 Task: In the  document Cyberbullyingfile.rtf Change font size of watermark '112' and place the watermark  'Horizontally'. Insert footer and write www.quantum.com
Action: Mouse moved to (290, 394)
Screenshot: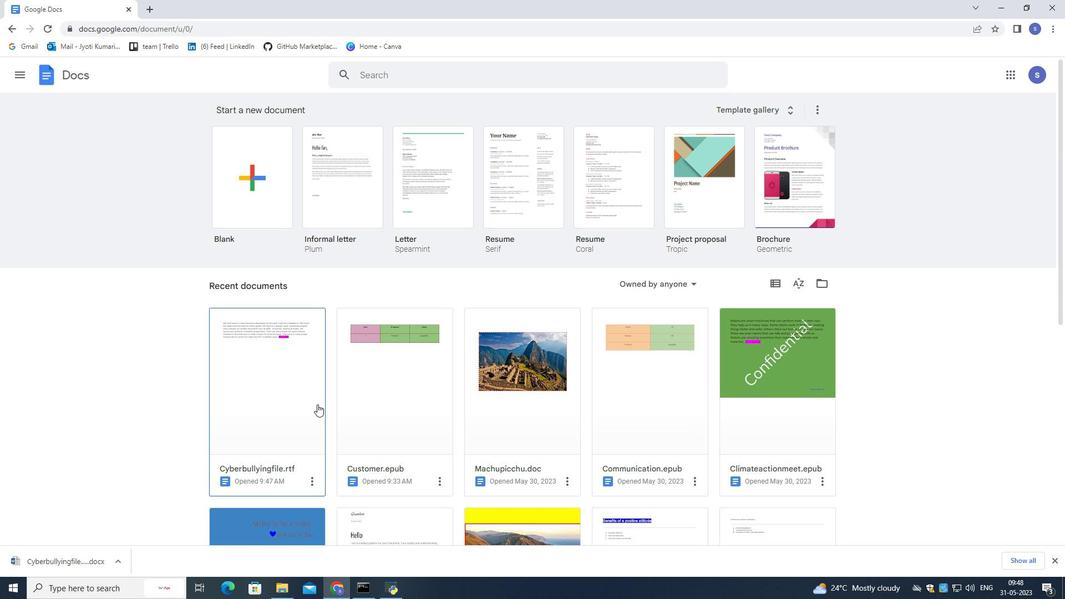 
Action: Mouse pressed left at (290, 394)
Screenshot: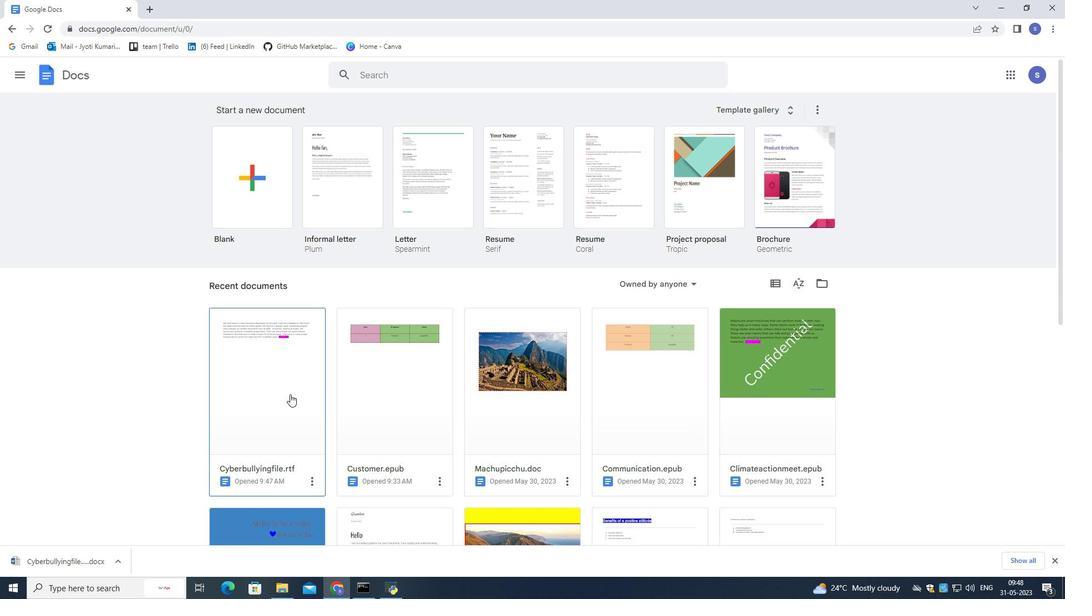 
Action: Mouse moved to (415, 362)
Screenshot: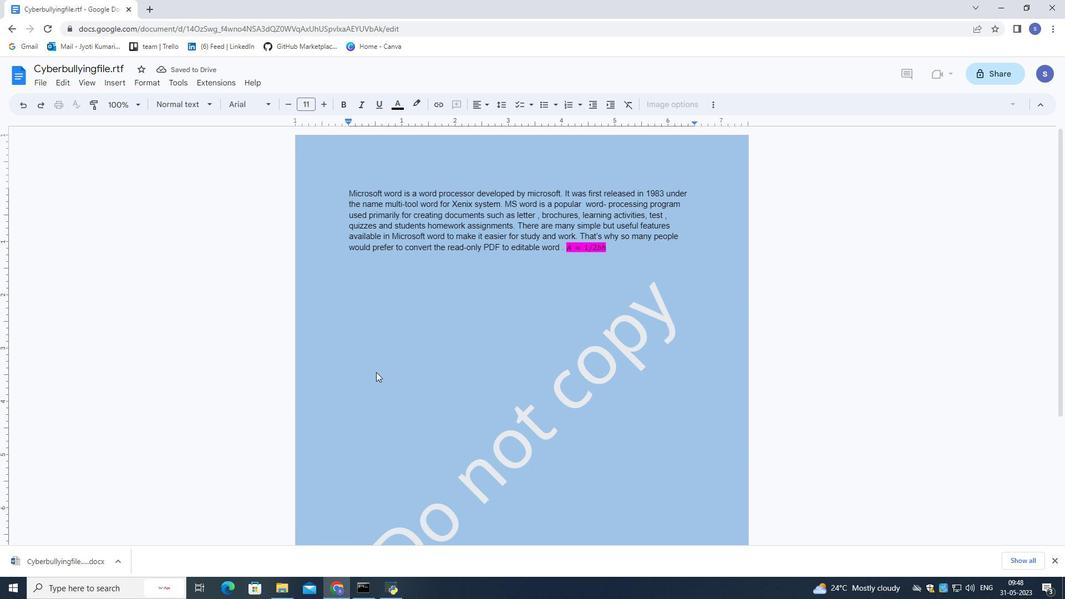 
Action: Mouse scrolled (415, 362) with delta (0, 0)
Screenshot: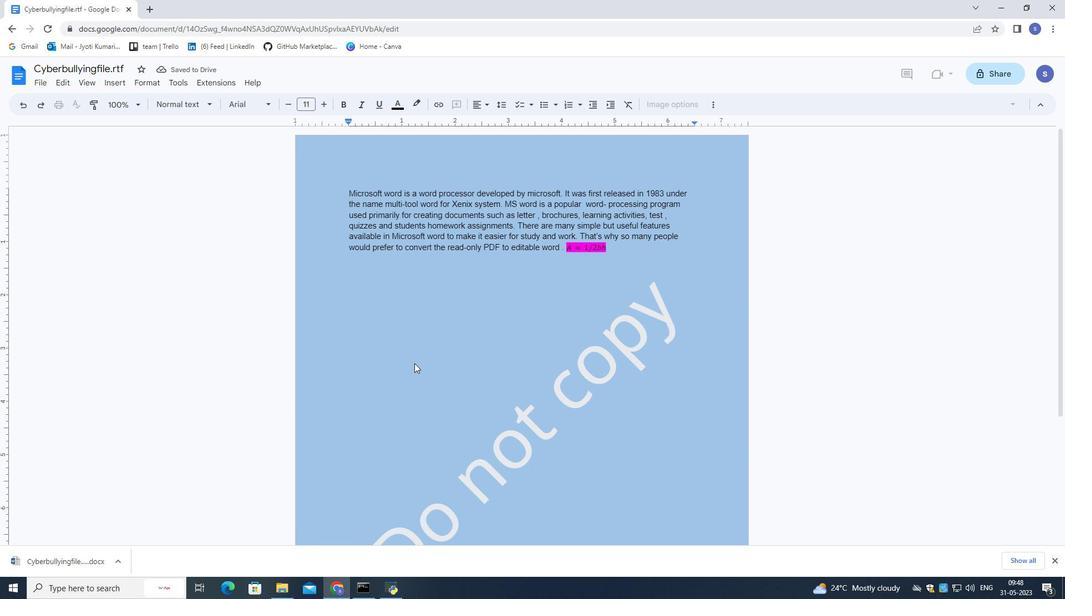 
Action: Mouse scrolled (415, 362) with delta (0, 0)
Screenshot: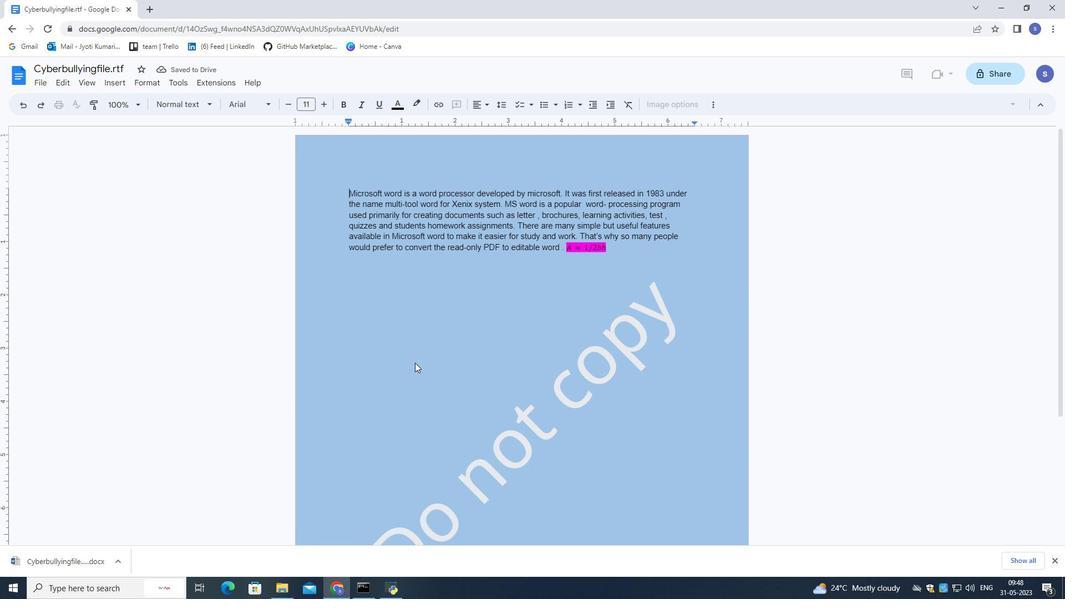 
Action: Mouse moved to (495, 371)
Screenshot: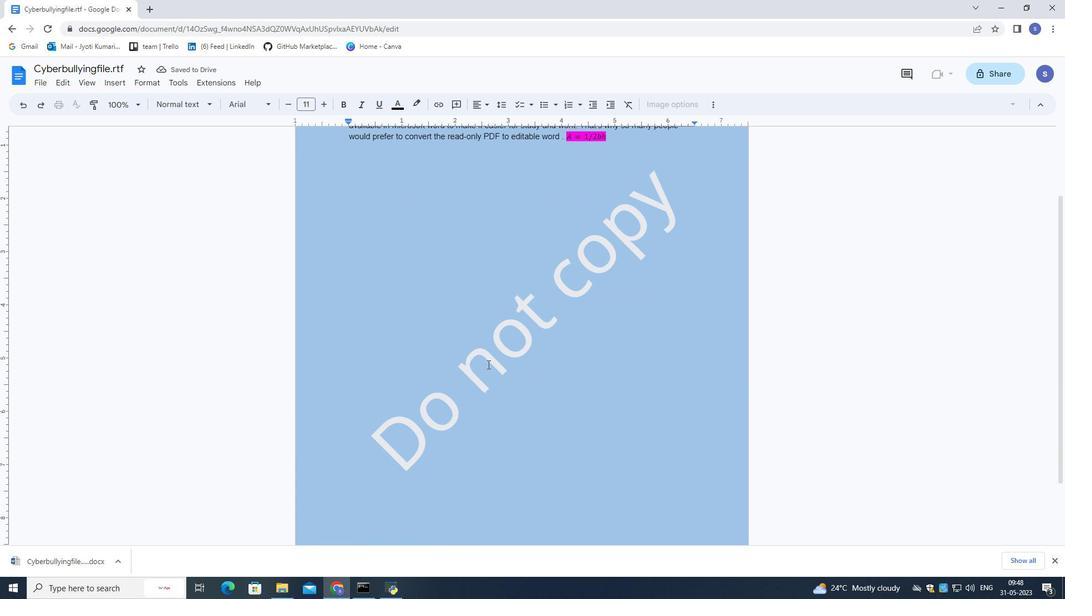 
Action: Mouse pressed left at (495, 371)
Screenshot: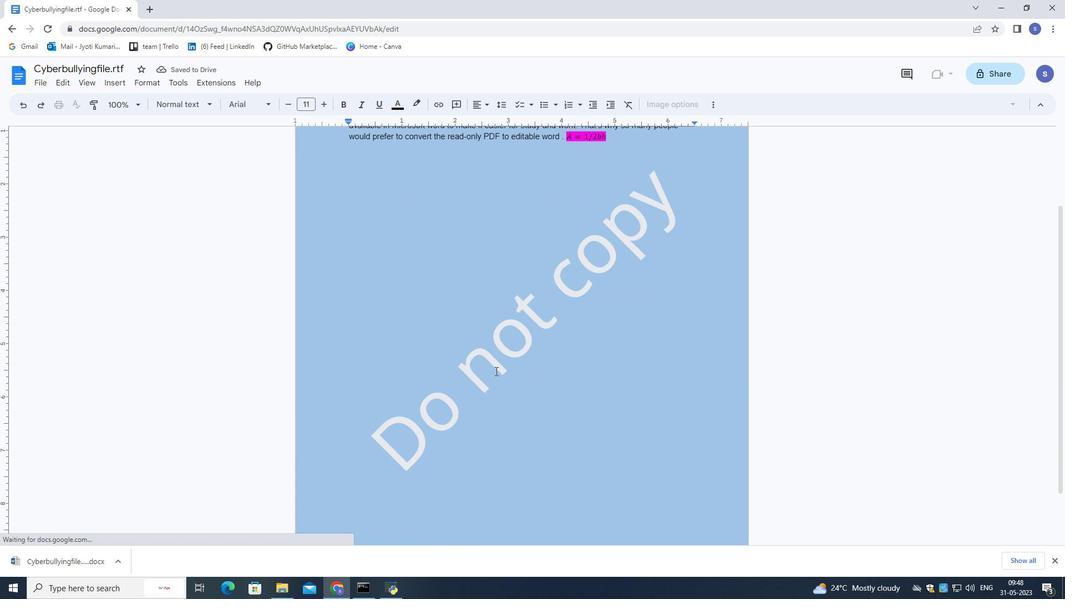 
Action: Mouse pressed left at (495, 371)
Screenshot: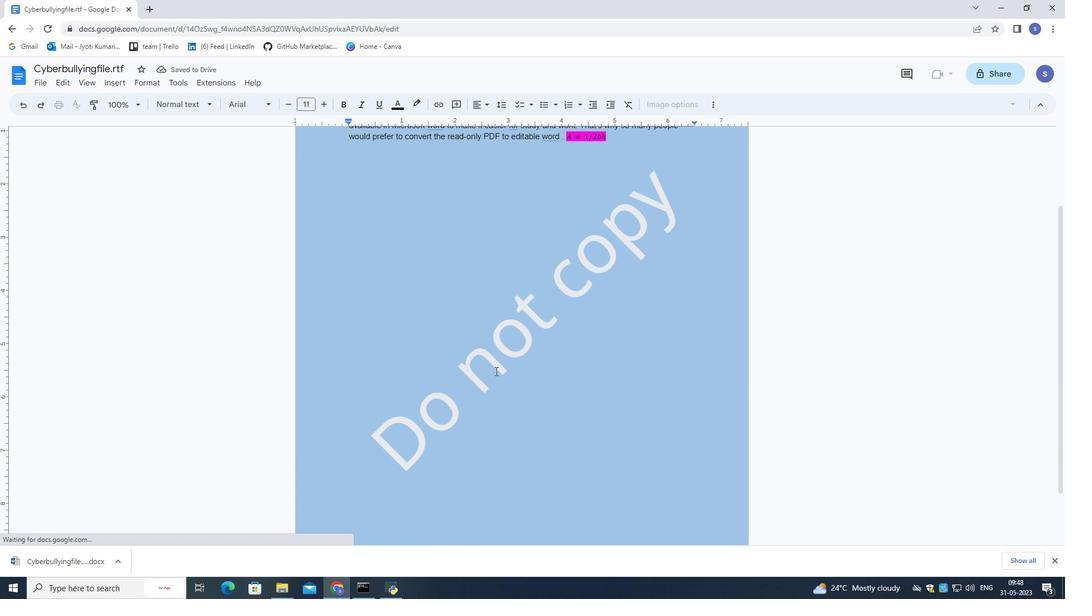 
Action: Mouse moved to (496, 371)
Screenshot: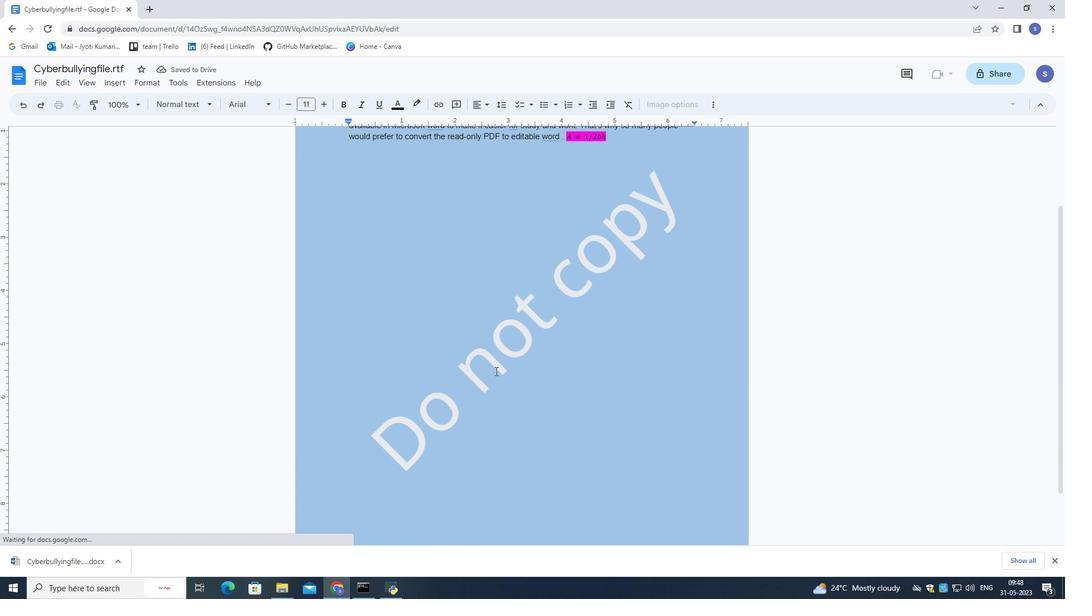 
Action: Mouse pressed left at (496, 371)
Screenshot: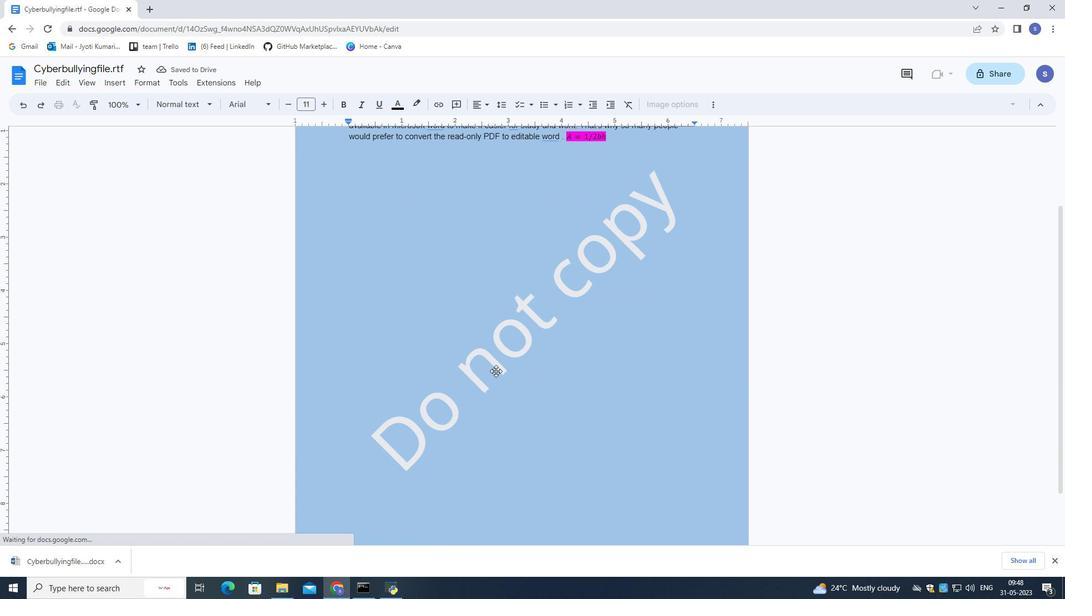
Action: Mouse moved to (387, 503)
Screenshot: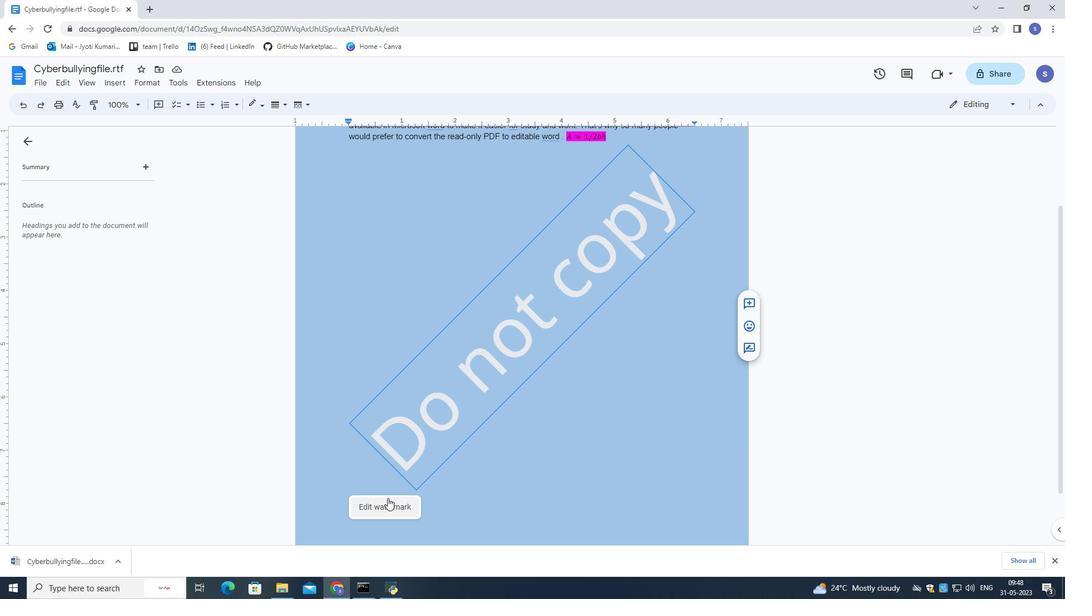 
Action: Mouse pressed left at (387, 503)
Screenshot: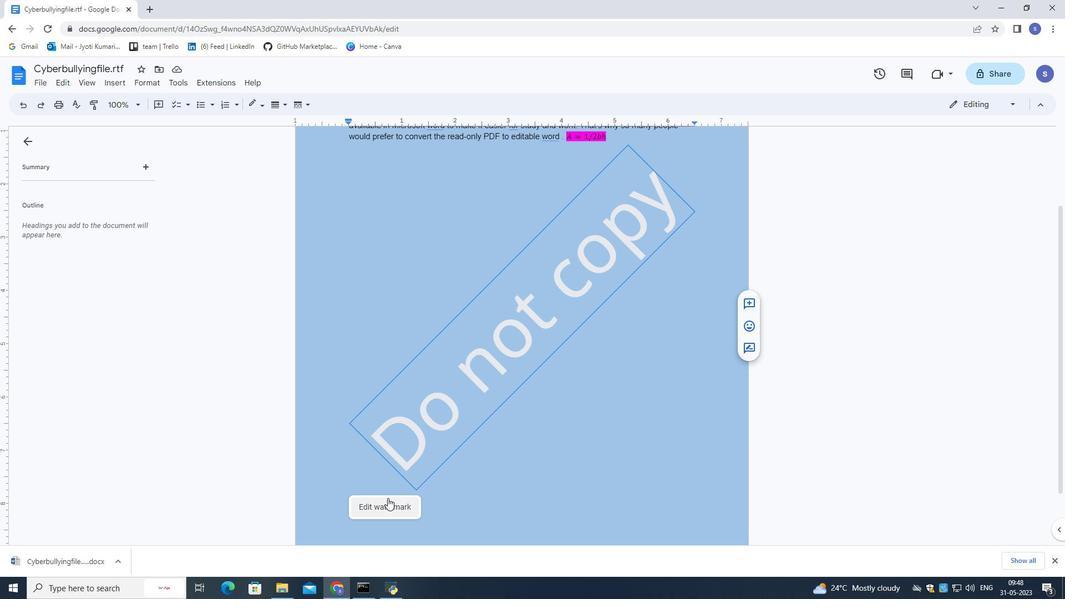 
Action: Mouse moved to (962, 244)
Screenshot: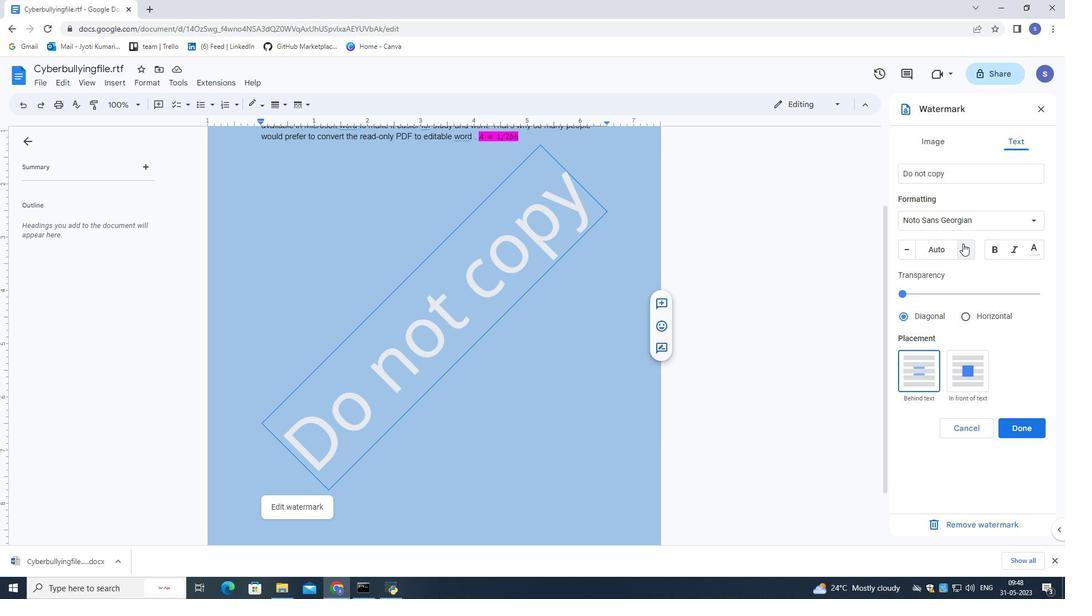 
Action: Mouse pressed left at (962, 244)
Screenshot: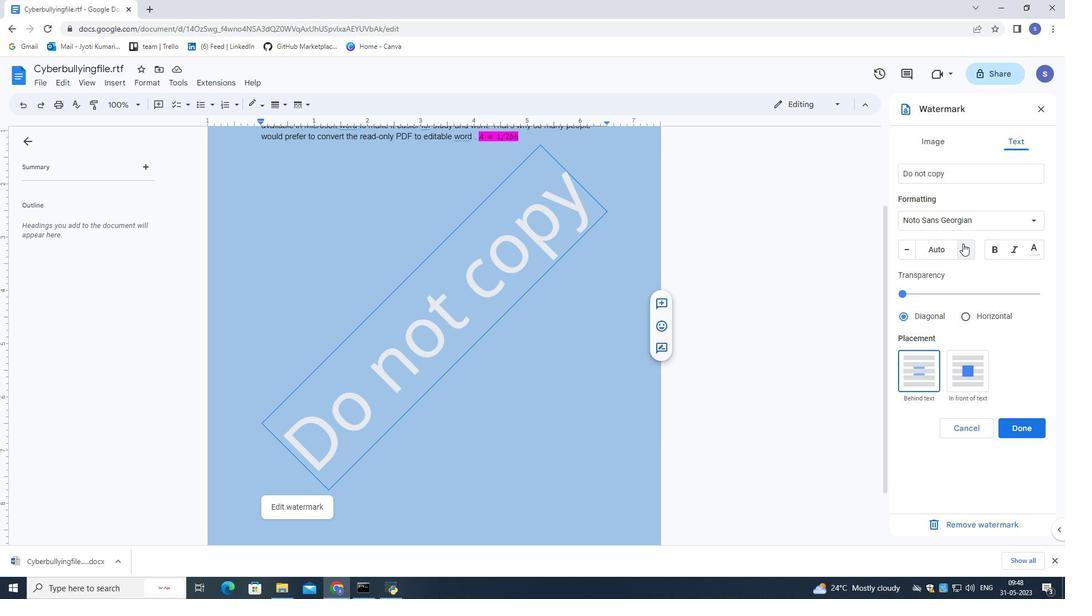 
Action: Mouse pressed left at (962, 244)
Screenshot: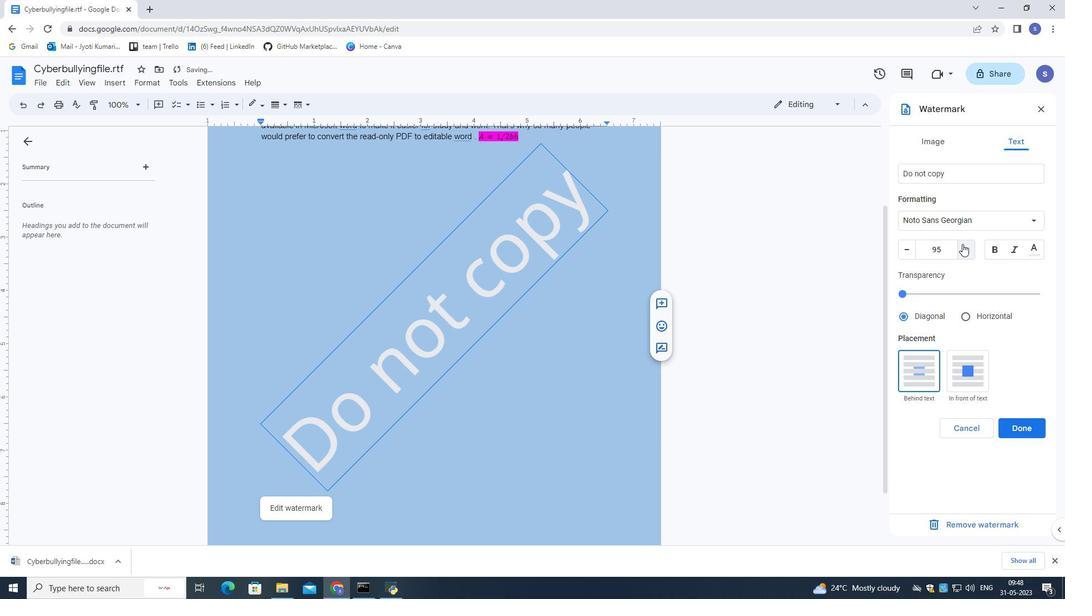 
Action: Mouse moved to (962, 238)
Screenshot: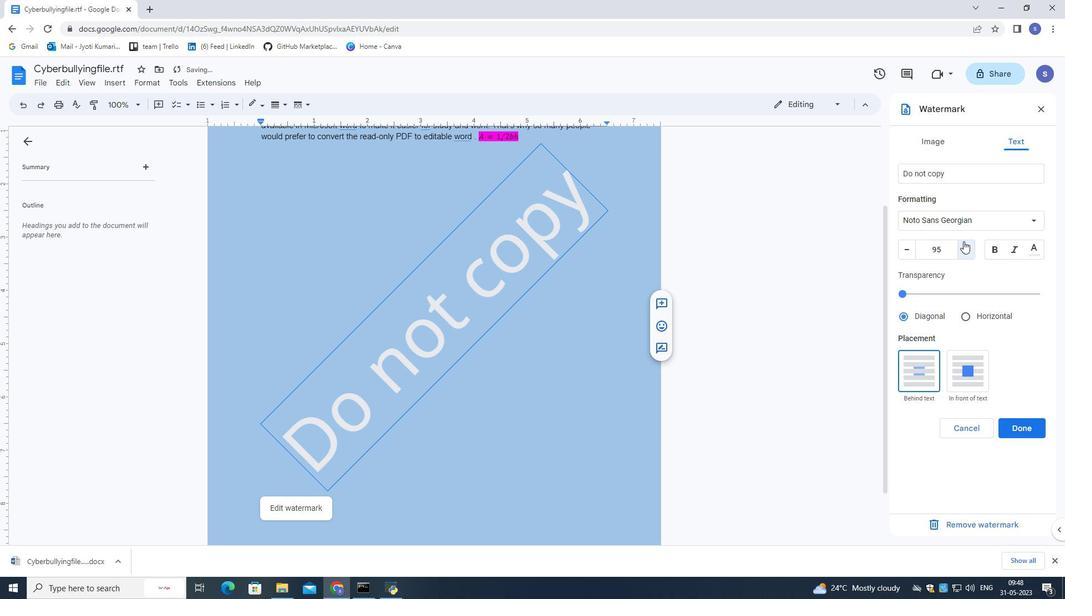 
Action: Mouse pressed left at (962, 238)
Screenshot: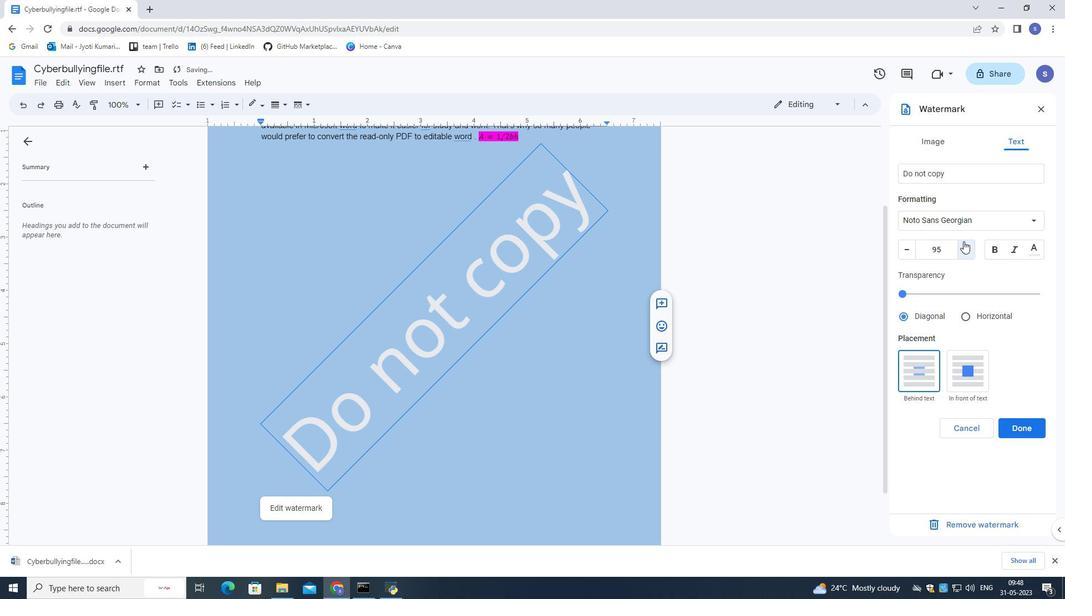 
Action: Mouse moved to (964, 248)
Screenshot: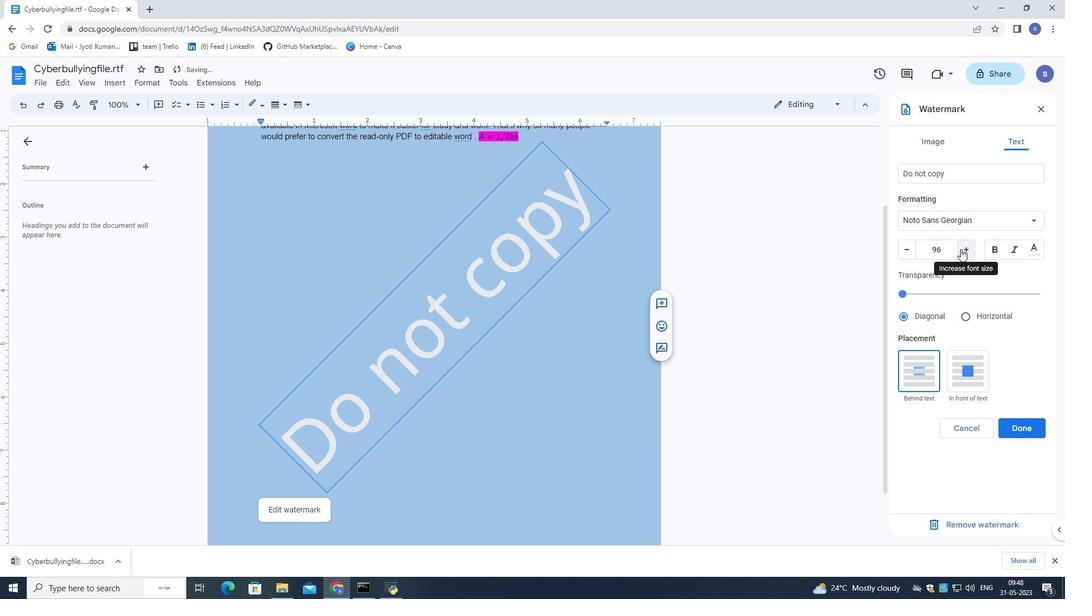 
Action: Mouse pressed left at (964, 248)
Screenshot: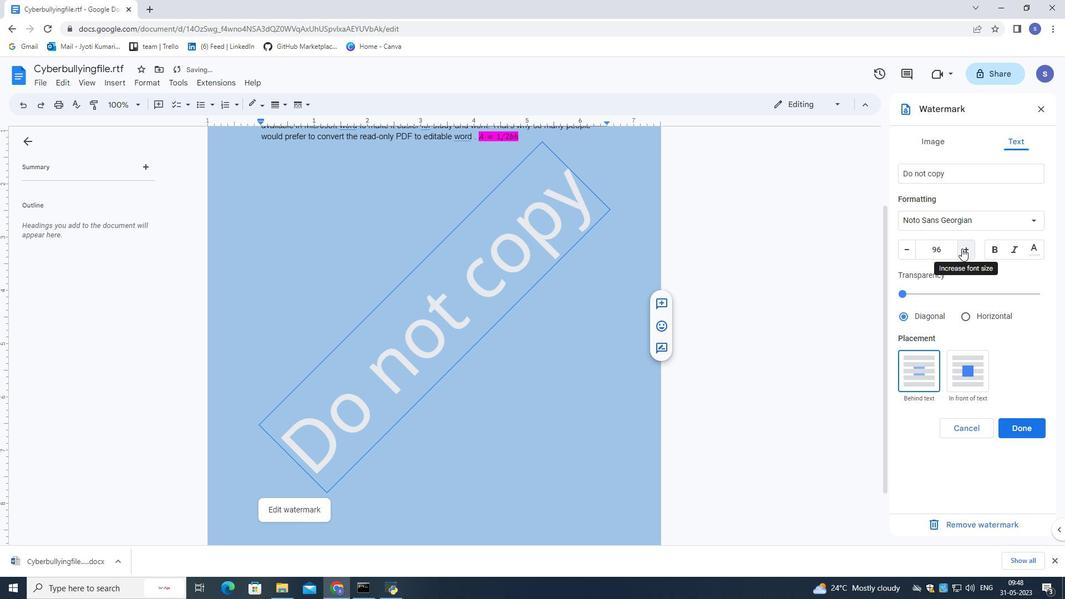 
Action: Mouse moved to (965, 248)
Screenshot: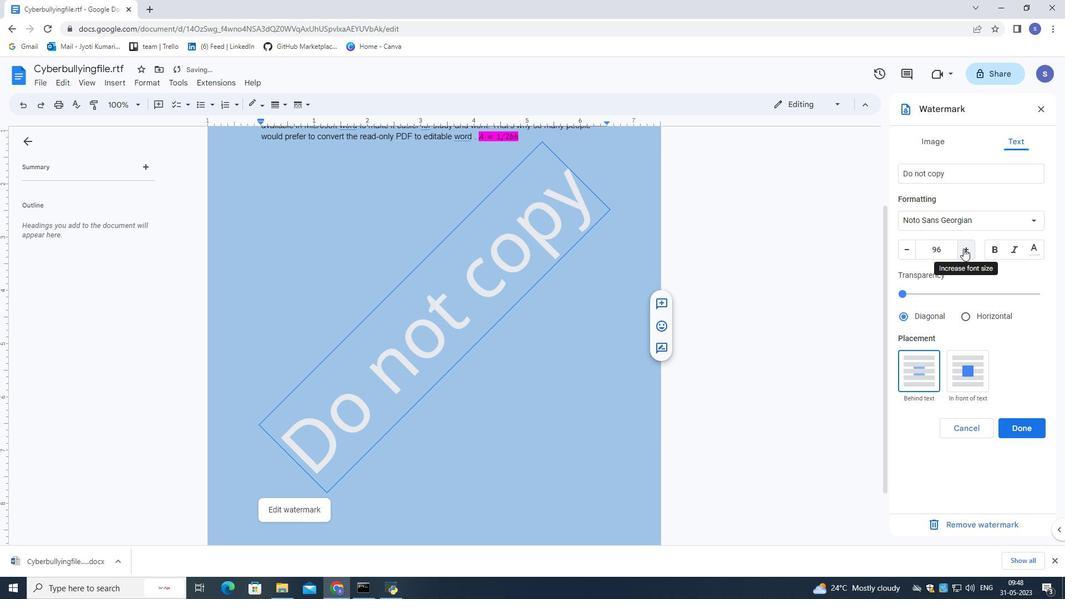 
Action: Mouse pressed left at (965, 248)
Screenshot: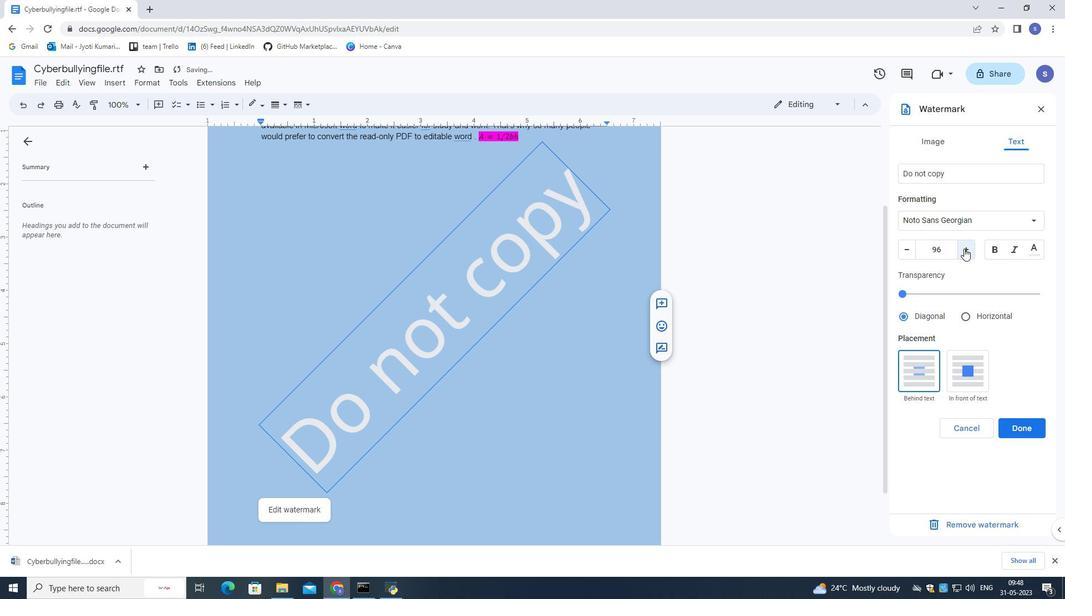 
Action: Mouse moved to (966, 250)
Screenshot: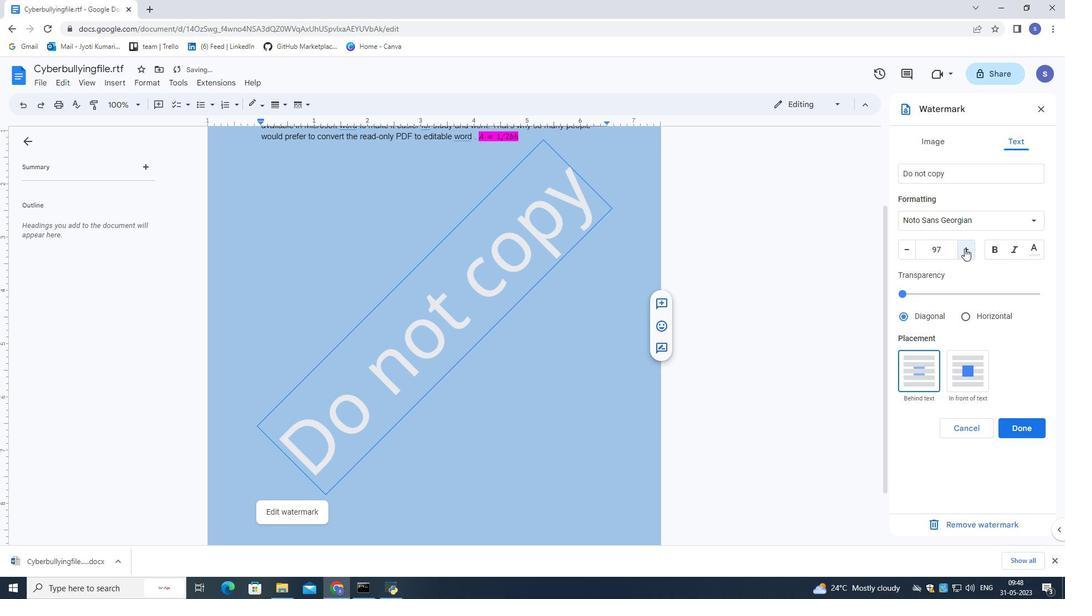 
Action: Mouse pressed left at (966, 250)
Screenshot: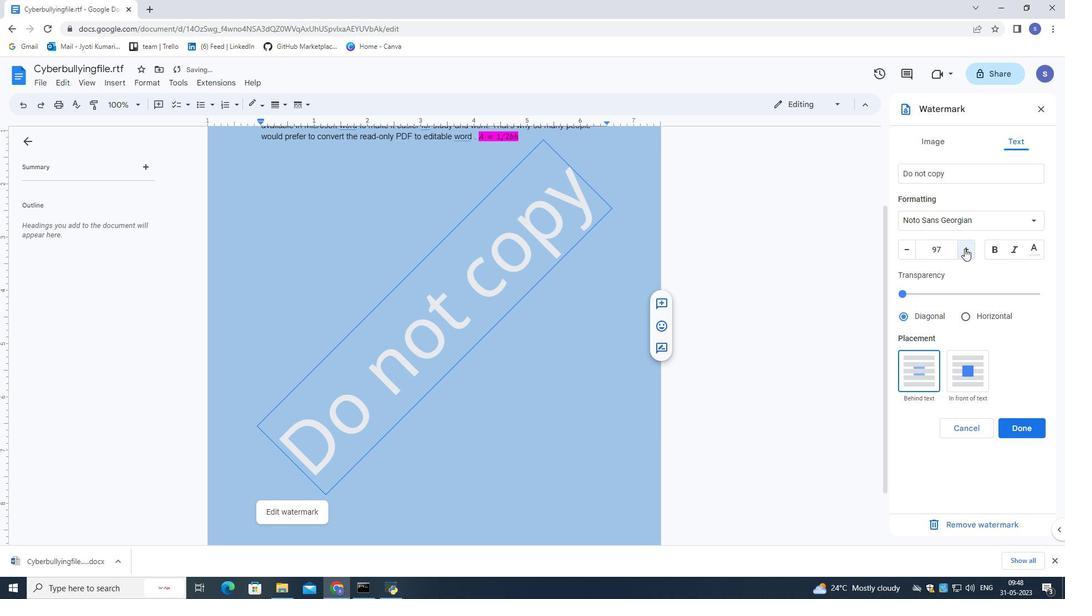 
Action: Mouse pressed left at (966, 250)
Screenshot: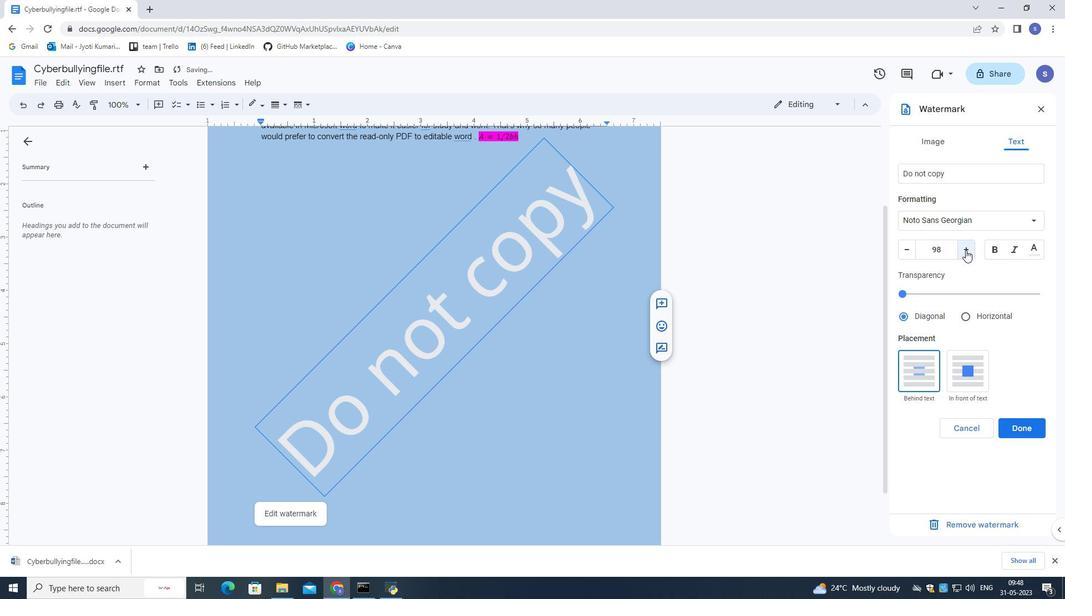 
Action: Mouse moved to (966, 251)
Screenshot: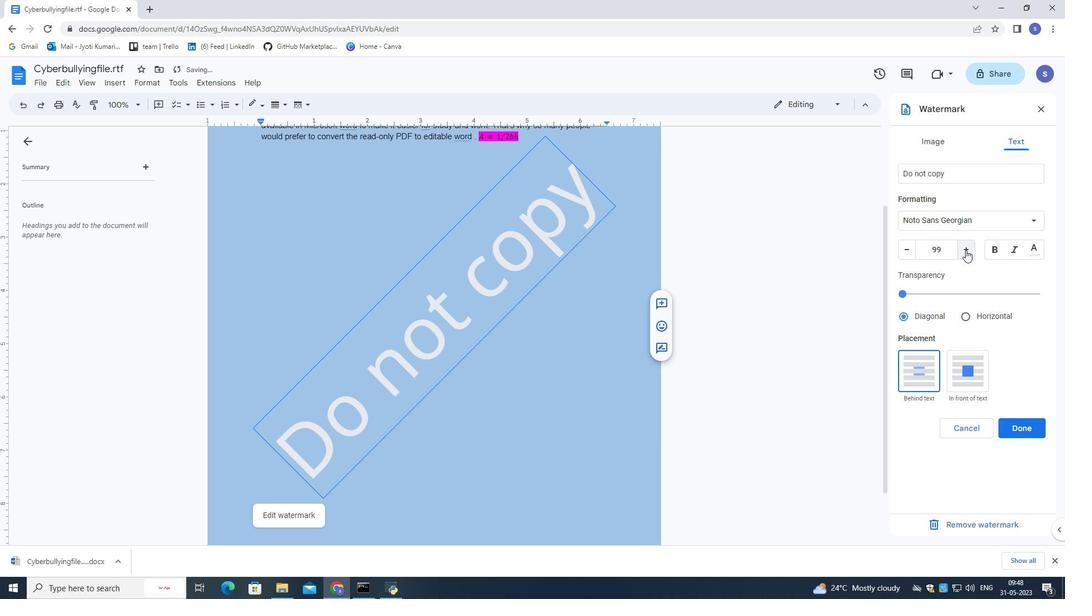 
Action: Mouse pressed left at (966, 251)
Screenshot: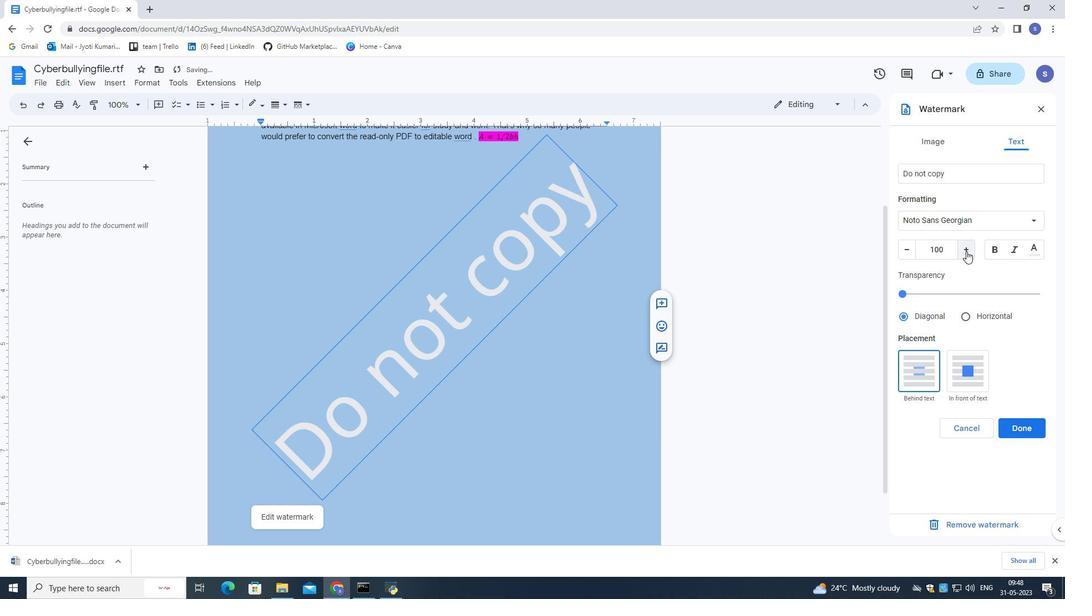
Action: Mouse moved to (966, 253)
Screenshot: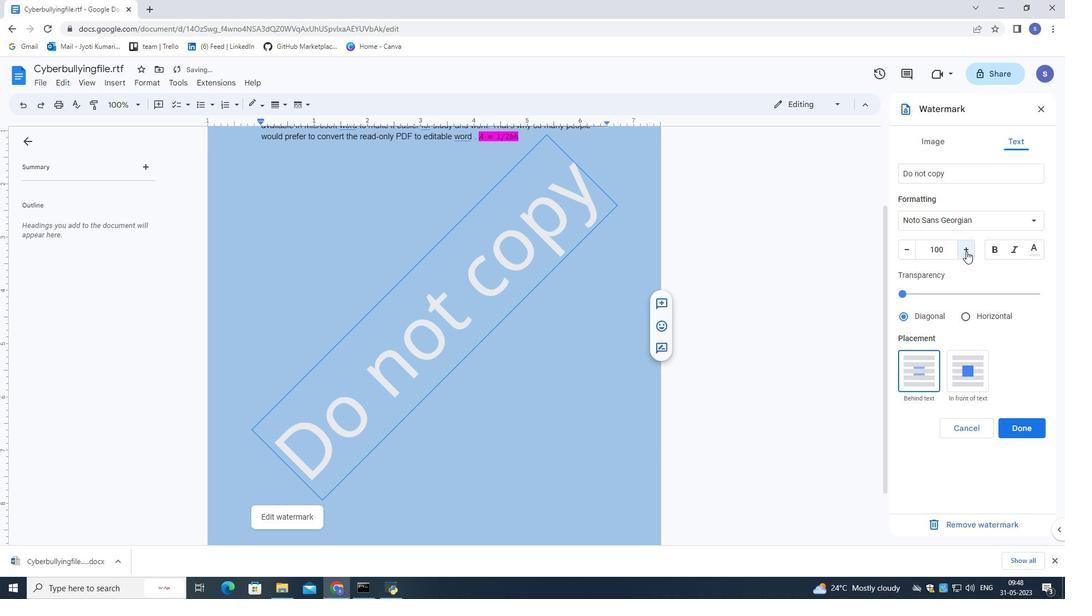 
Action: Mouse pressed left at (966, 253)
Screenshot: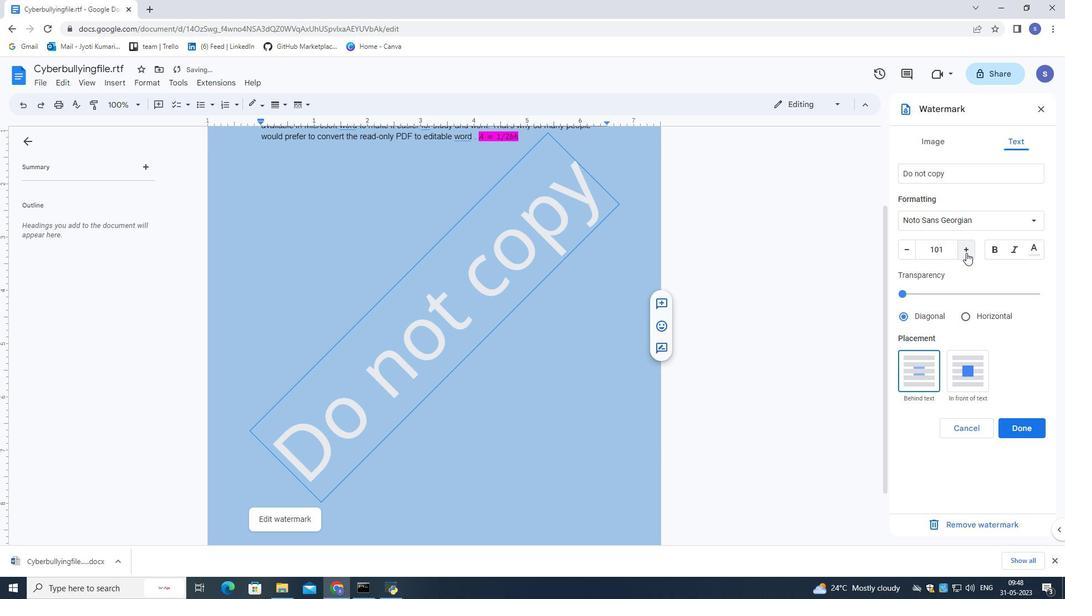 
Action: Mouse moved to (964, 245)
Screenshot: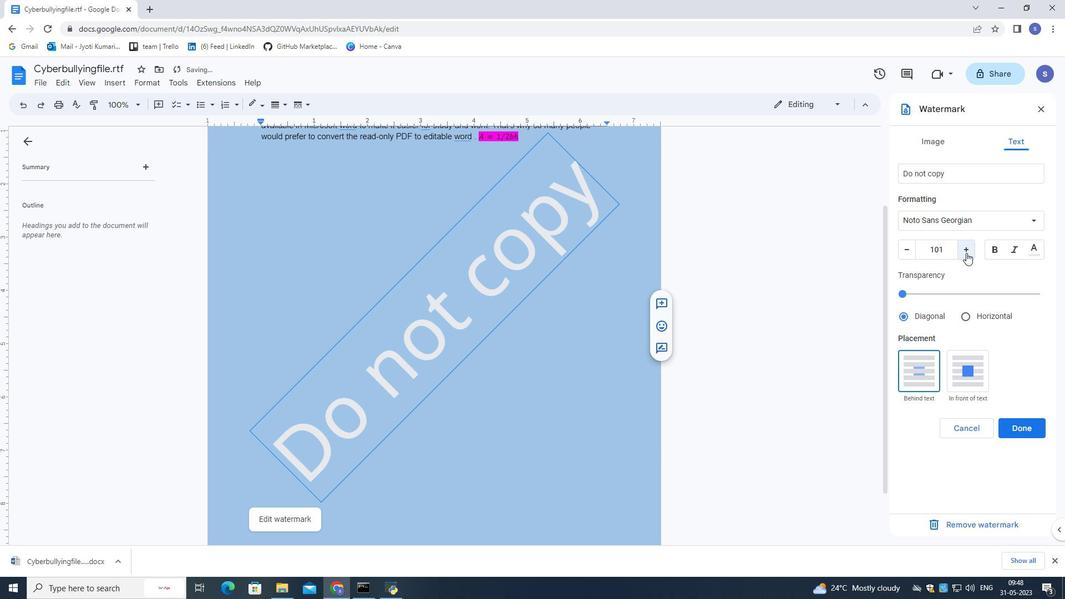 
Action: Mouse pressed left at (964, 245)
Screenshot: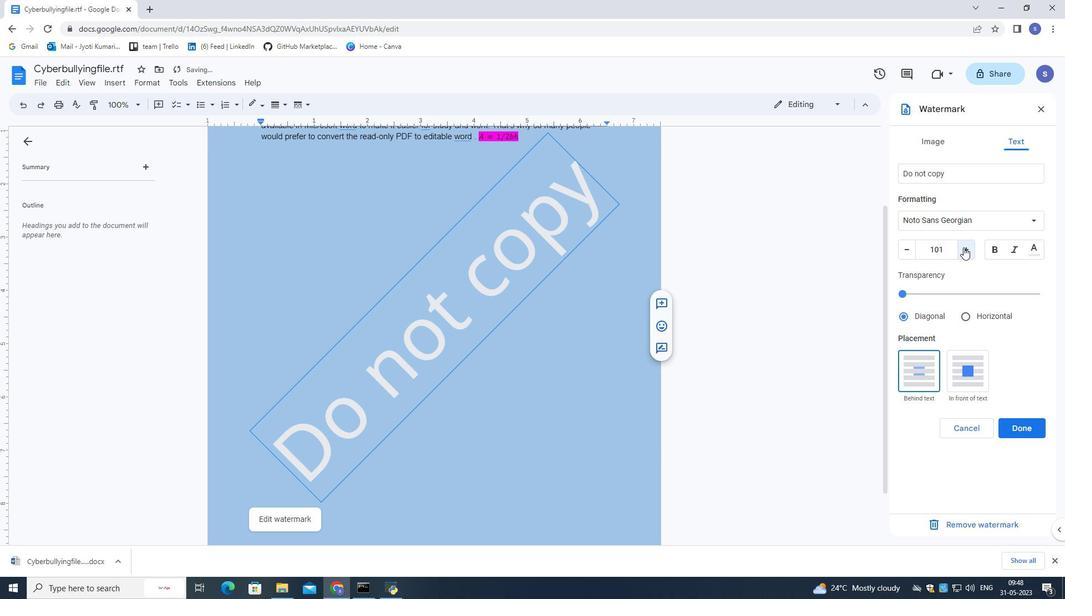 
Action: Mouse moved to (964, 244)
Screenshot: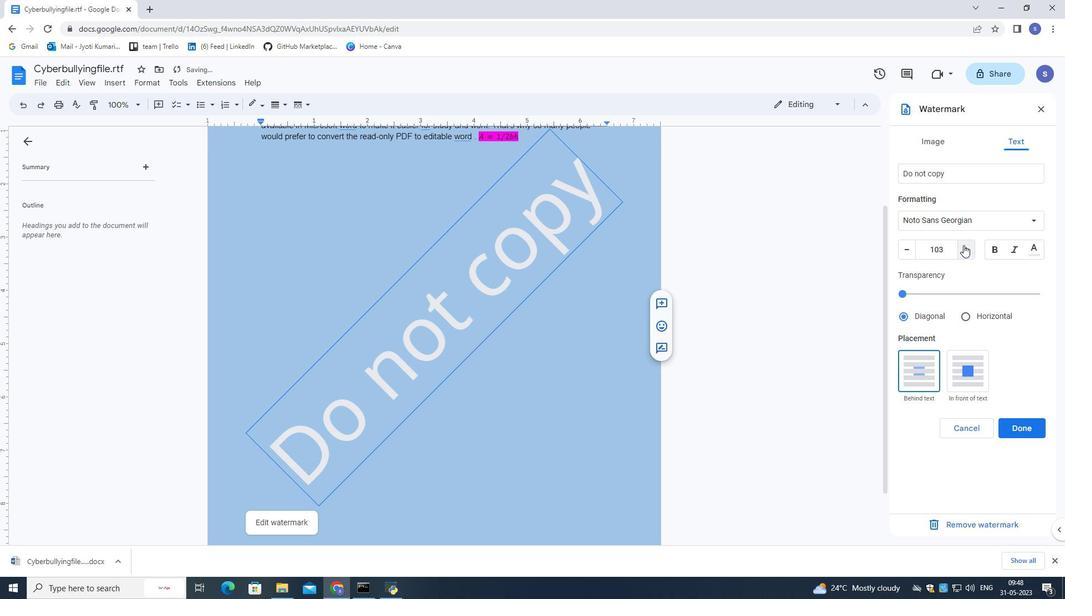 
Action: Mouse pressed left at (964, 244)
Screenshot: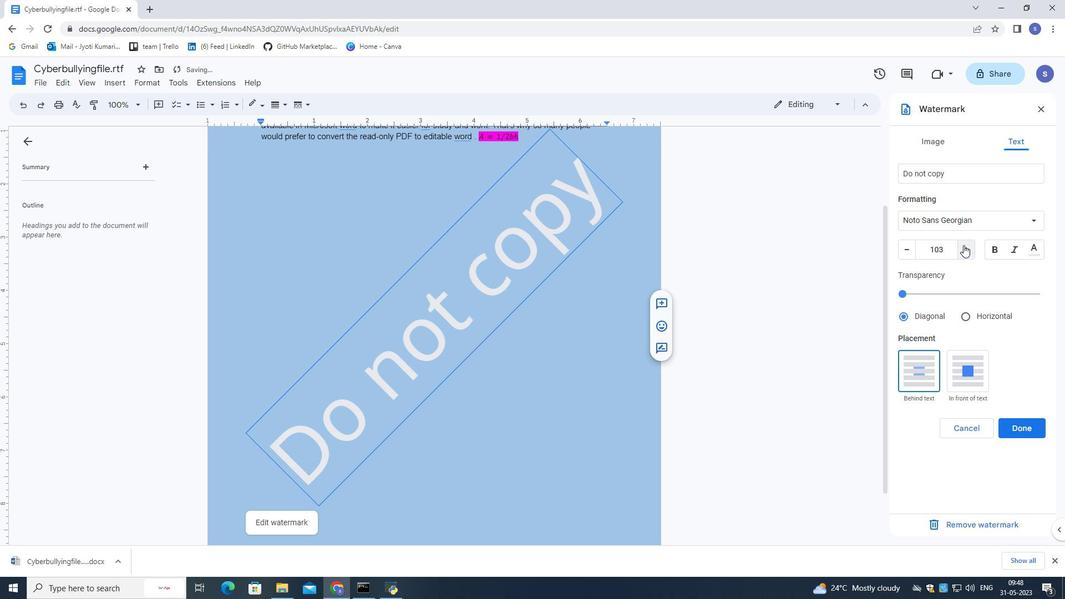
Action: Mouse moved to (966, 248)
Screenshot: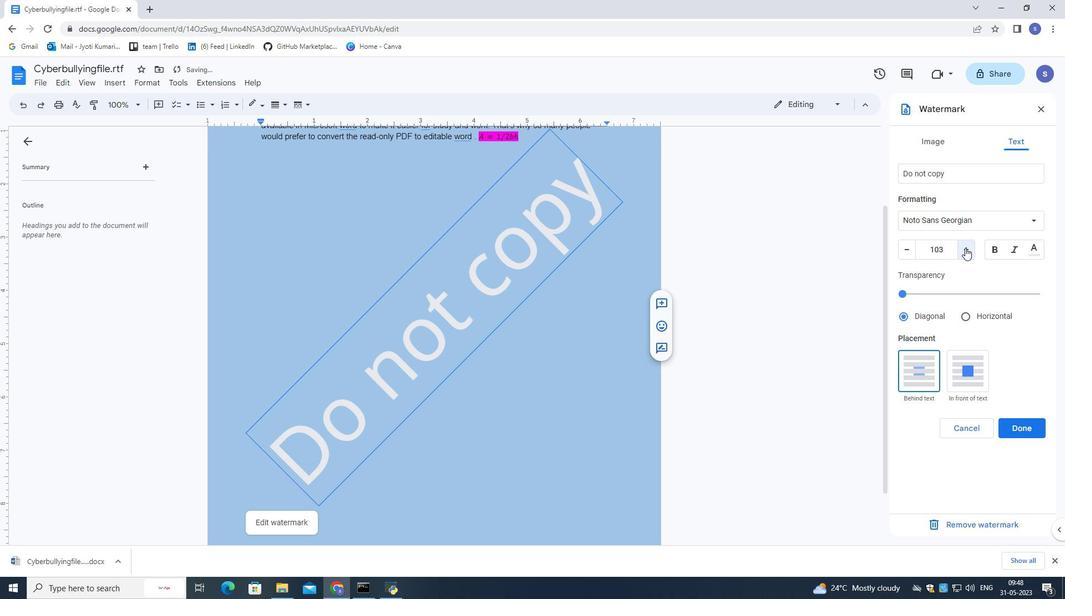 
Action: Mouse pressed left at (966, 248)
Screenshot: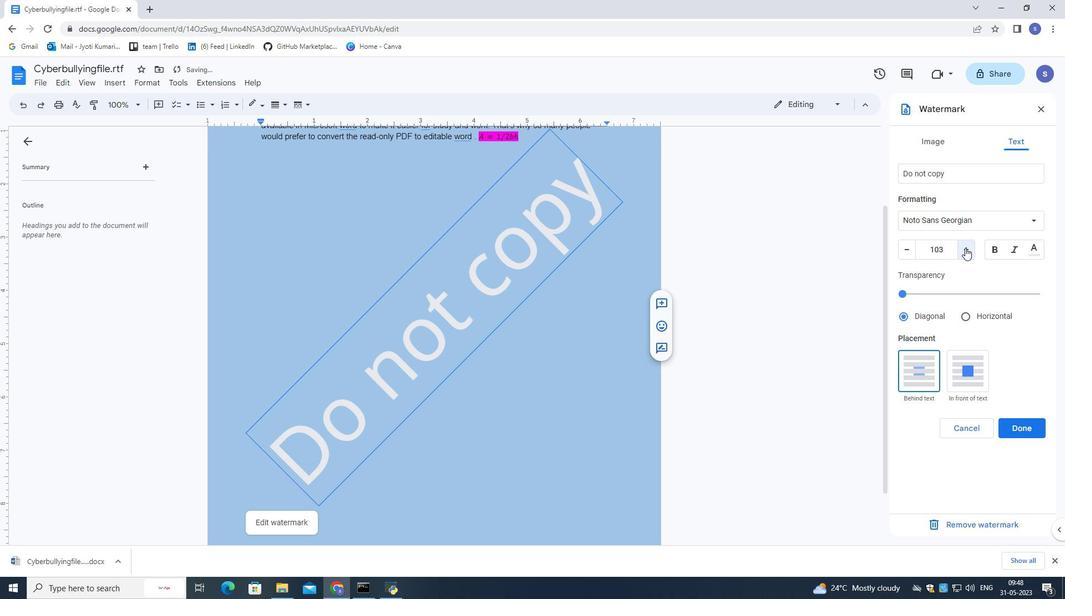 
Action: Mouse moved to (968, 249)
Screenshot: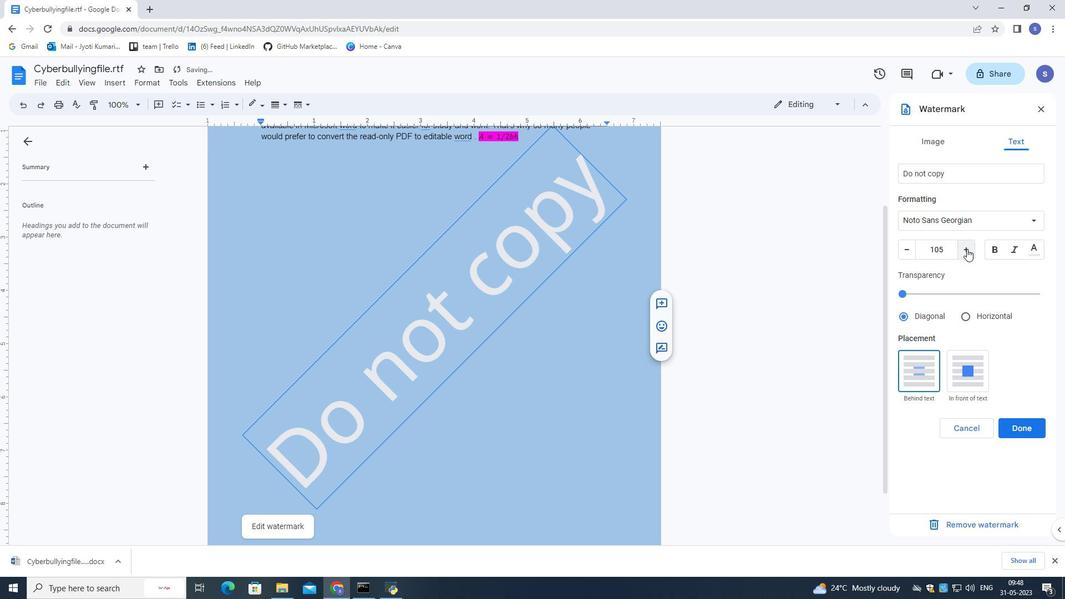 
Action: Mouse pressed left at (968, 249)
Screenshot: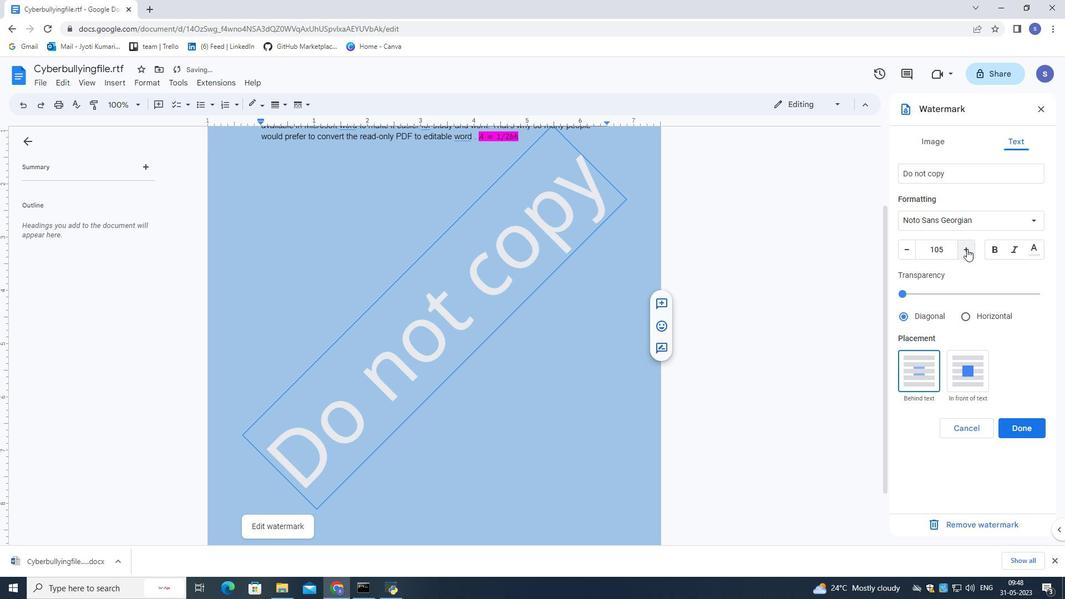 
Action: Mouse moved to (969, 249)
Screenshot: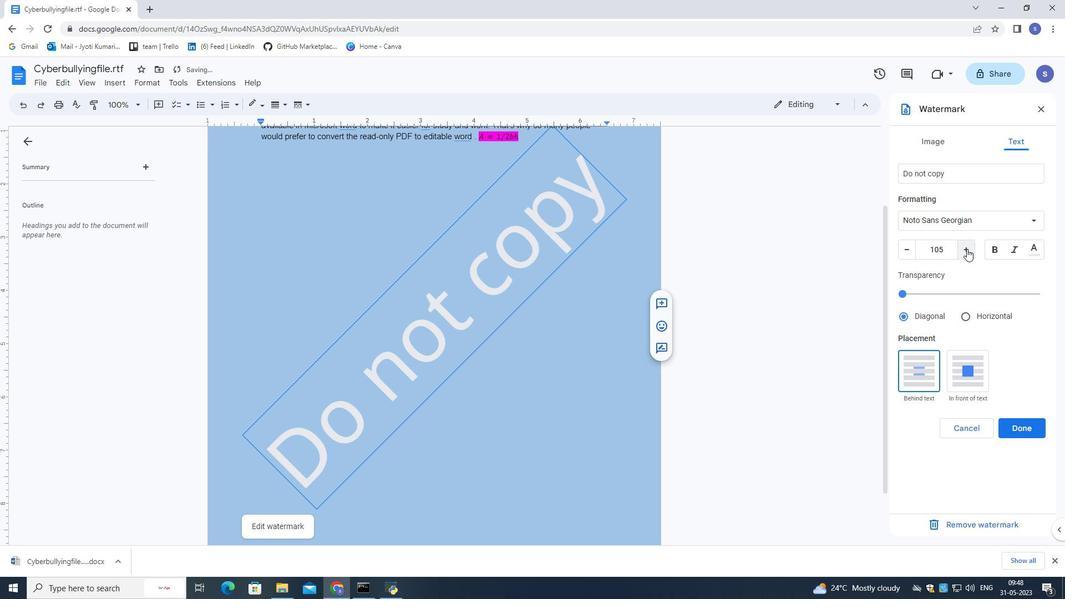 
Action: Mouse pressed left at (969, 249)
Screenshot: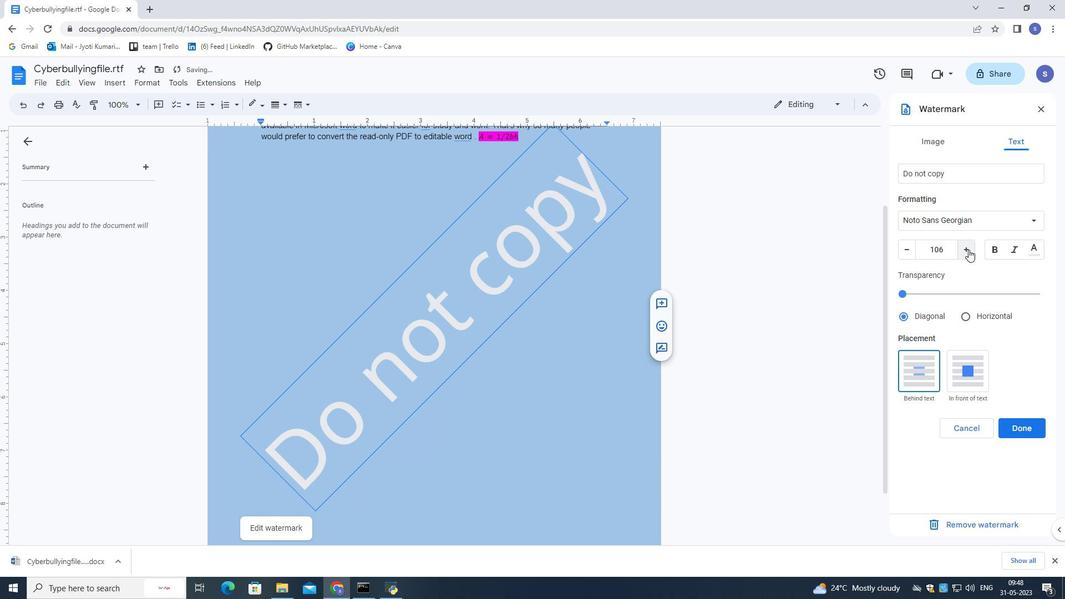 
Action: Mouse moved to (969, 249)
Screenshot: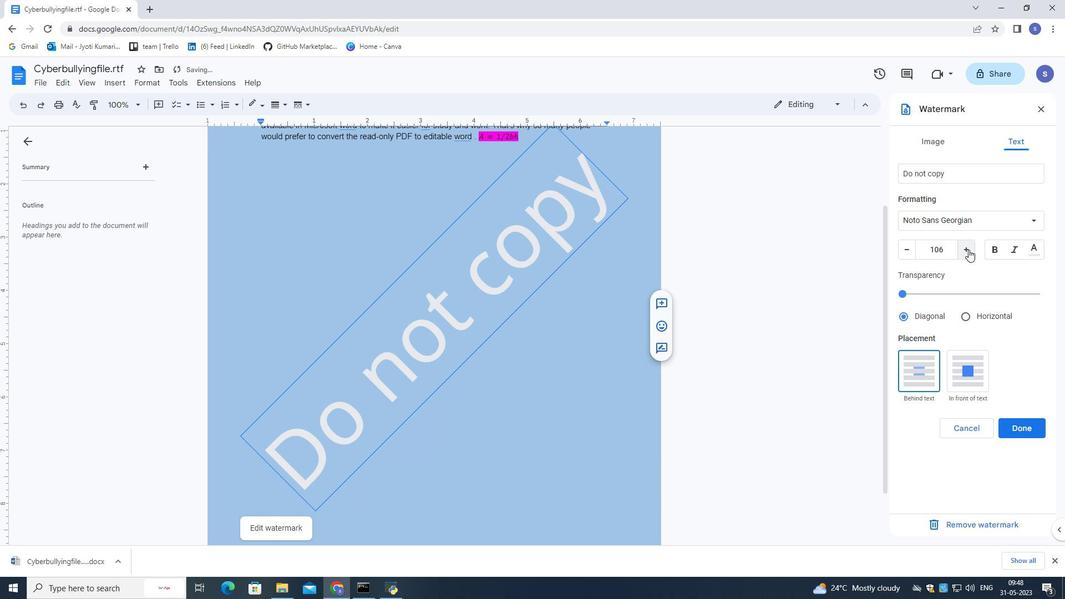 
Action: Mouse pressed left at (969, 249)
Screenshot: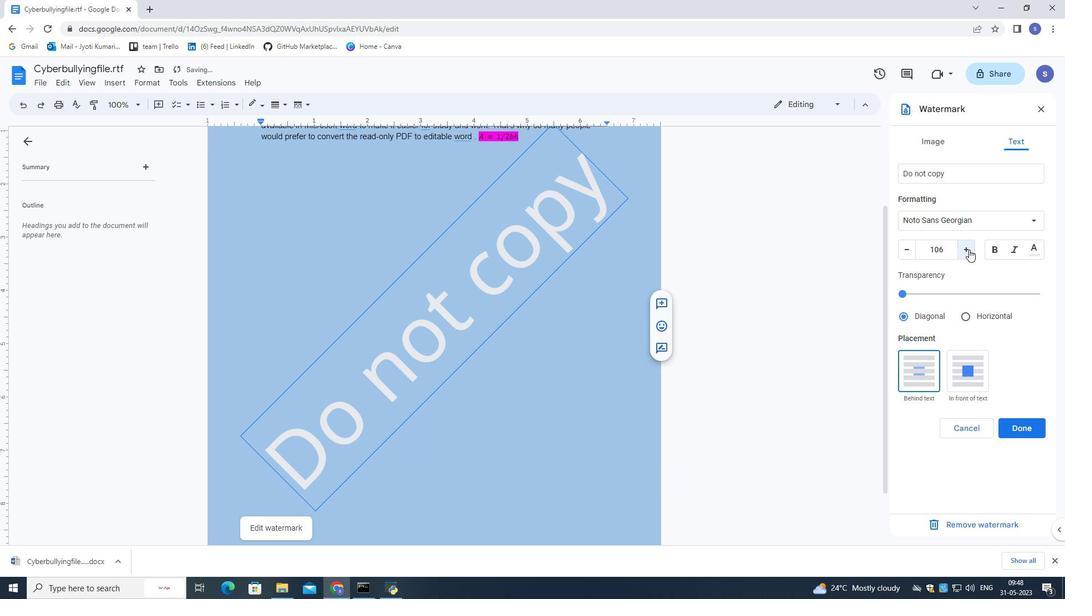 
Action: Mouse moved to (970, 249)
Screenshot: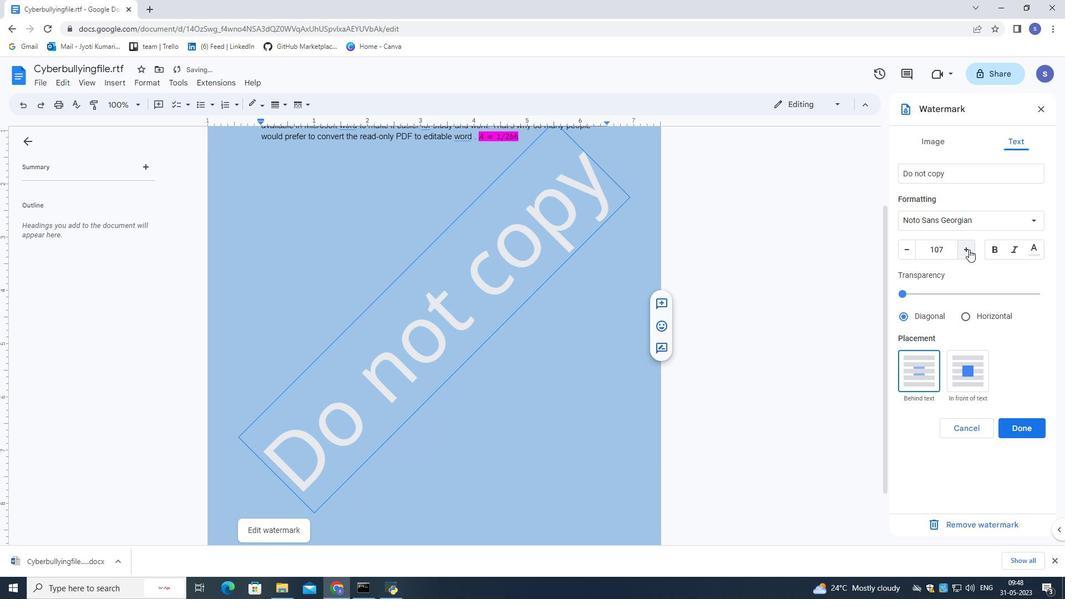 
Action: Mouse pressed left at (970, 249)
Screenshot: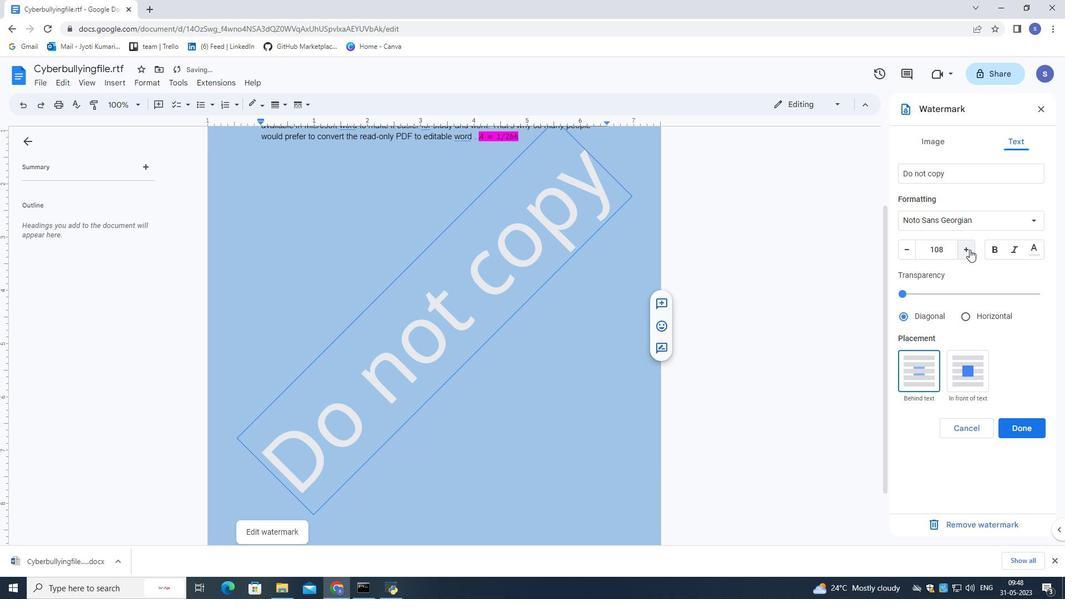 
Action: Mouse pressed left at (970, 249)
Screenshot: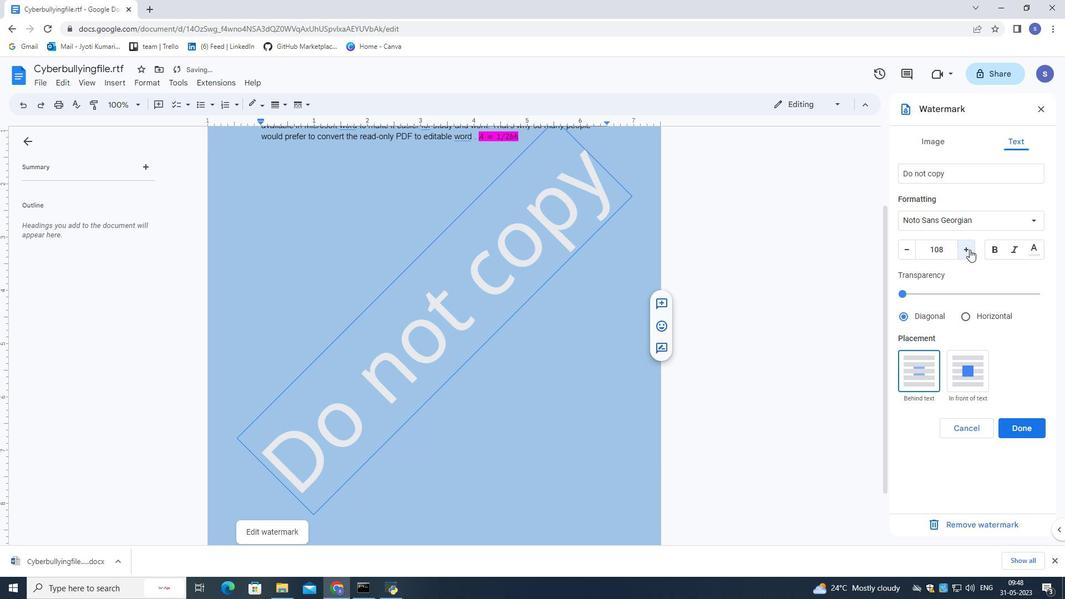 
Action: Mouse pressed left at (970, 249)
Screenshot: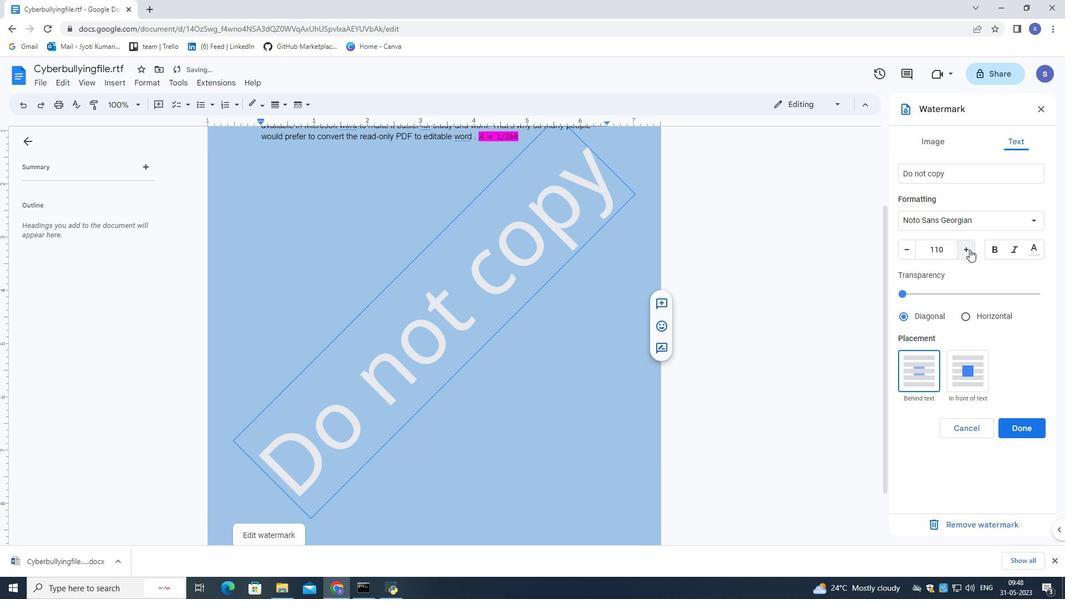 
Action: Mouse pressed left at (970, 249)
Screenshot: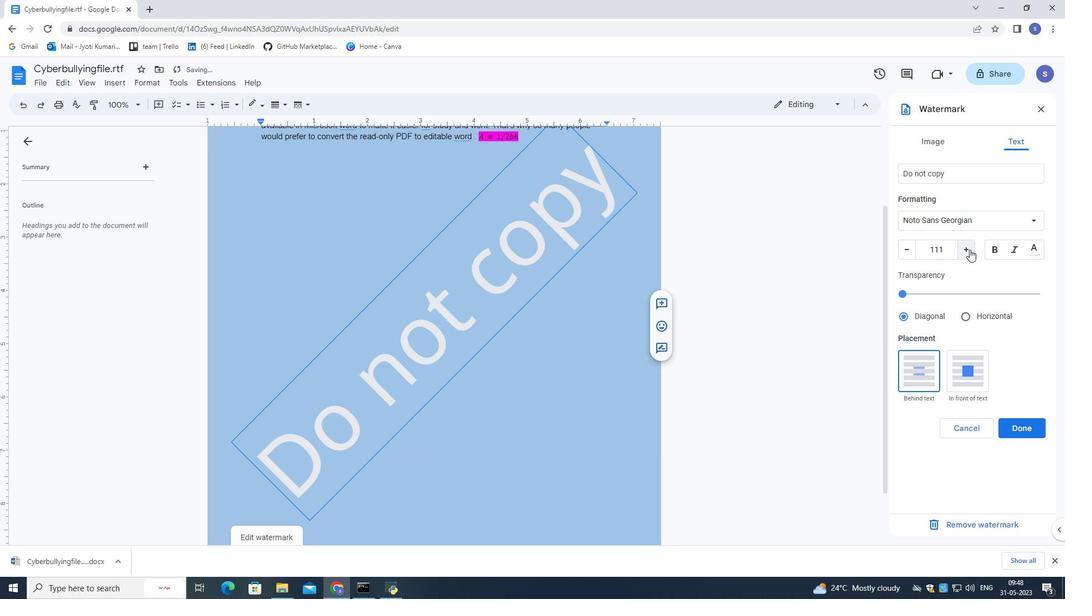 
Action: Mouse moved to (966, 314)
Screenshot: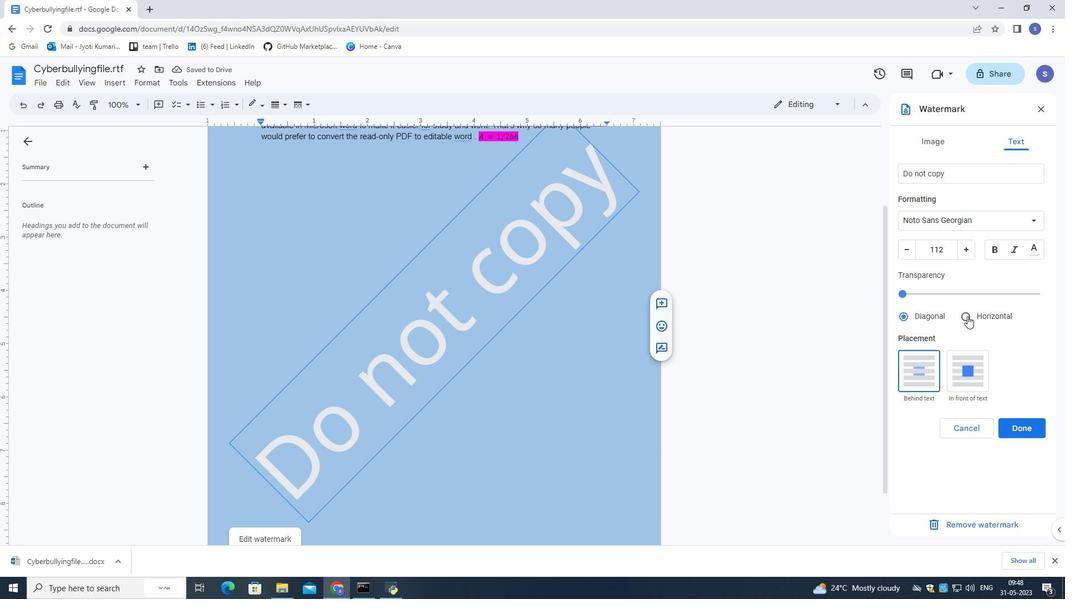 
Action: Mouse pressed left at (966, 314)
Screenshot: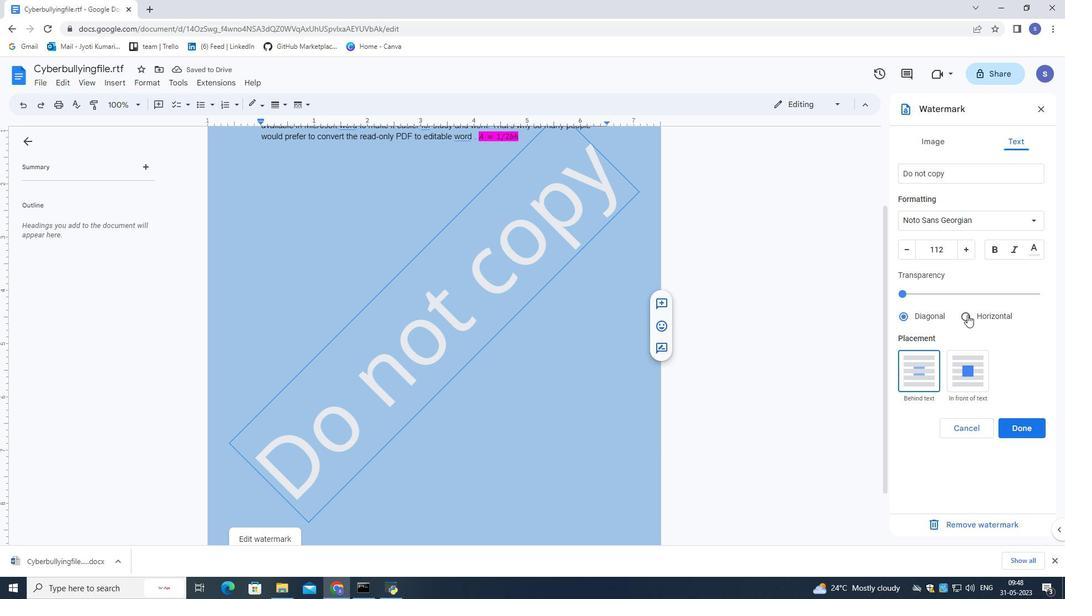 
Action: Mouse moved to (1017, 435)
Screenshot: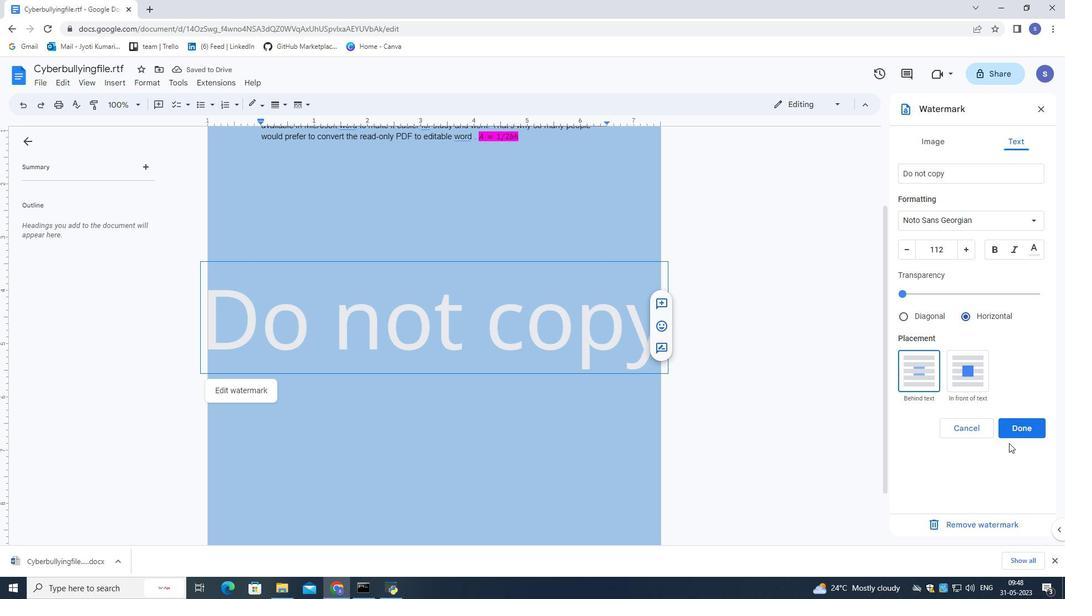 
Action: Mouse pressed left at (1017, 435)
Screenshot: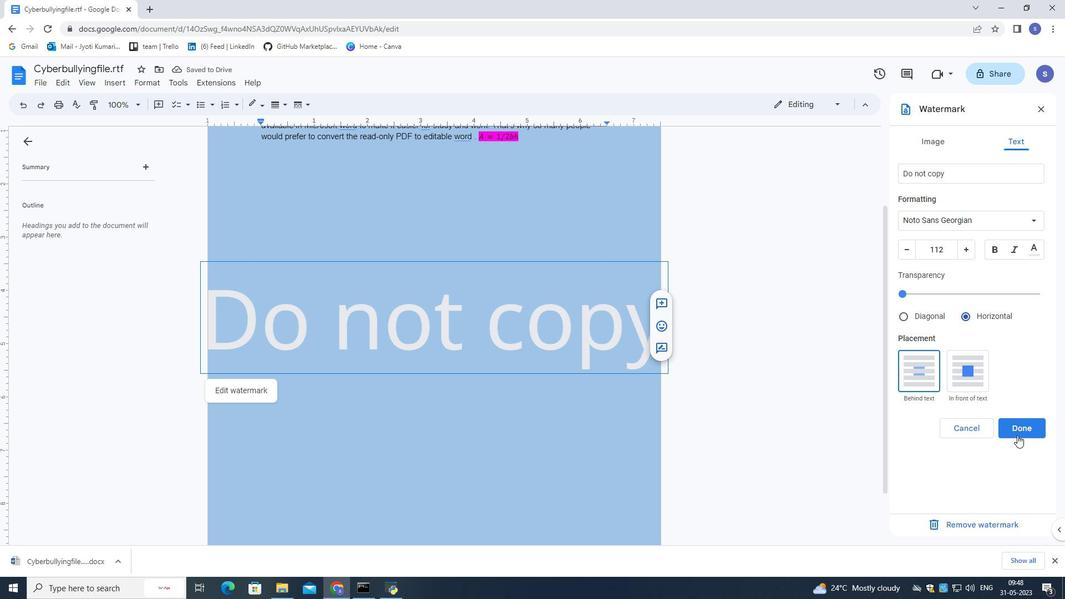 
Action: Mouse moved to (557, 433)
Screenshot: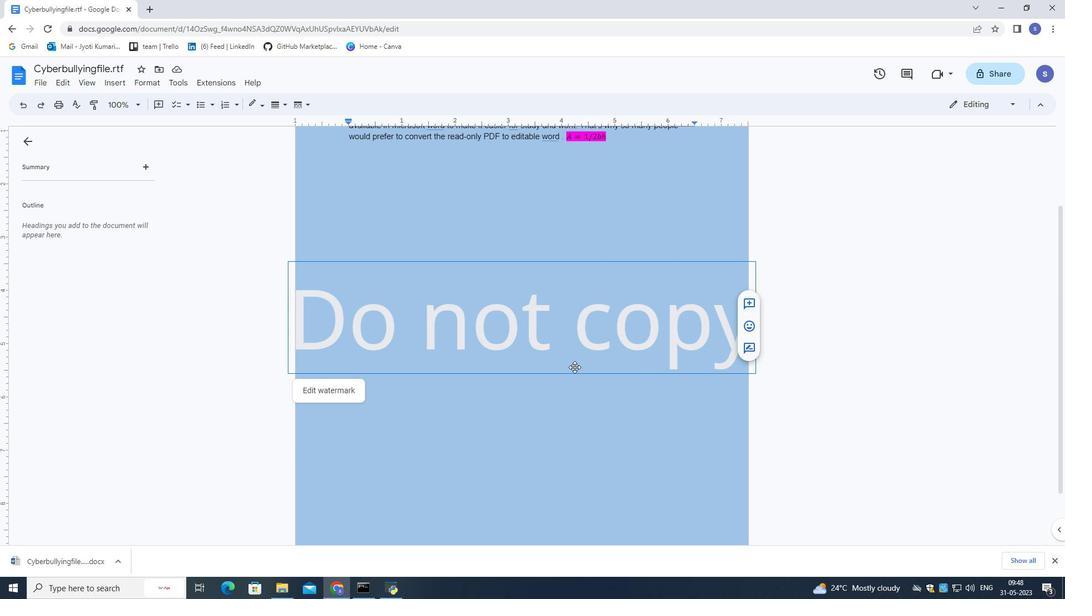 
Action: Mouse pressed left at (557, 433)
Screenshot: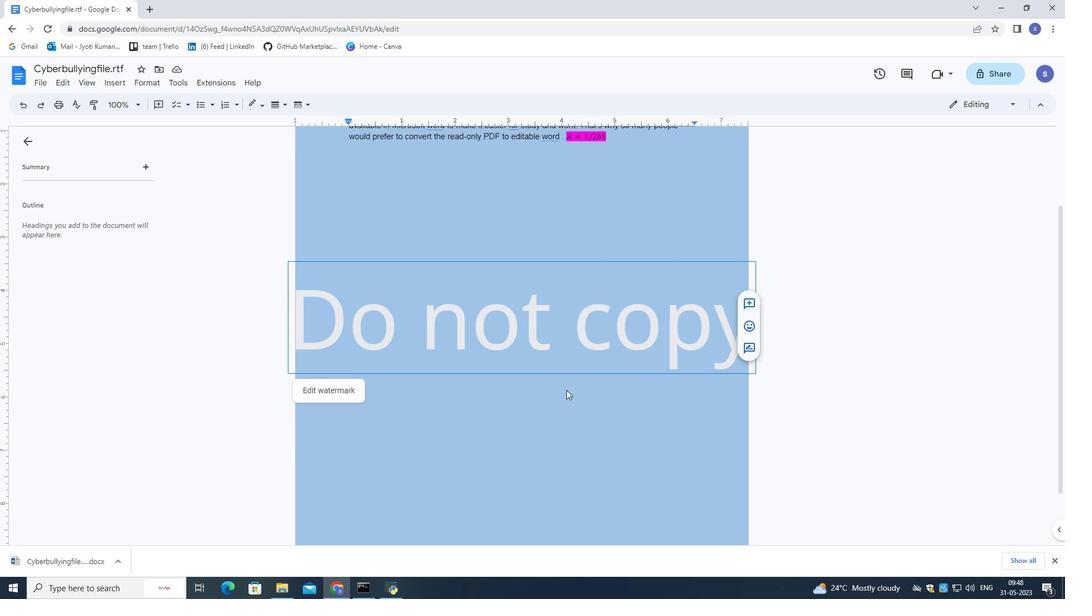 
Action: Mouse moved to (557, 419)
Screenshot: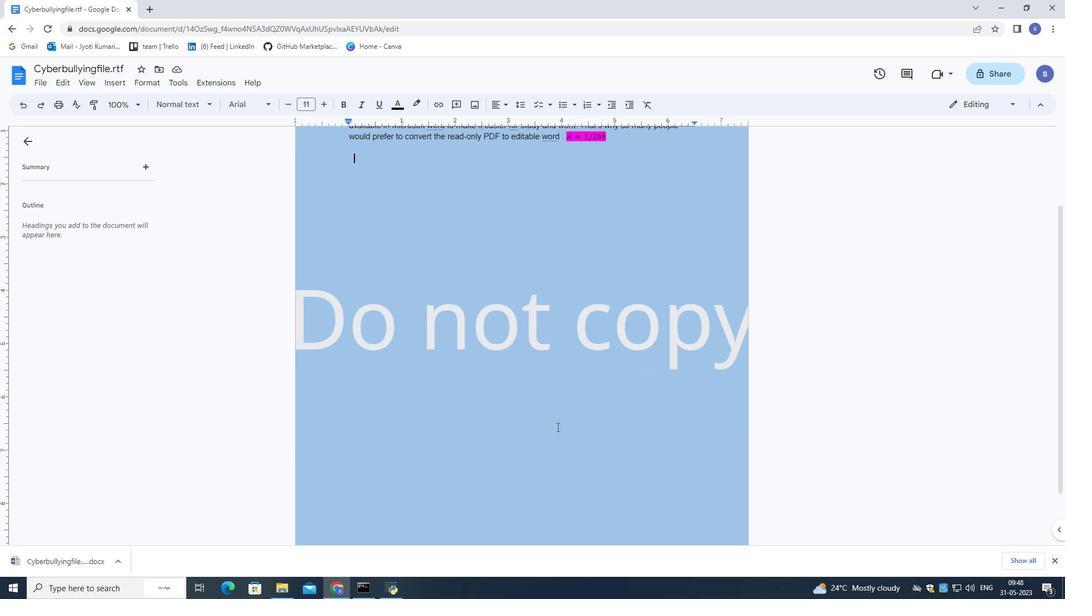 
Action: Mouse scrolled (557, 419) with delta (0, 0)
Screenshot: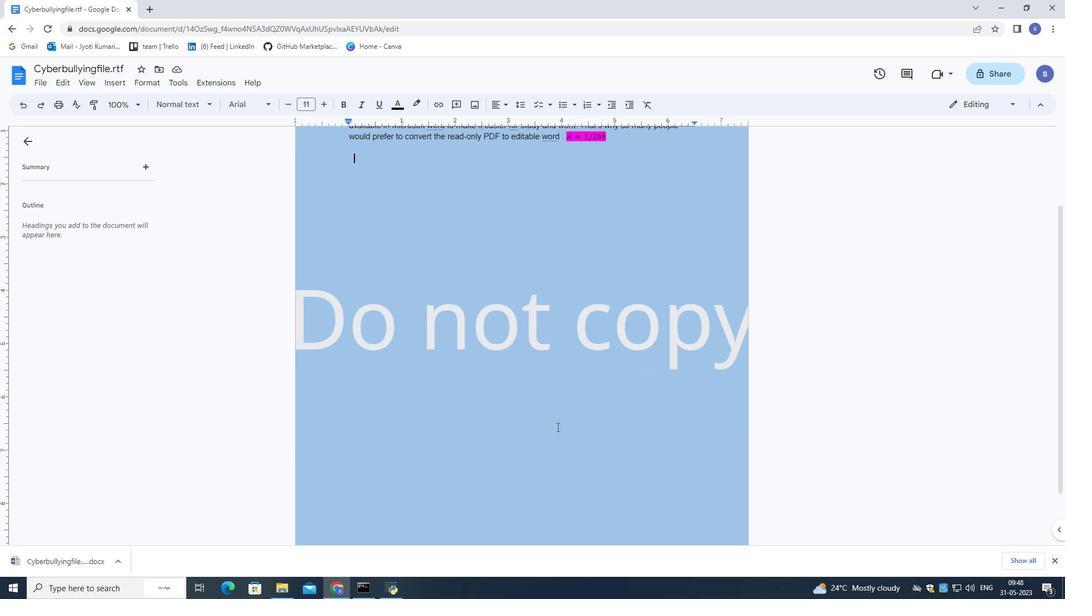 
Action: Mouse scrolled (557, 419) with delta (0, 0)
Screenshot: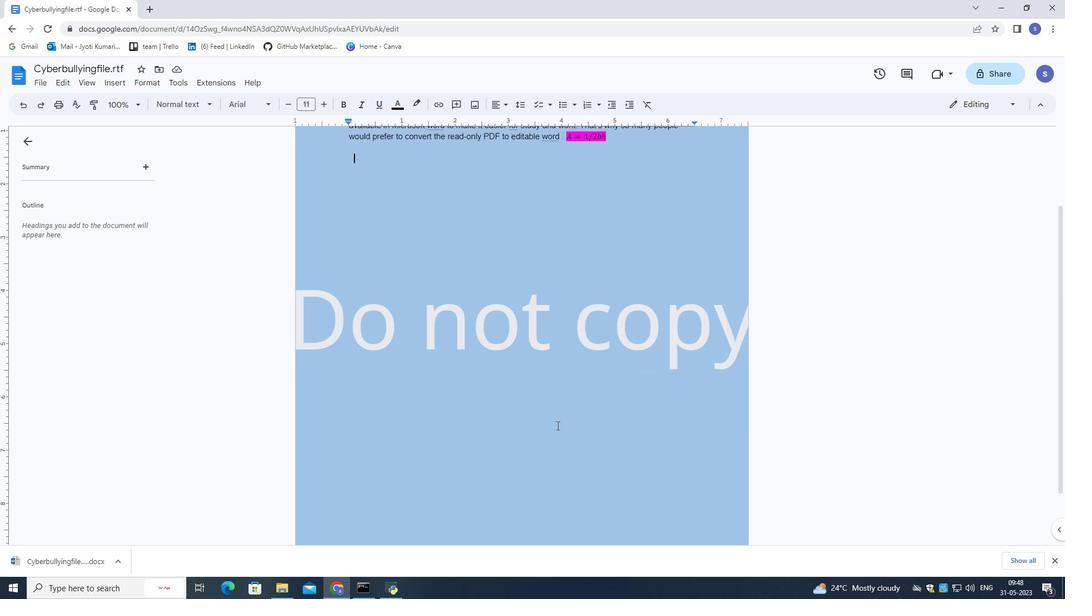 
Action: Mouse scrolled (557, 419) with delta (0, 0)
Screenshot: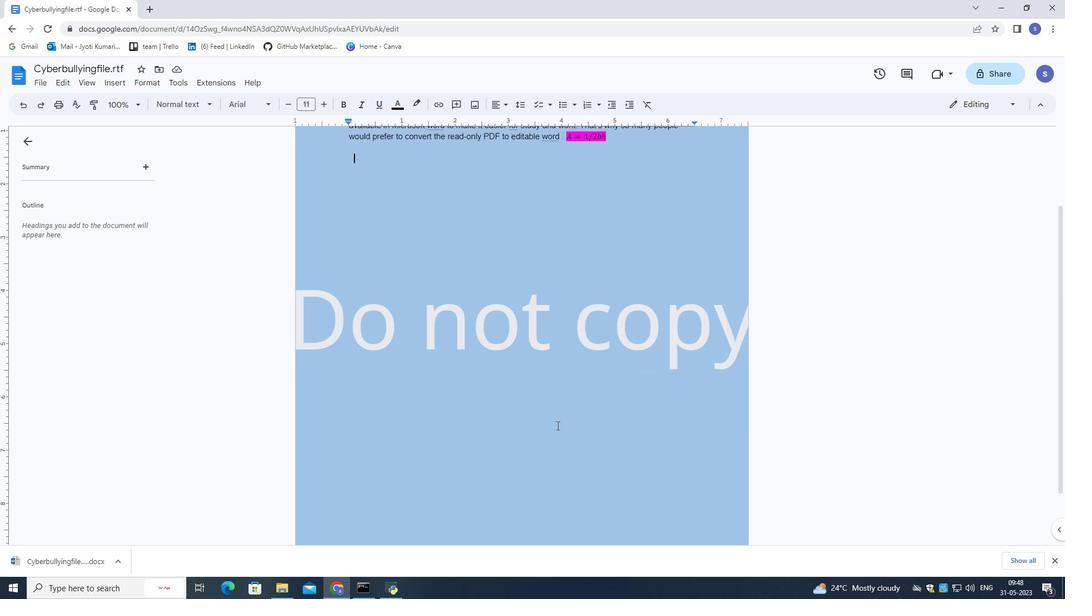 
Action: Mouse scrolled (557, 419) with delta (0, 0)
Screenshot: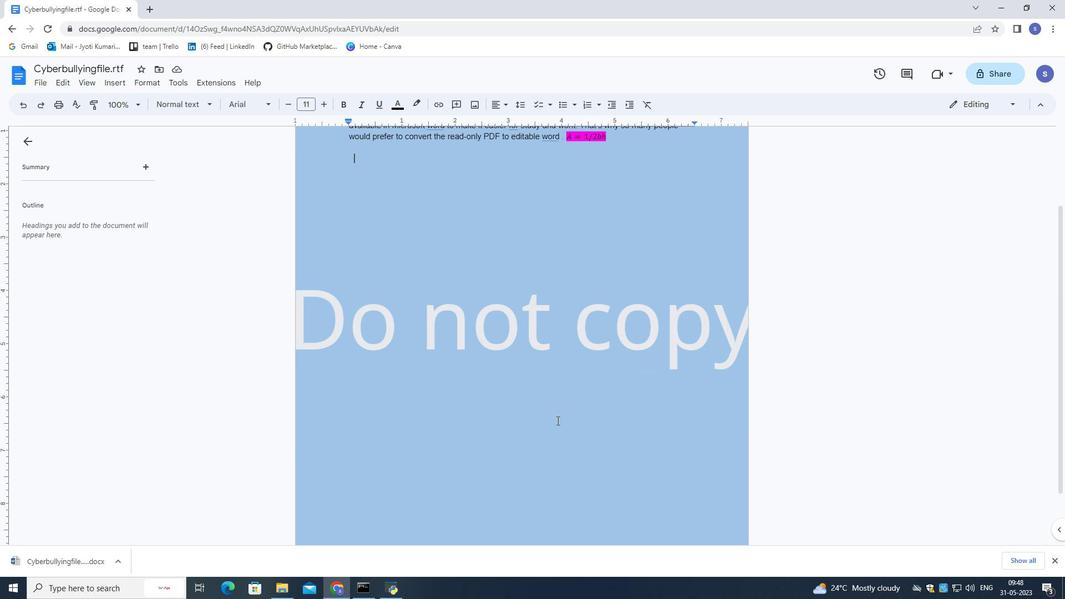 
Action: Mouse moved to (125, 78)
Screenshot: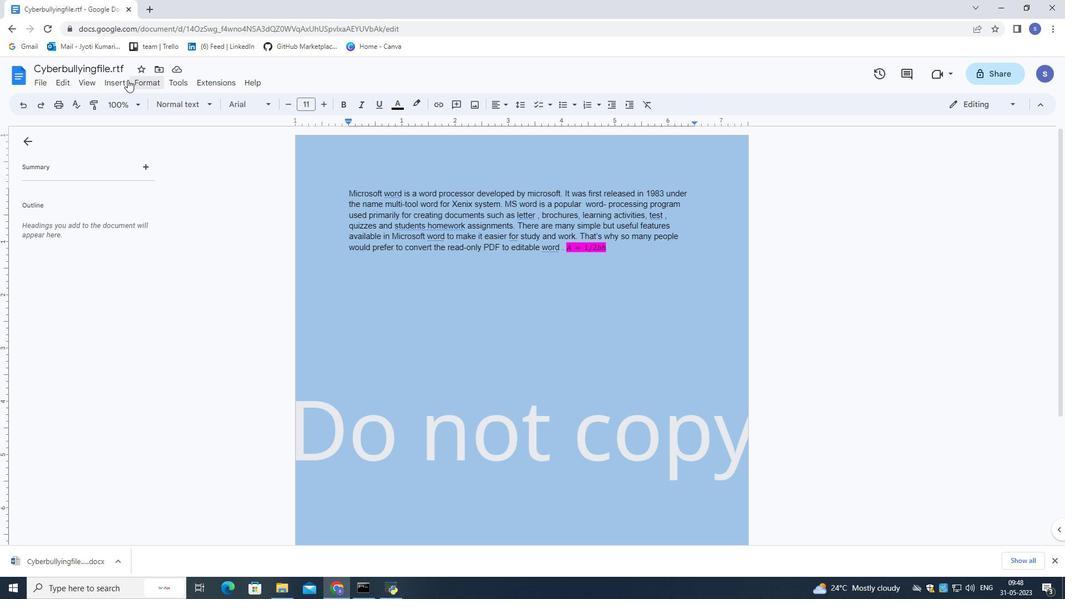 
Action: Mouse pressed left at (125, 78)
Screenshot: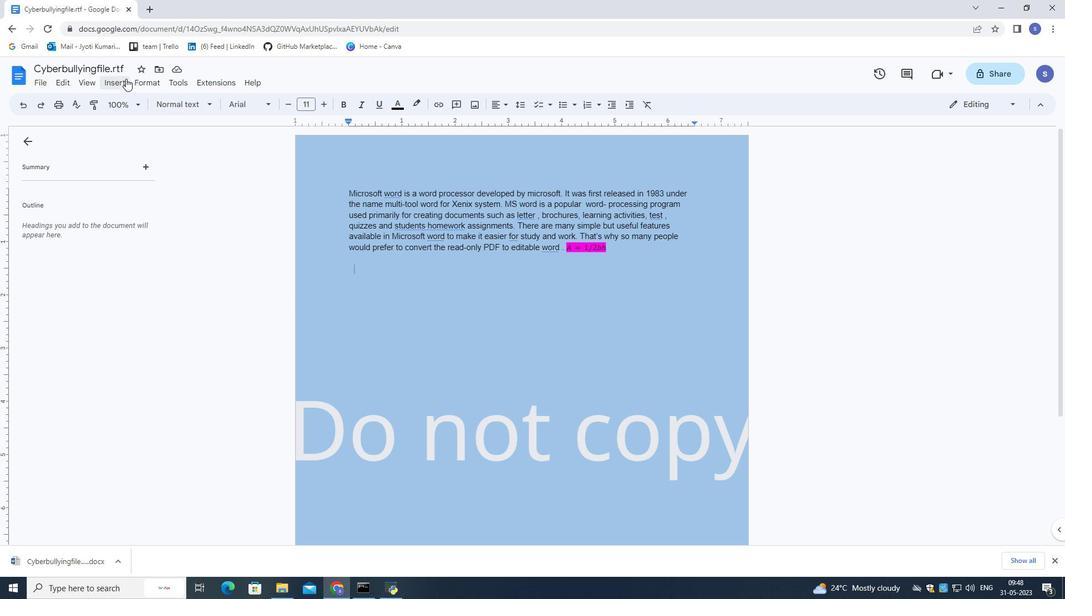 
Action: Mouse moved to (293, 383)
Screenshot: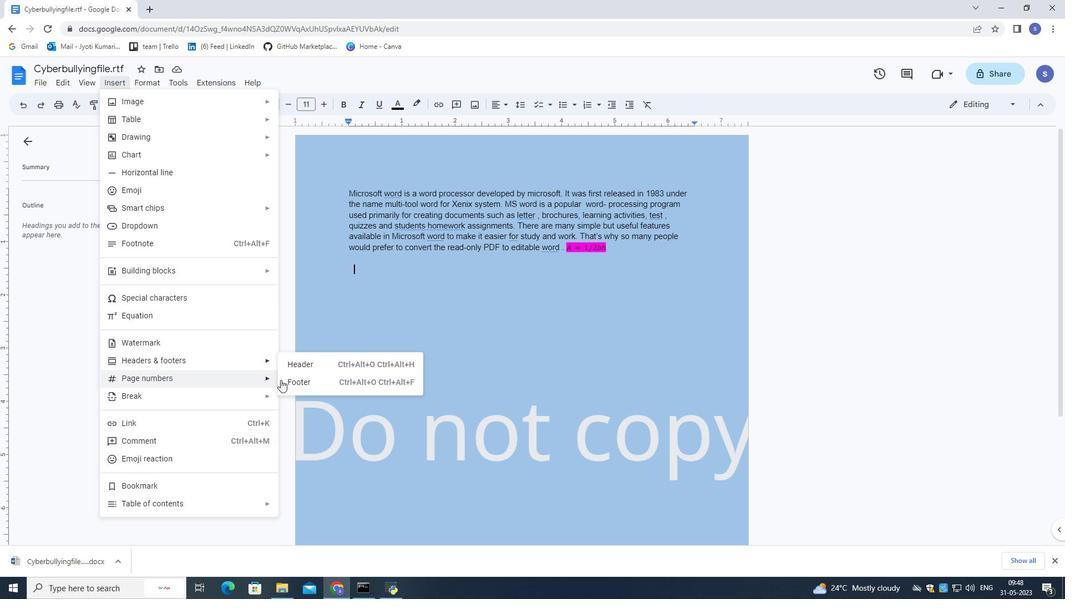 
Action: Mouse pressed left at (293, 383)
Screenshot: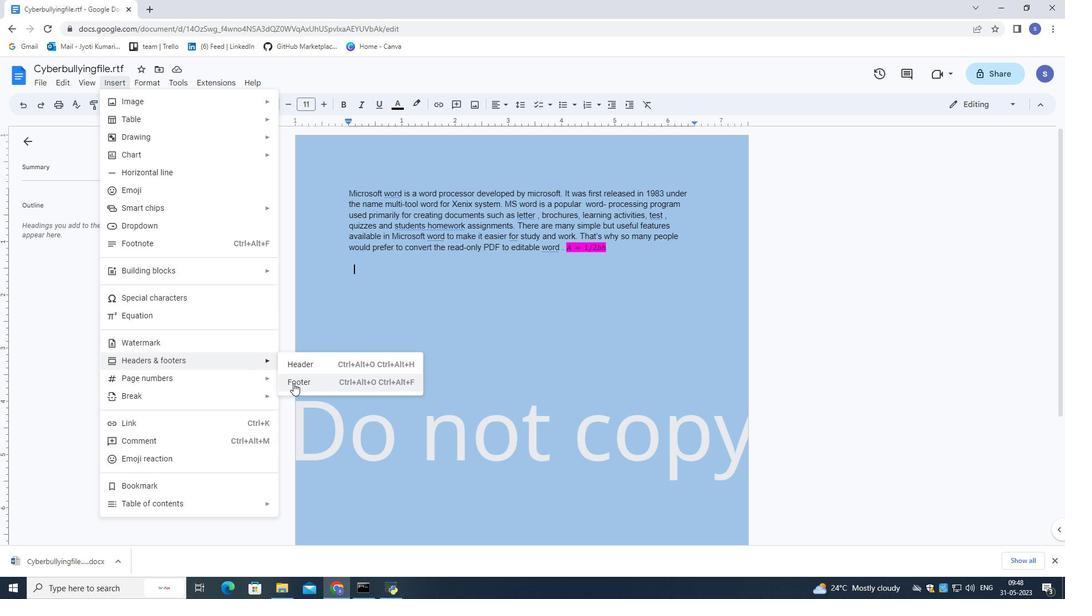 
Action: Mouse pressed left at (293, 383)
Screenshot: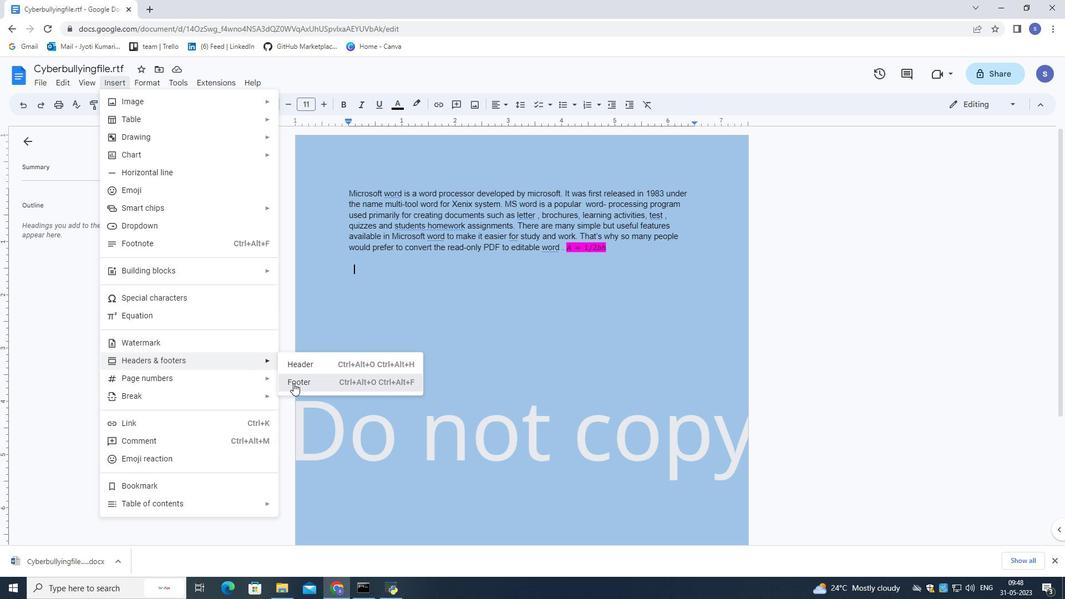 
Action: Mouse moved to (397, 380)
Screenshot: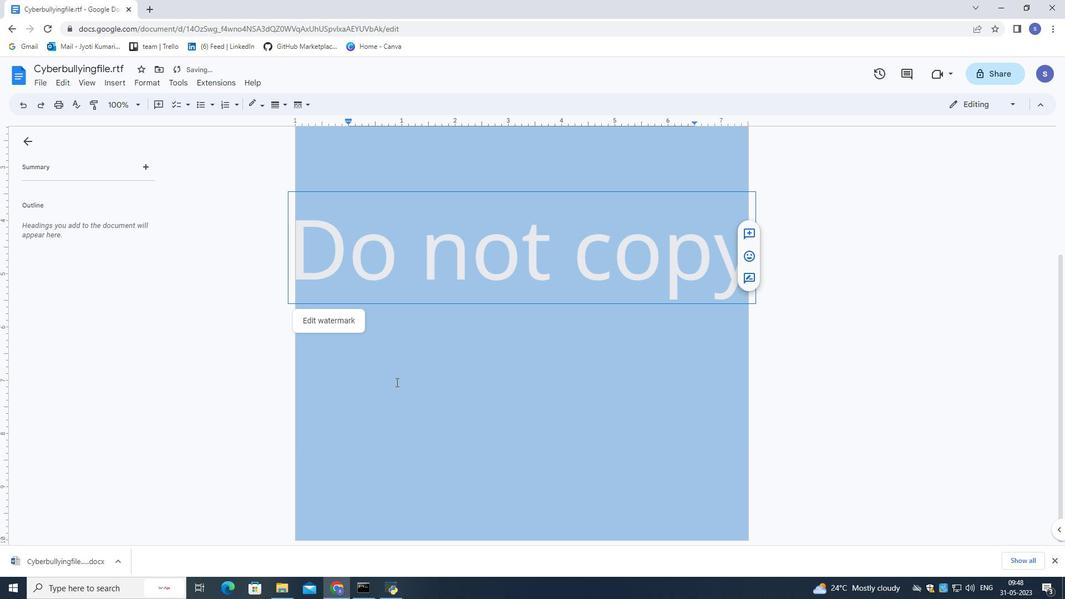 
Action: Mouse scrolled (397, 380) with delta (0, 0)
Screenshot: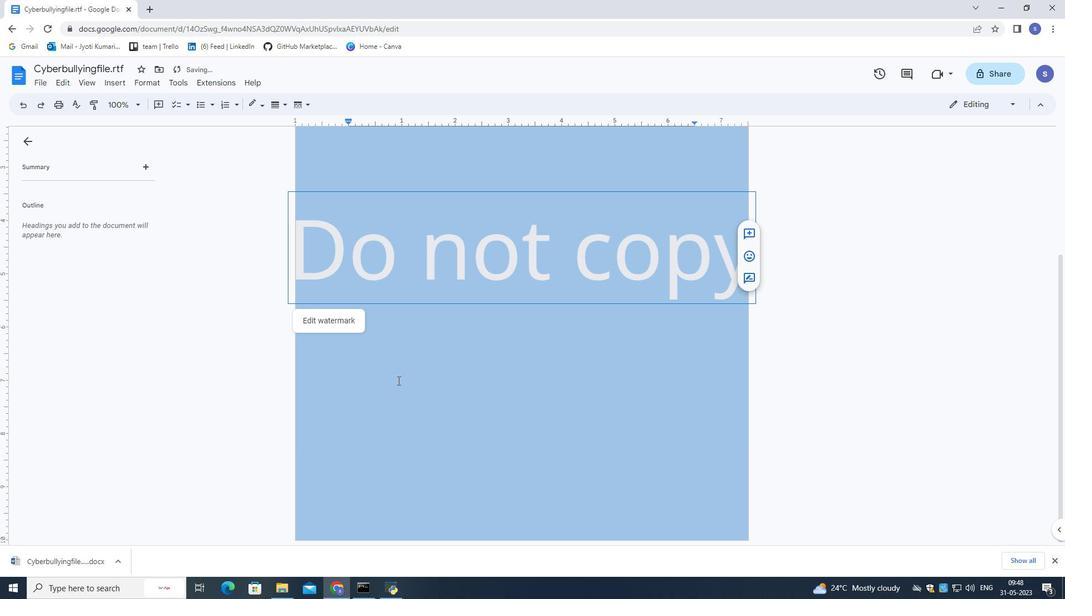 
Action: Mouse scrolled (397, 380) with delta (0, 0)
Screenshot: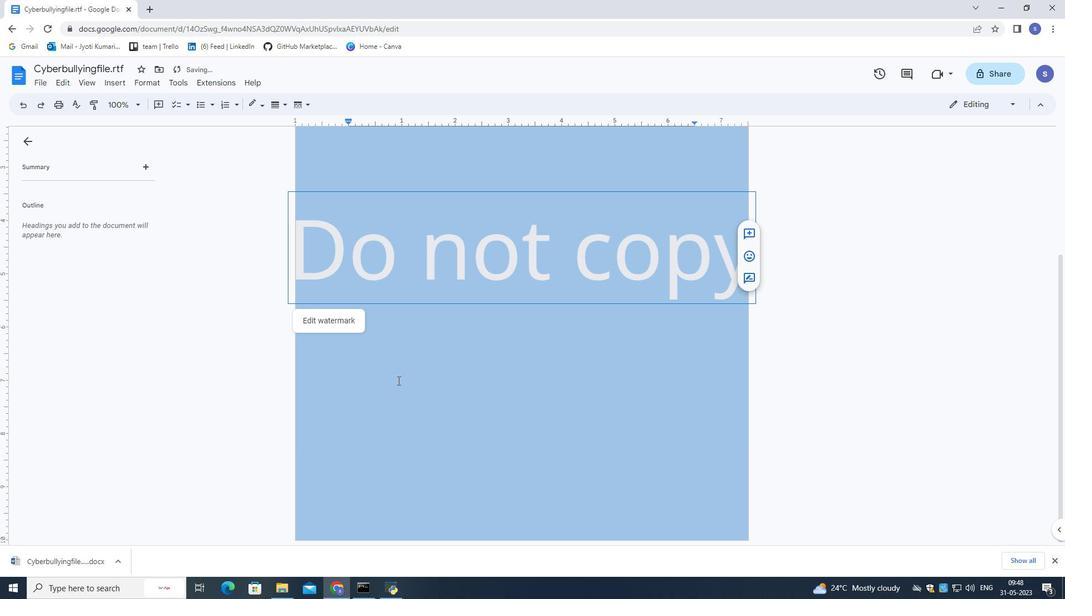 
Action: Mouse scrolled (397, 380) with delta (0, 0)
Screenshot: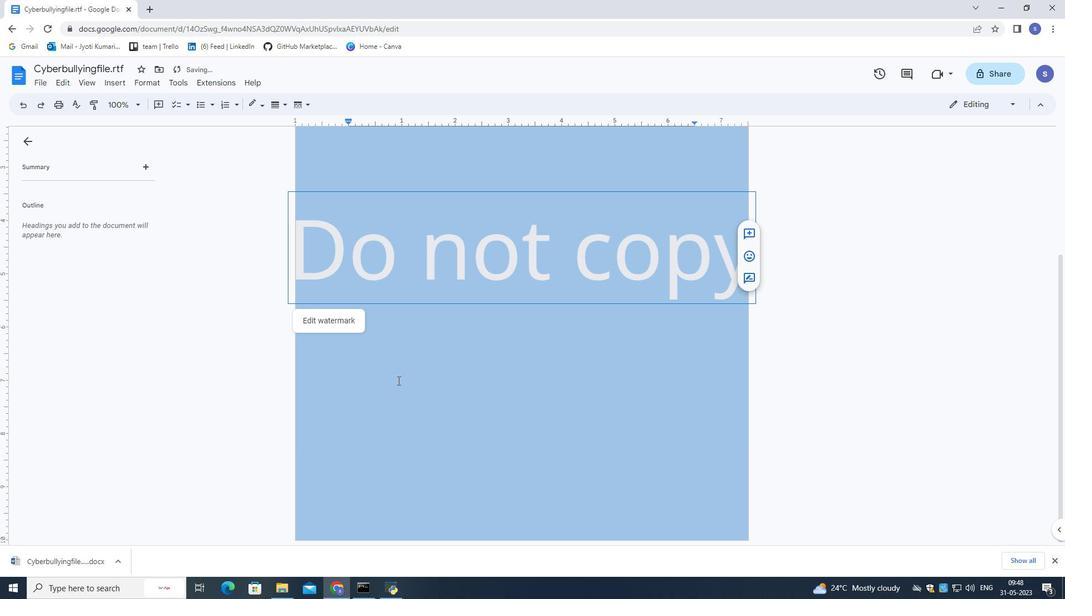 
Action: Mouse scrolled (397, 380) with delta (0, 0)
Screenshot: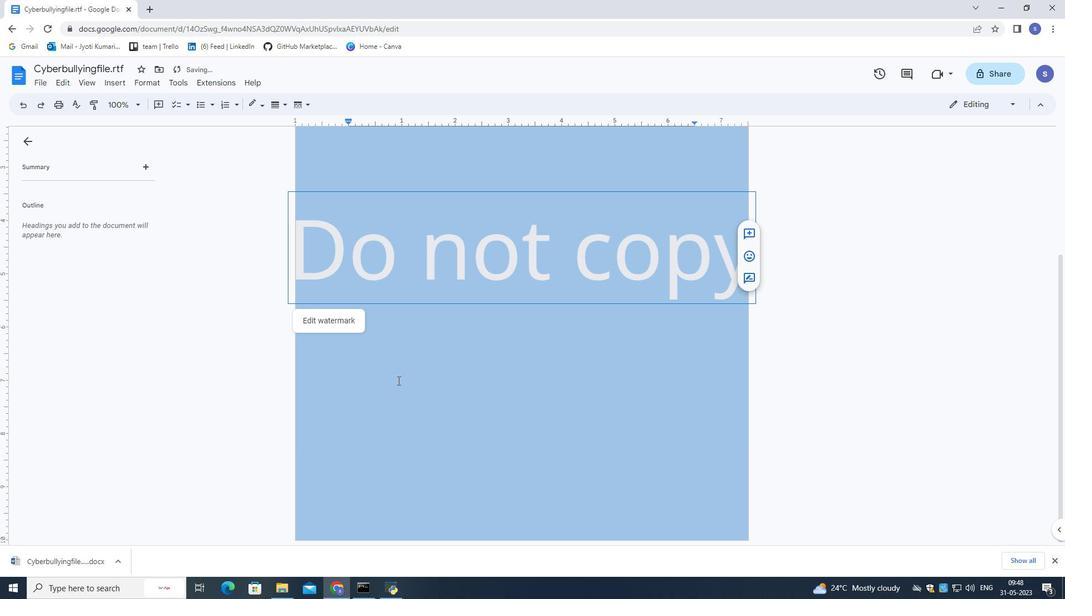 
Action: Mouse scrolled (397, 381) with delta (0, 0)
Screenshot: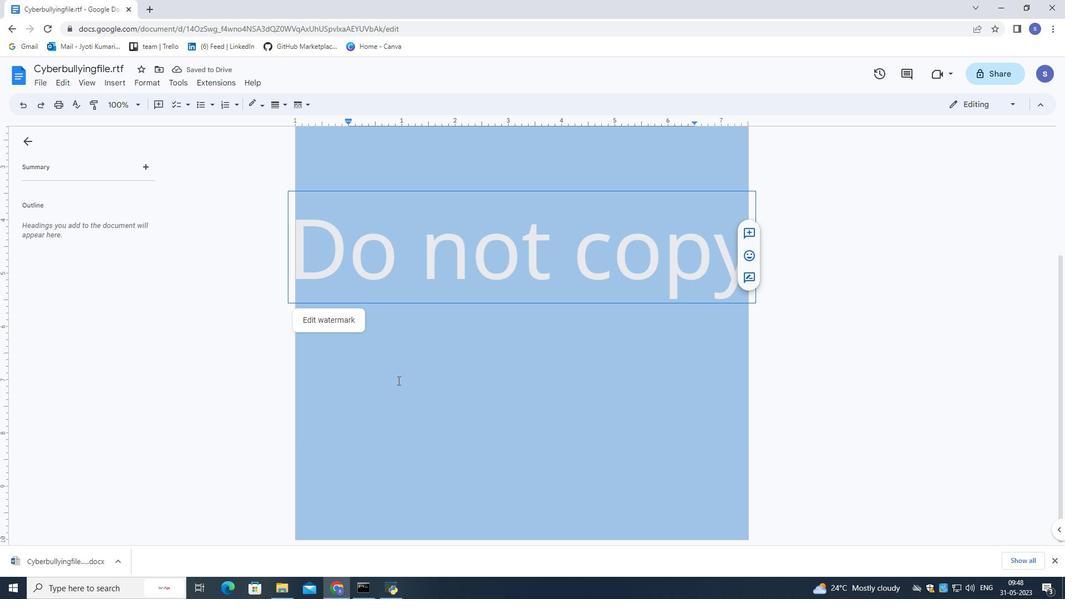 
Action: Mouse scrolled (397, 381) with delta (0, 0)
Screenshot: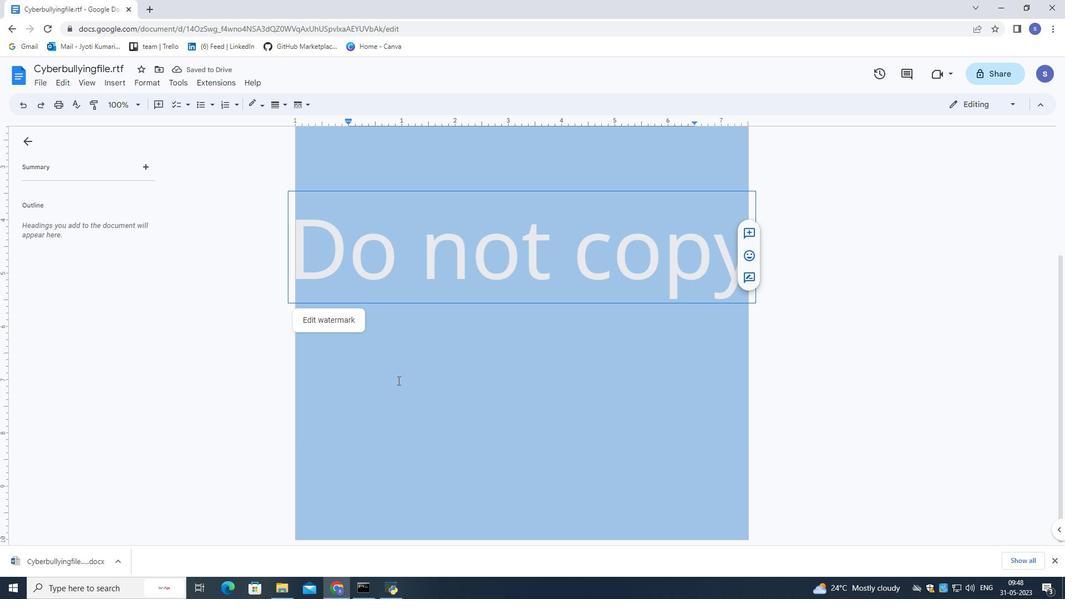 
Action: Mouse moved to (398, 380)
Screenshot: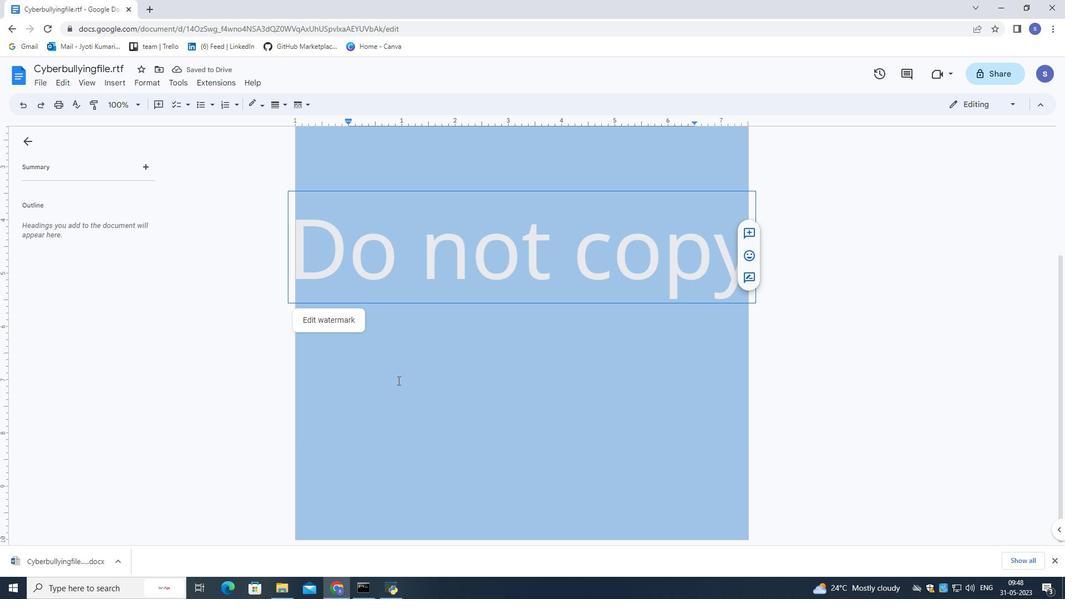 
Action: Mouse scrolled (398, 381) with delta (0, 0)
Screenshot: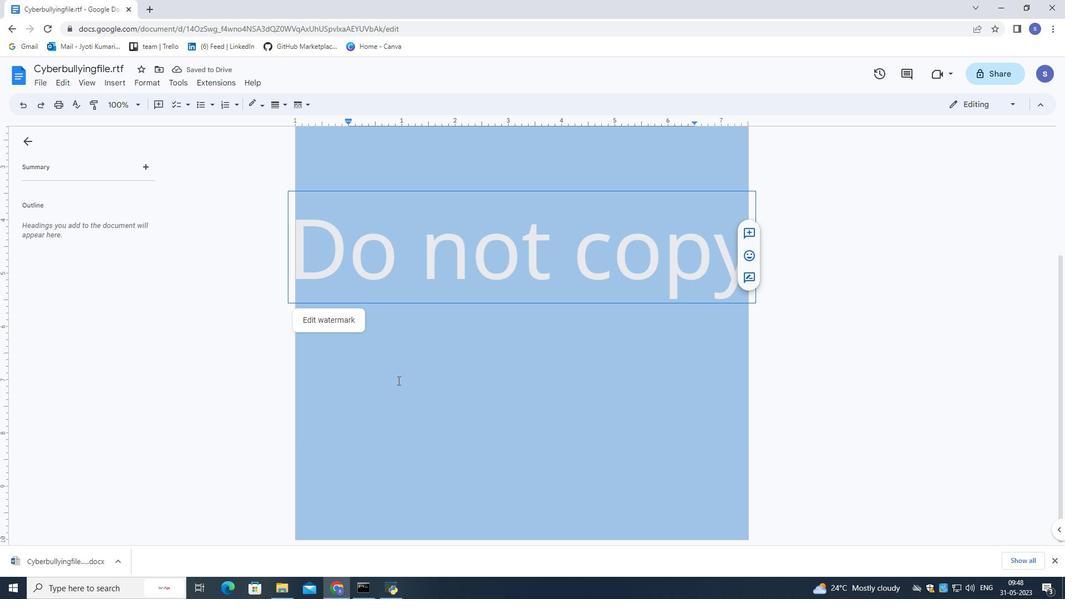 
Action: Mouse scrolled (398, 381) with delta (0, 0)
Screenshot: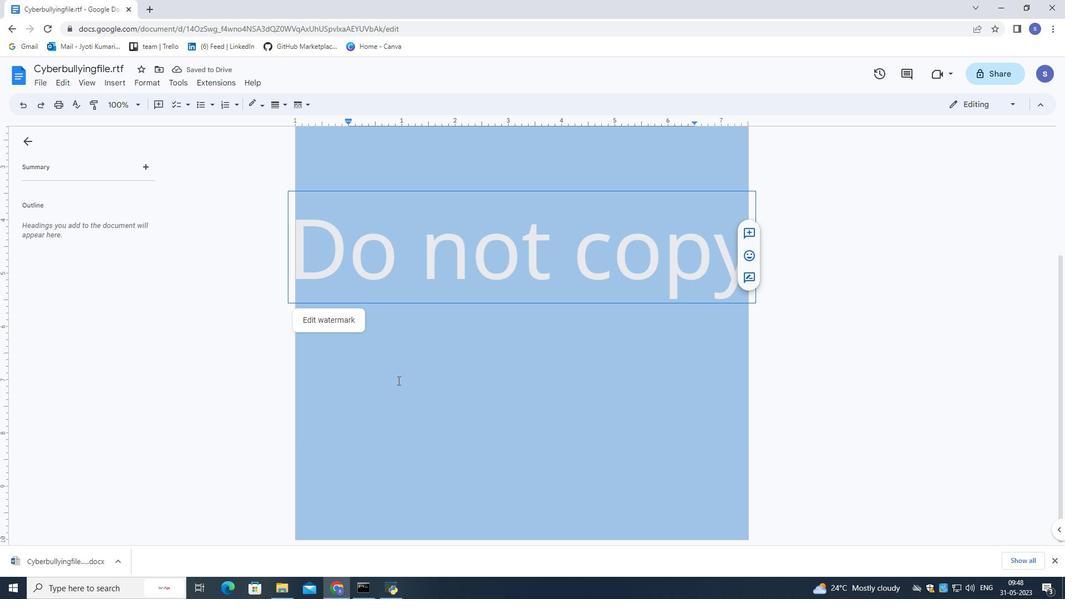 
Action: Mouse scrolled (398, 381) with delta (0, 0)
Screenshot: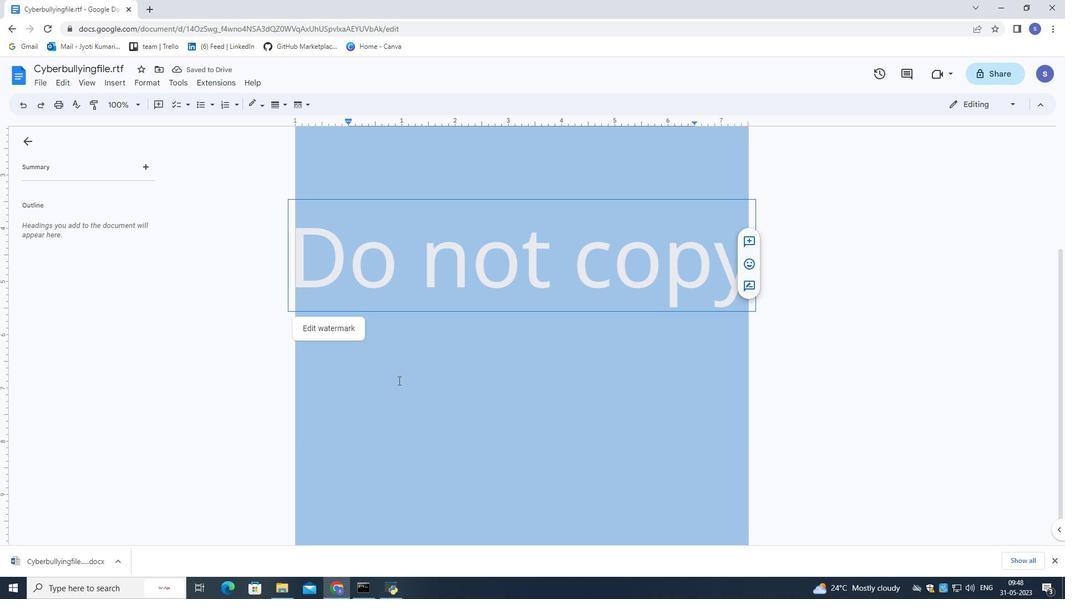 
Action: Mouse moved to (359, 255)
Screenshot: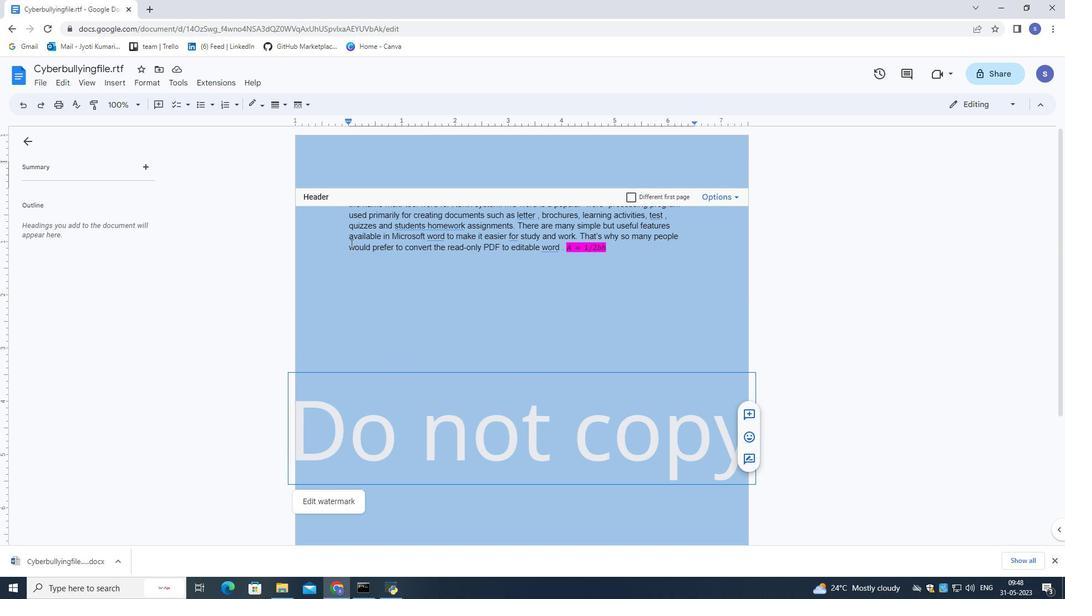 
Action: Mouse pressed left at (359, 255)
Screenshot: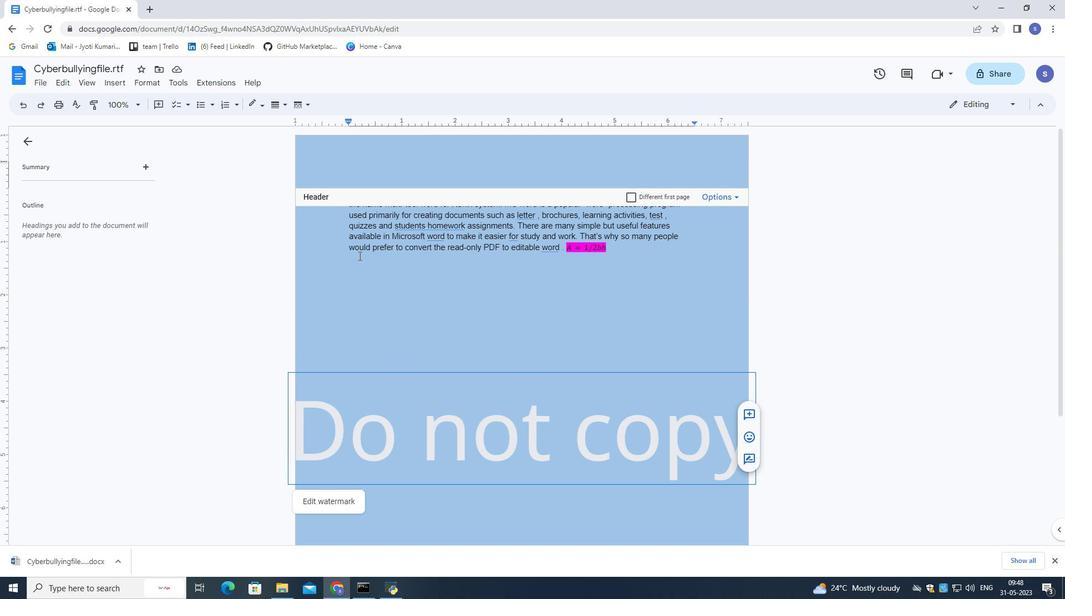
Action: Mouse moved to (120, 83)
Screenshot: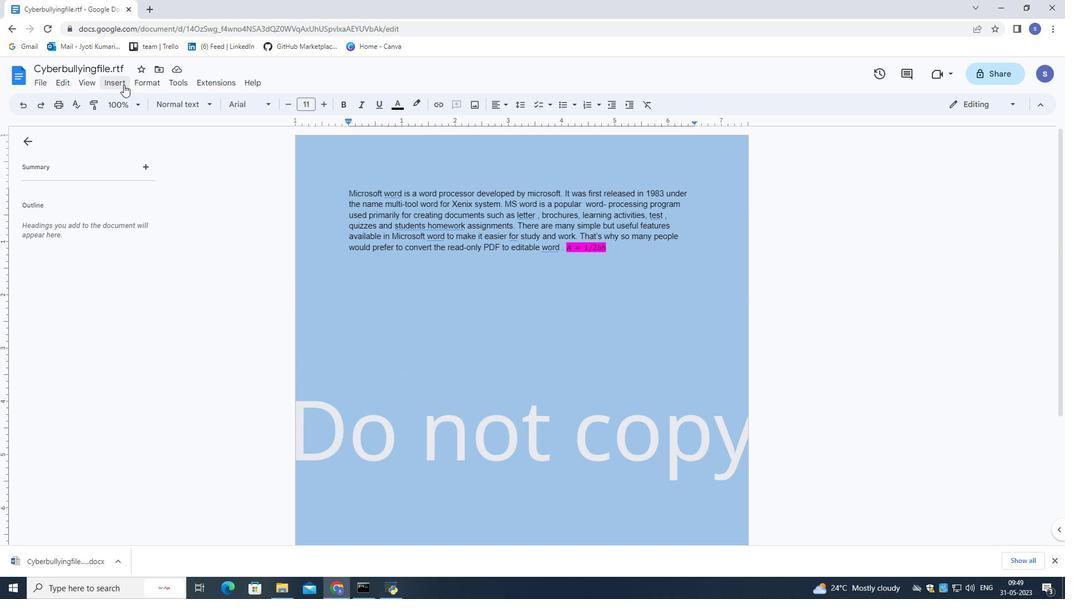 
Action: Mouse pressed left at (120, 83)
Screenshot: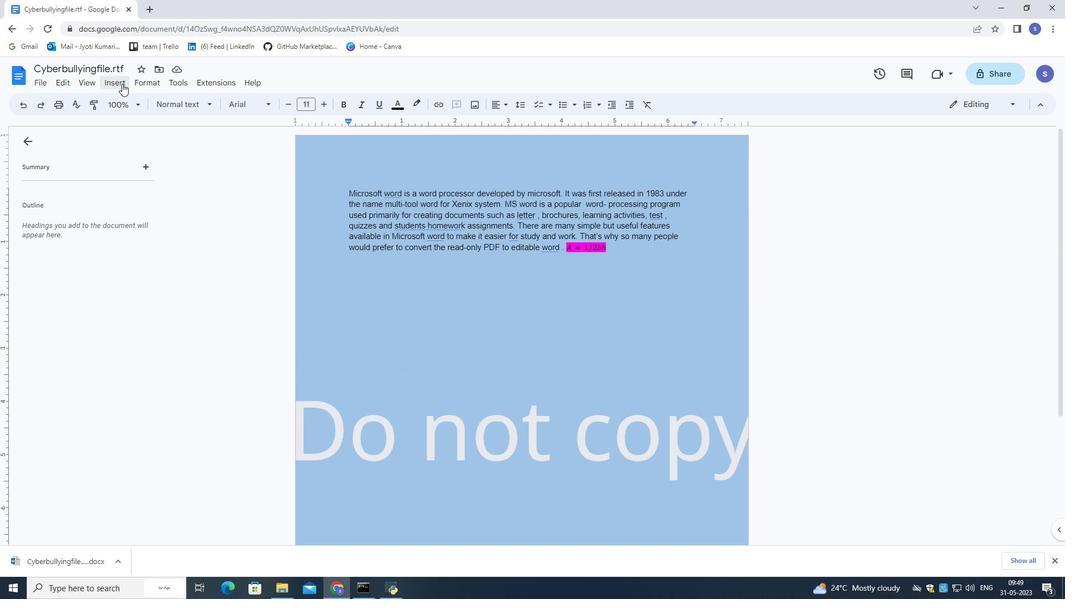 
Action: Mouse moved to (310, 384)
Screenshot: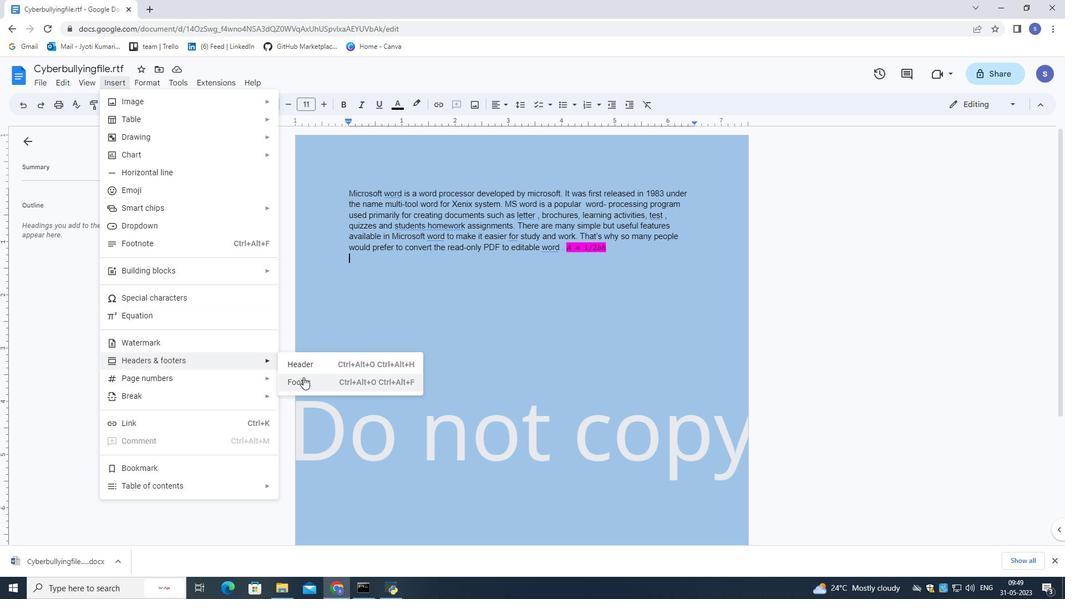 
Action: Mouse pressed left at (310, 384)
Screenshot: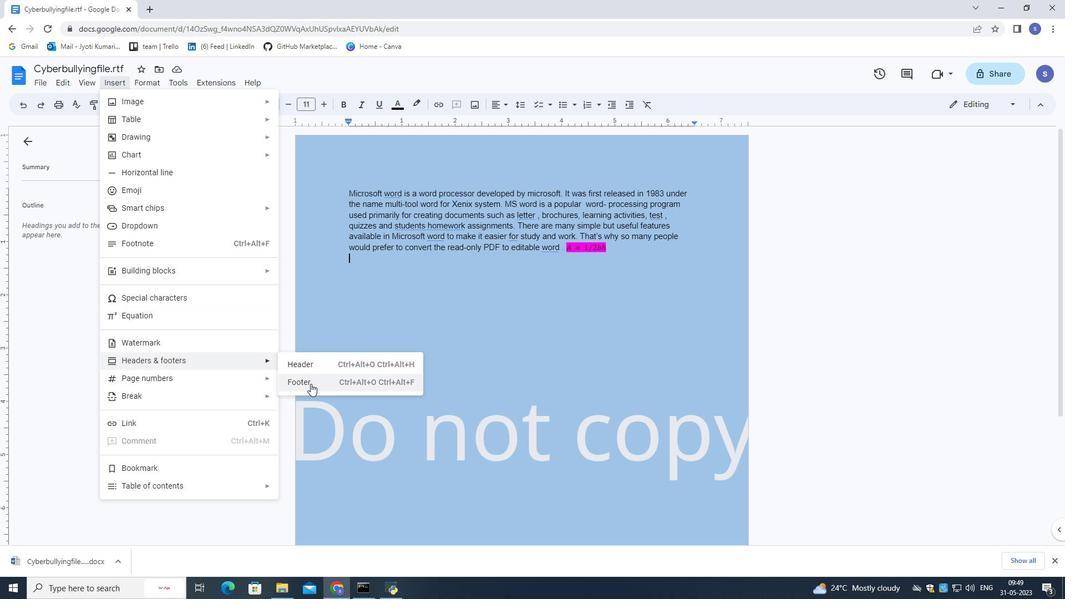 
Action: Mouse moved to (382, 410)
Screenshot: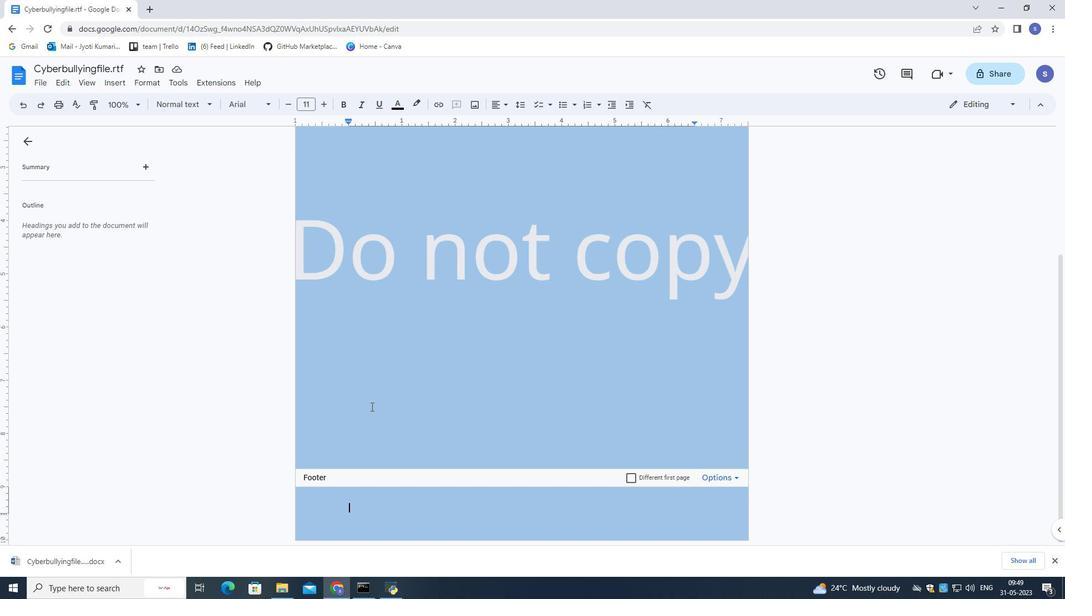 
Action: Key pressed w
Screenshot: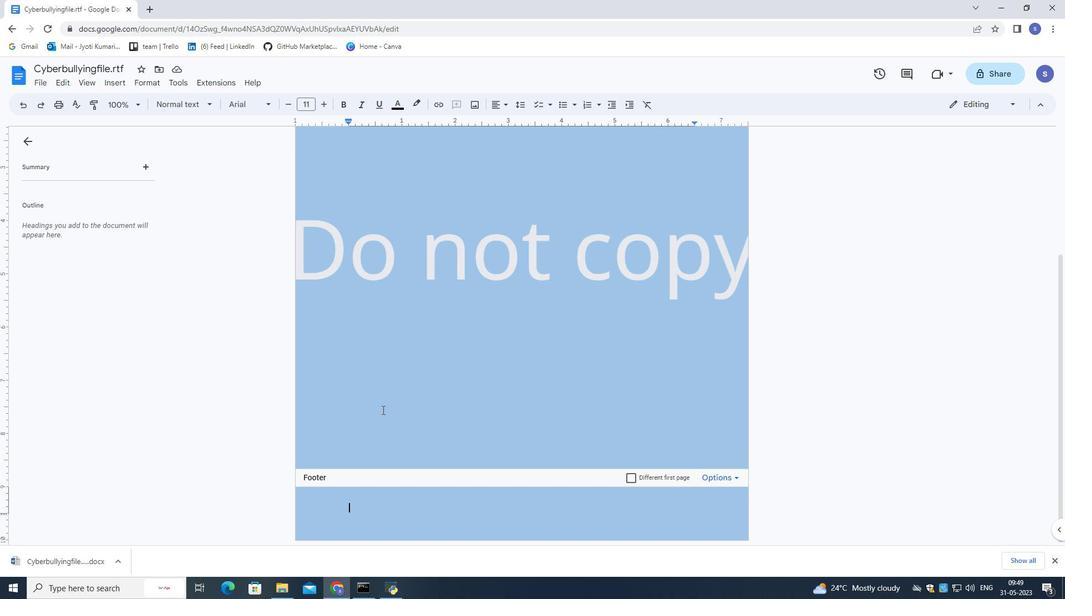 
Action: Mouse moved to (382, 410)
Screenshot: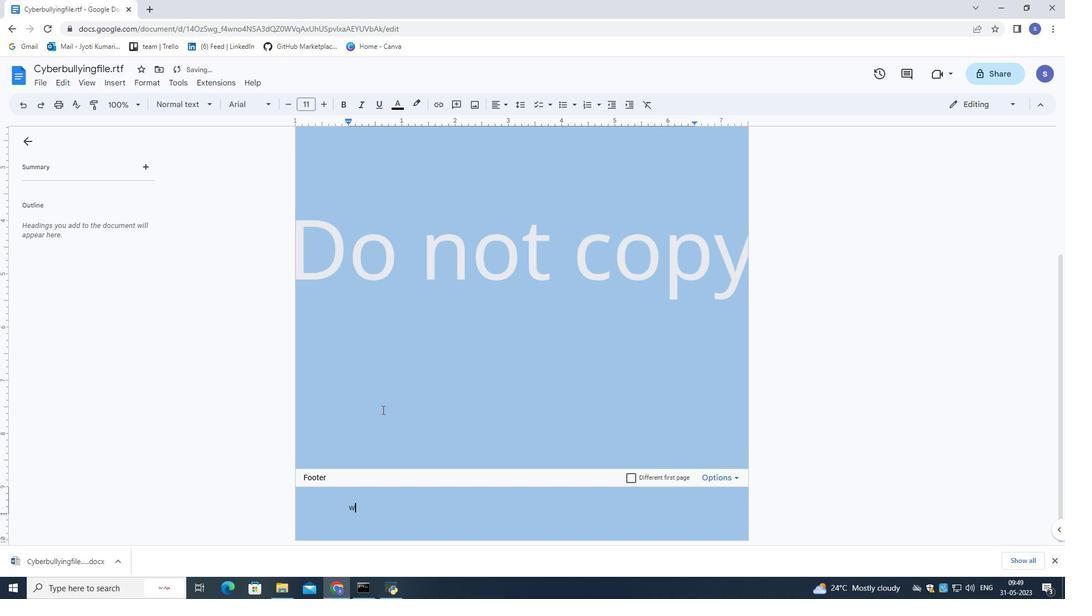 
Action: Key pressed w
Screenshot: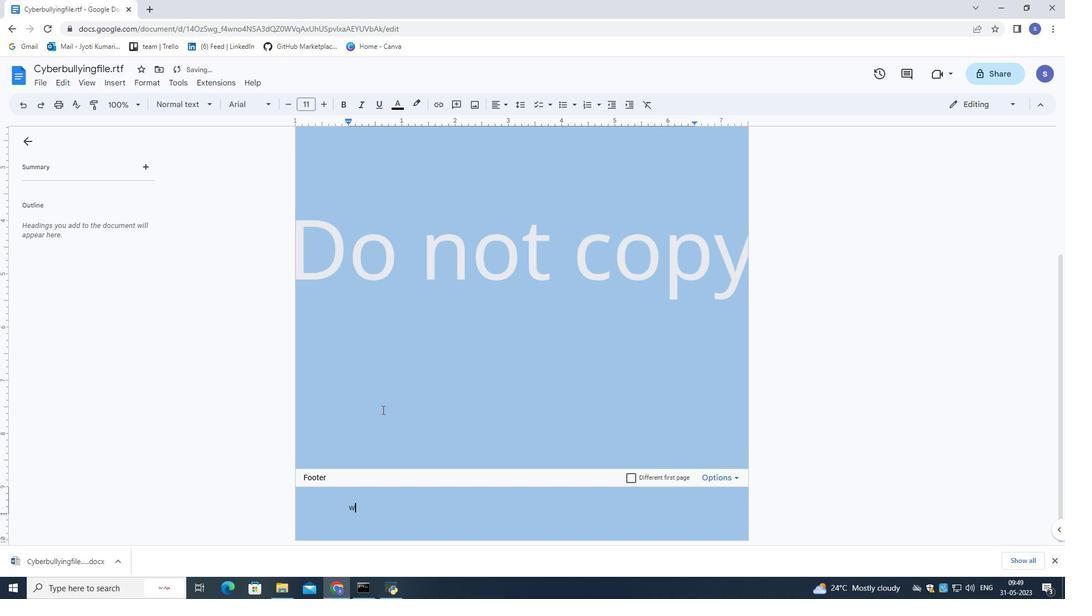 
Action: Mouse moved to (382, 410)
Screenshot: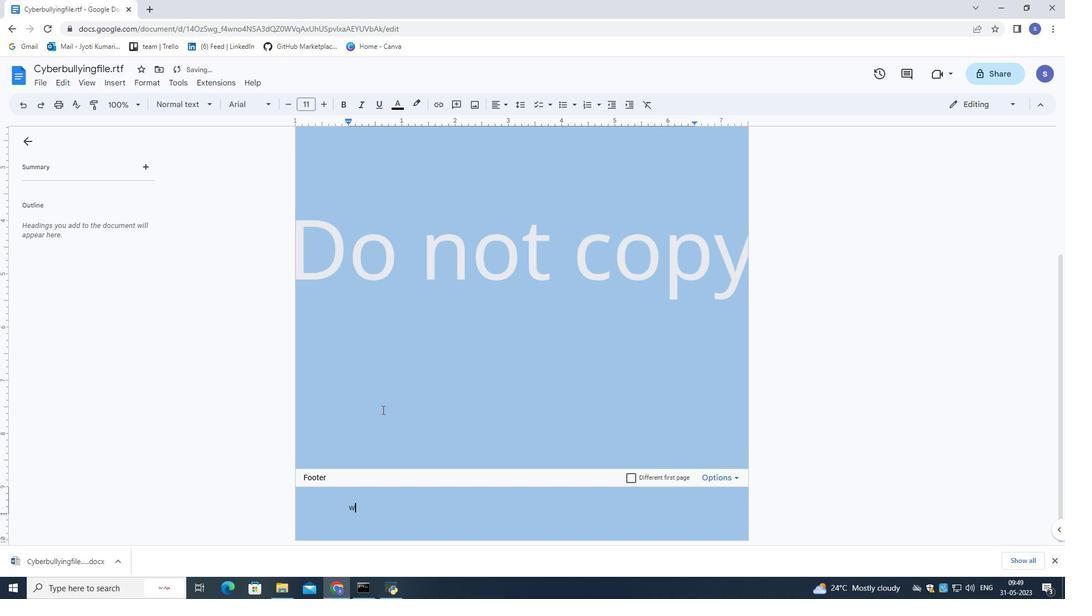 
Action: Key pressed w
Screenshot: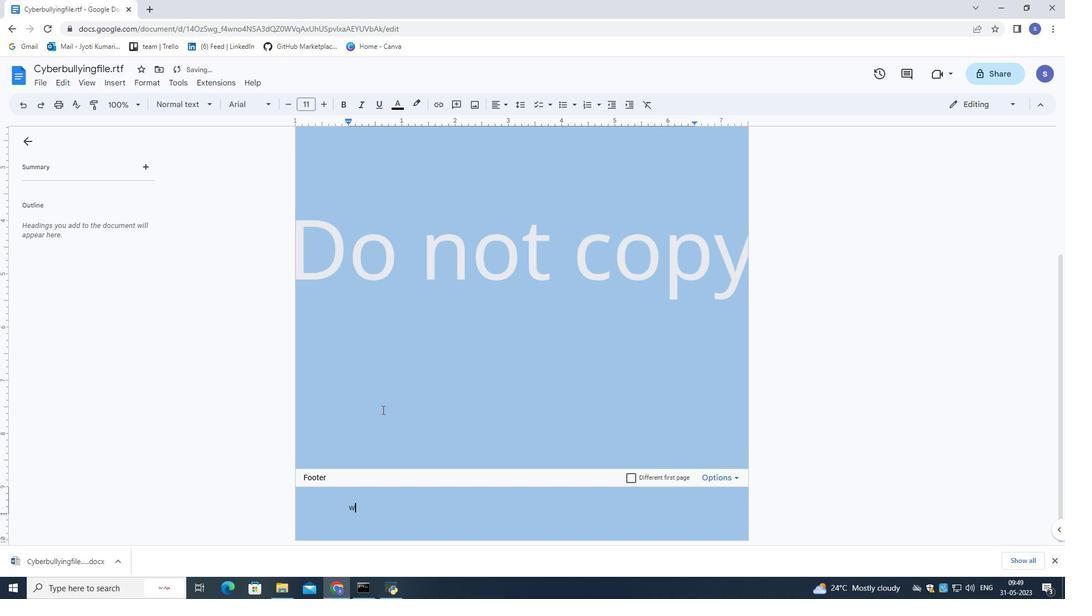 
Action: Mouse moved to (383, 397)
Screenshot: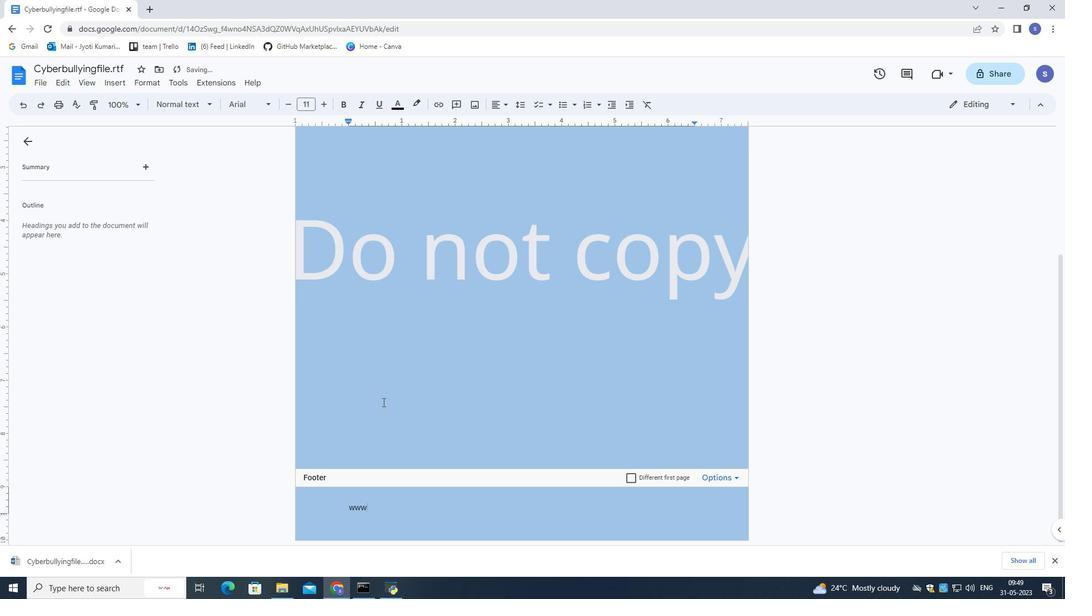 
Action: Key pressed .
Screenshot: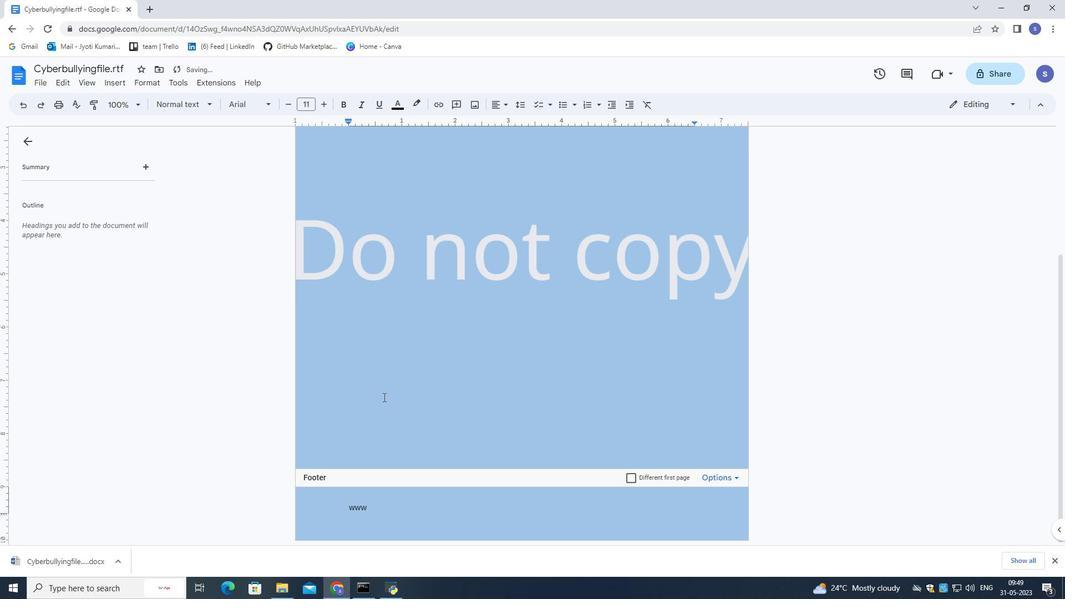 
Action: Mouse moved to (384, 394)
Screenshot: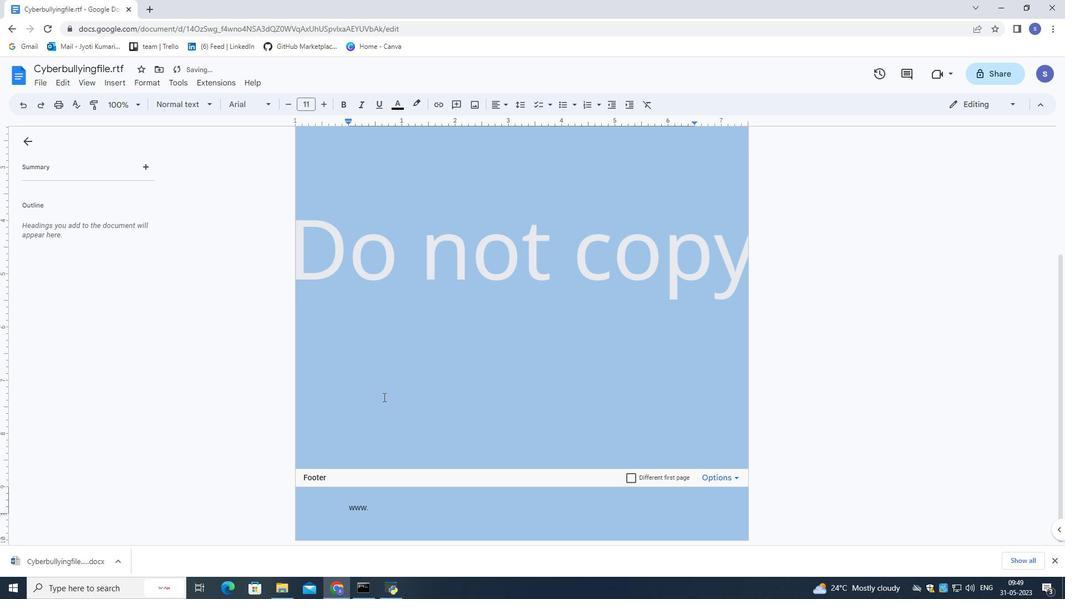 
Action: Key pressed q
Screenshot: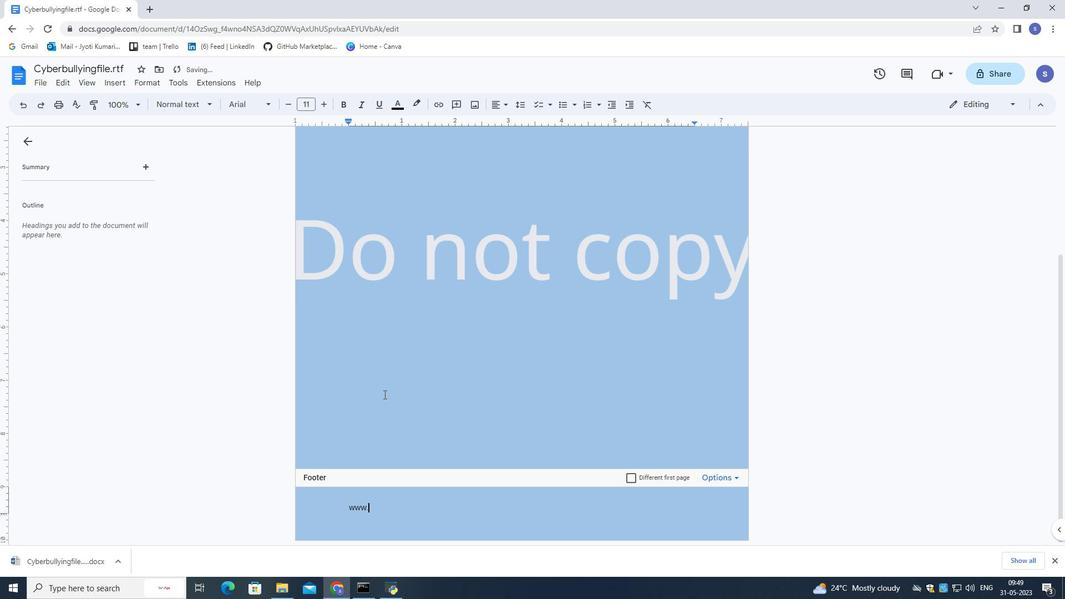 
Action: Mouse moved to (384, 393)
Screenshot: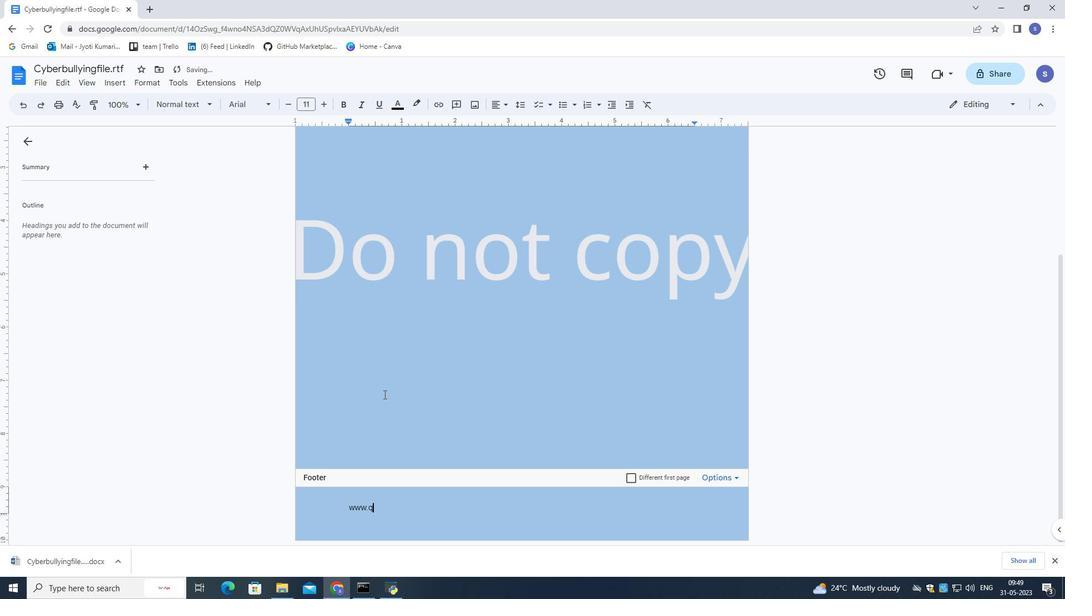 
Action: Key pressed uantu
Screenshot: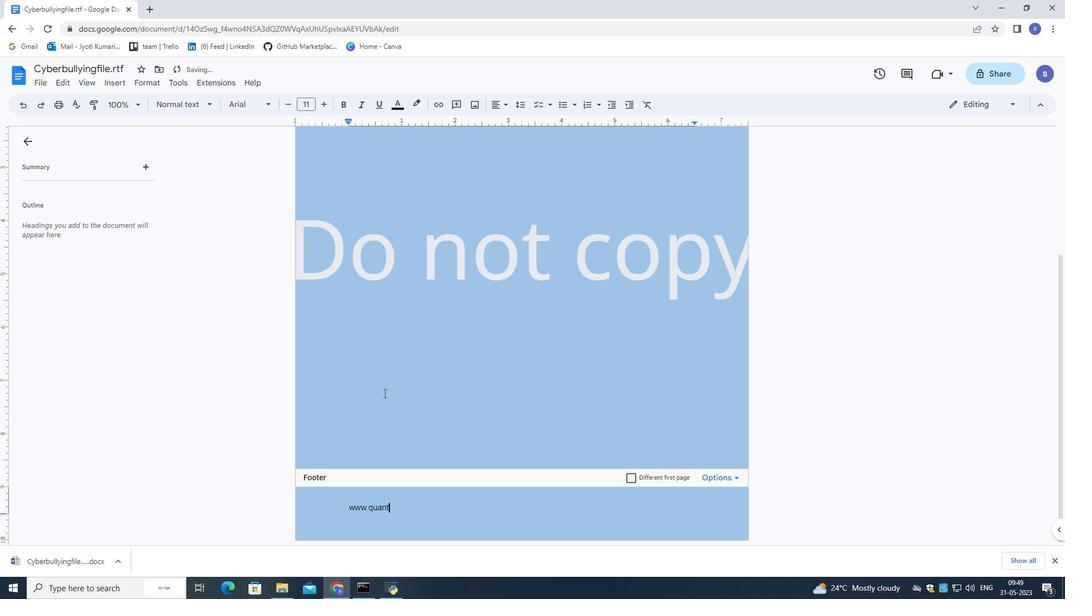 
Action: Mouse moved to (384, 391)
Screenshot: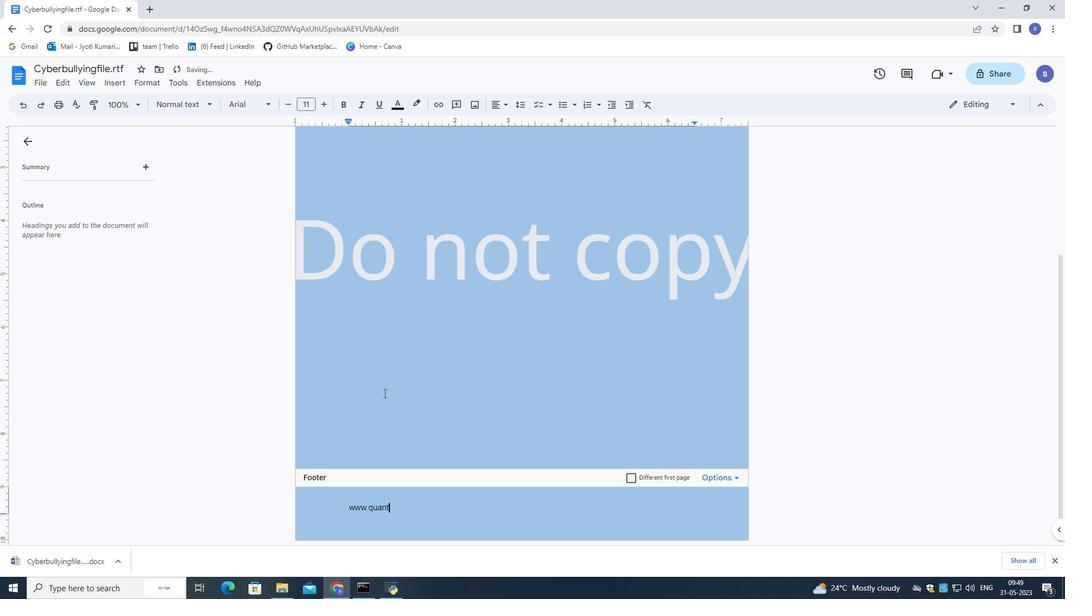 
Action: Key pressed m
Screenshot: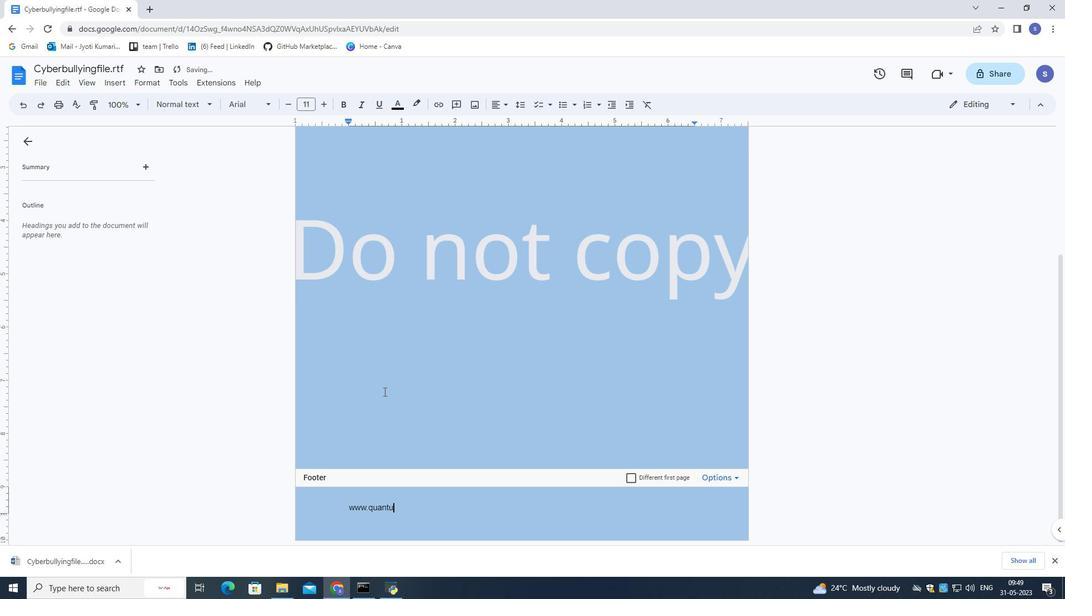
Action: Mouse moved to (384, 391)
Screenshot: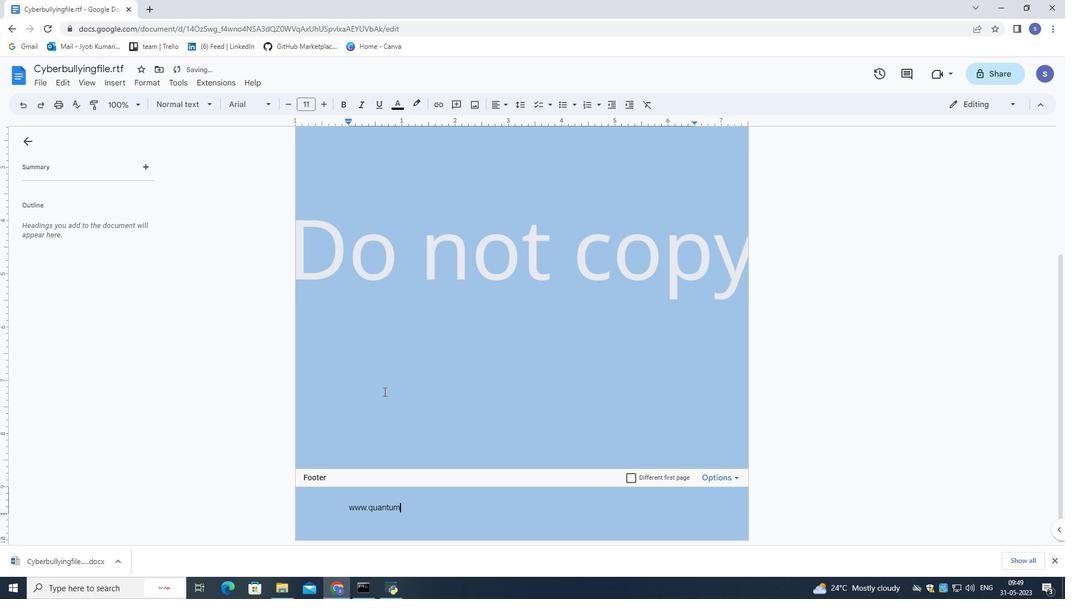 
Action: Key pressed .c
Screenshot: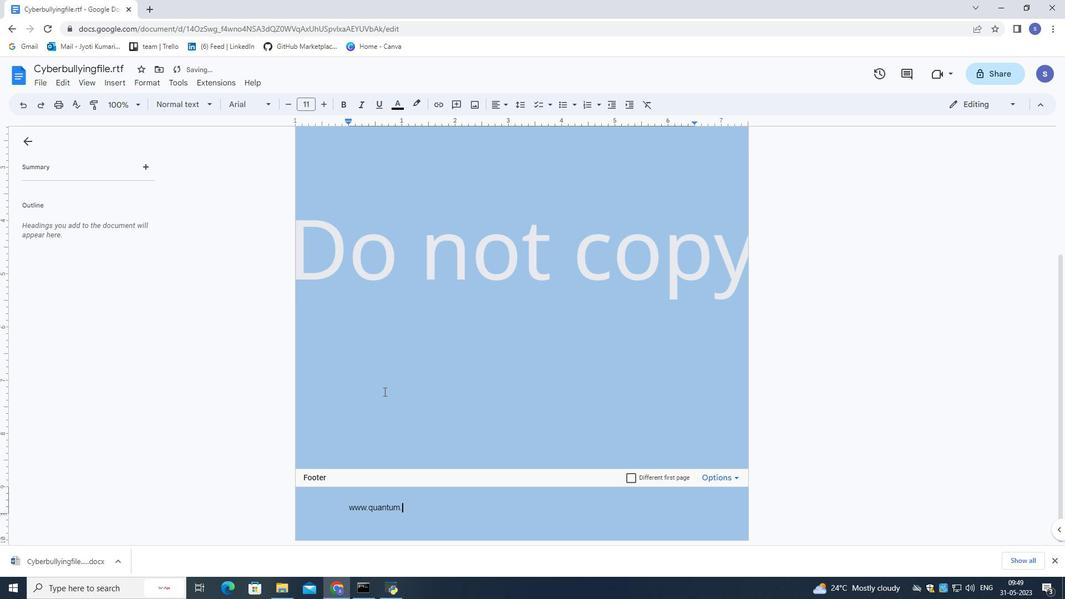 
Action: Mouse moved to (384, 390)
Screenshot: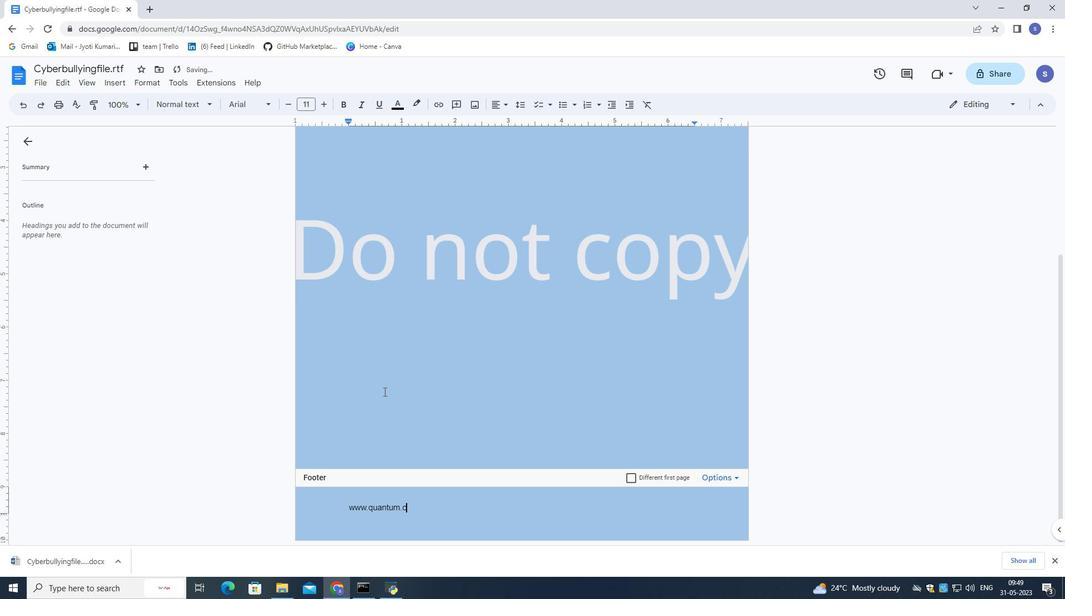 
Action: Key pressed o
Screenshot: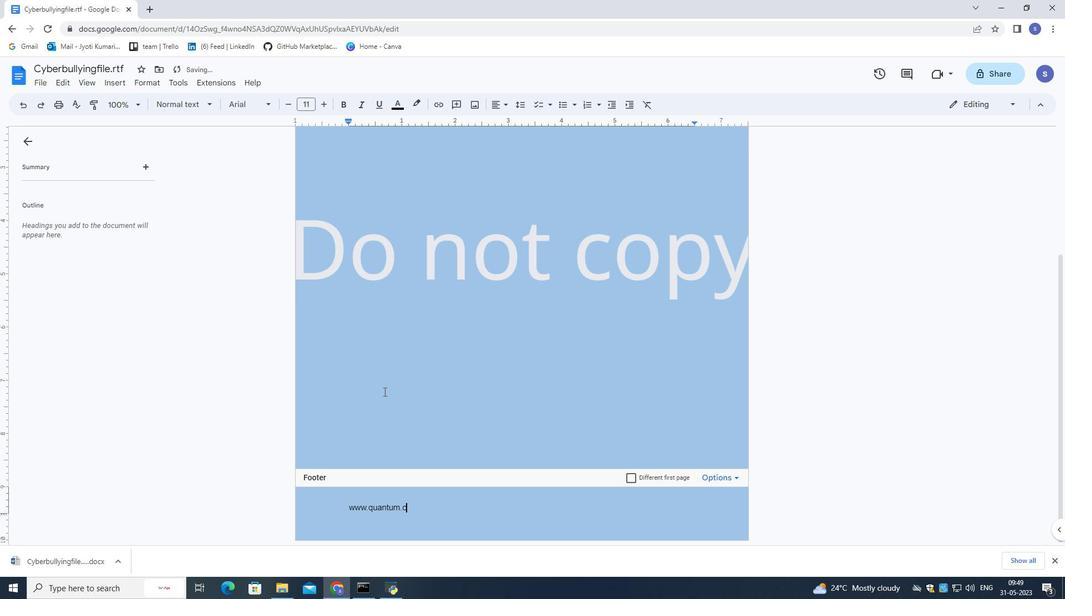 
Action: Mouse moved to (384, 389)
Screenshot: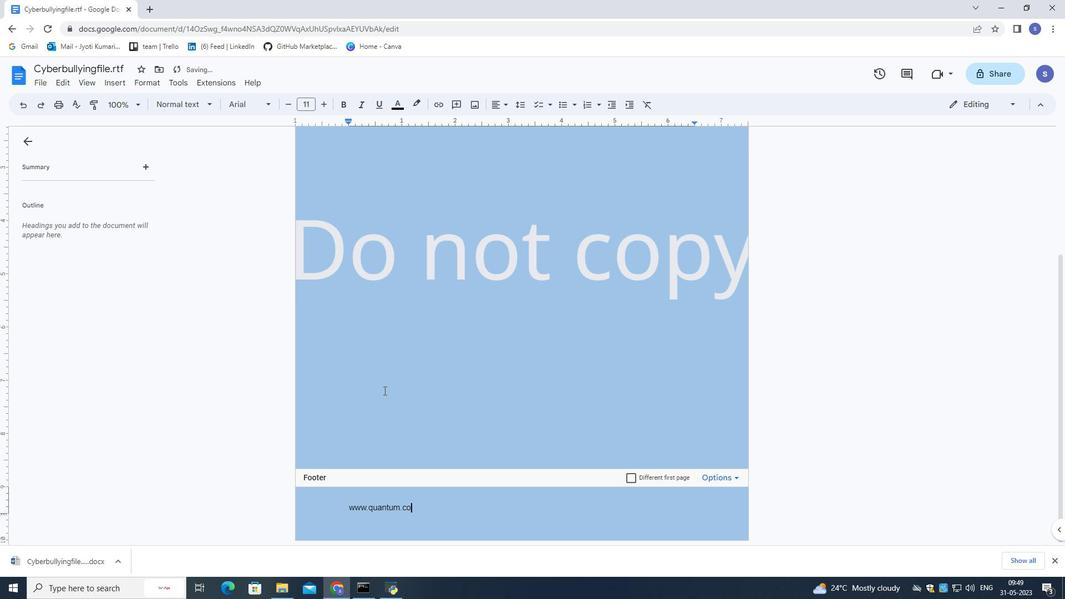 
Action: Key pressed m
Screenshot: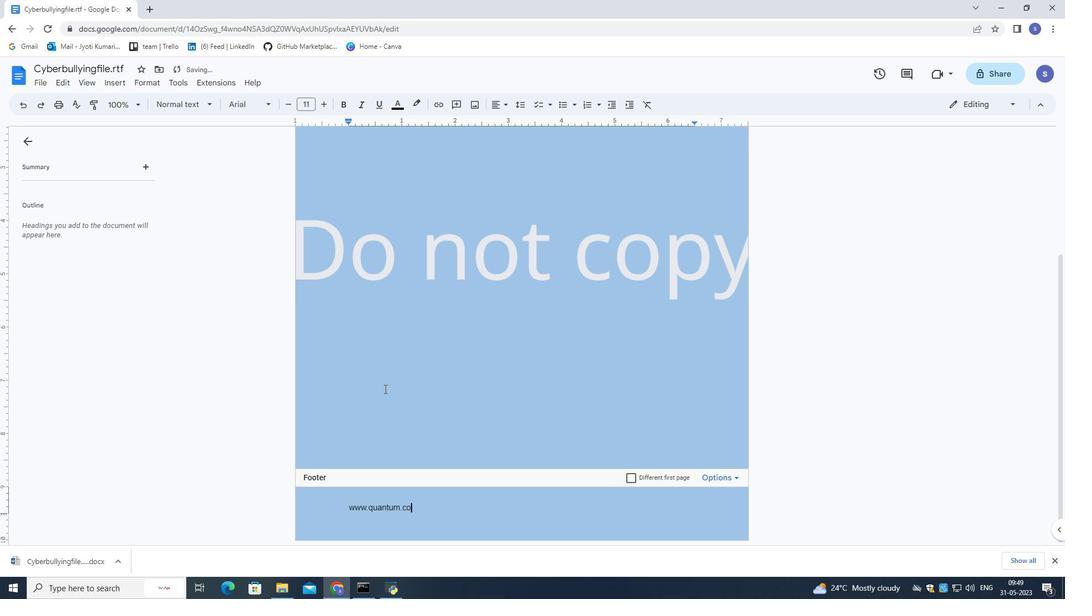 
Action: Mouse moved to (384, 388)
Screenshot: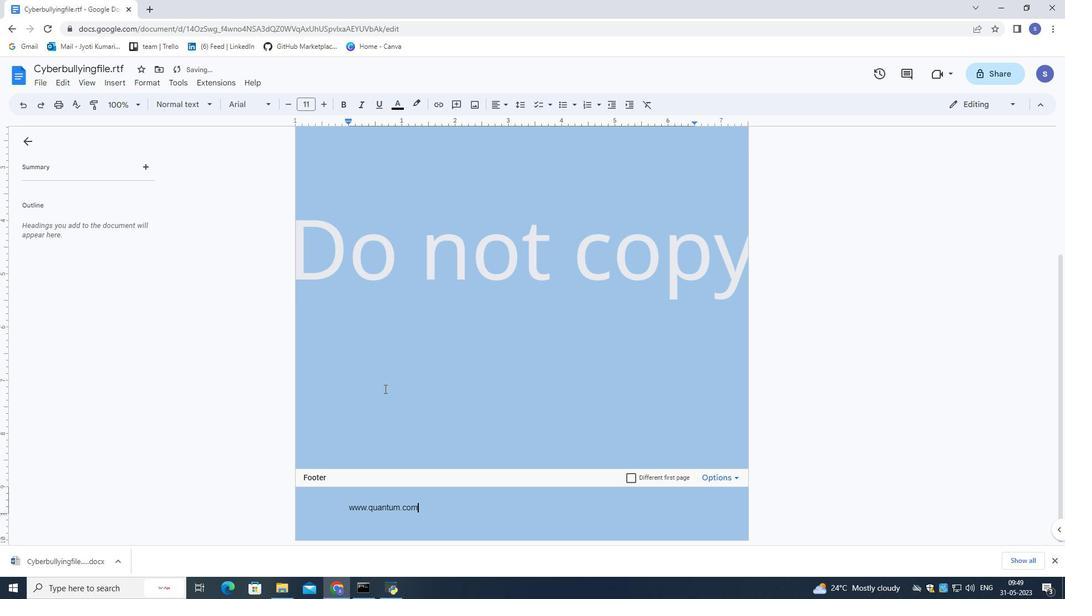 
Action: Key pressed <Key.enter>
Screenshot: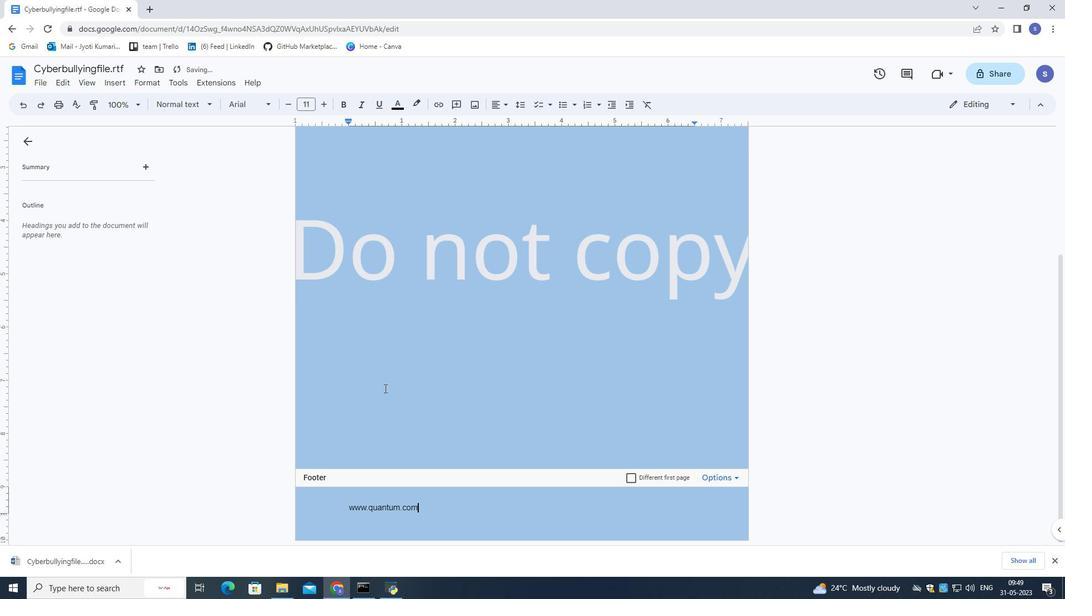 
Action: Mouse moved to (469, 411)
Screenshot: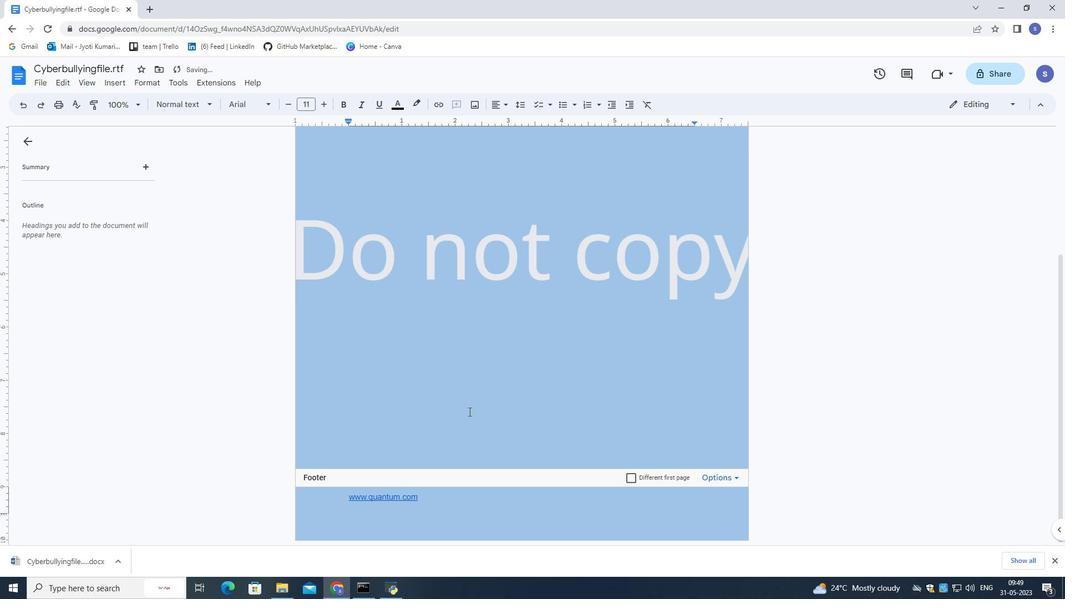 
Action: Mouse pressed left at (469, 411)
Screenshot: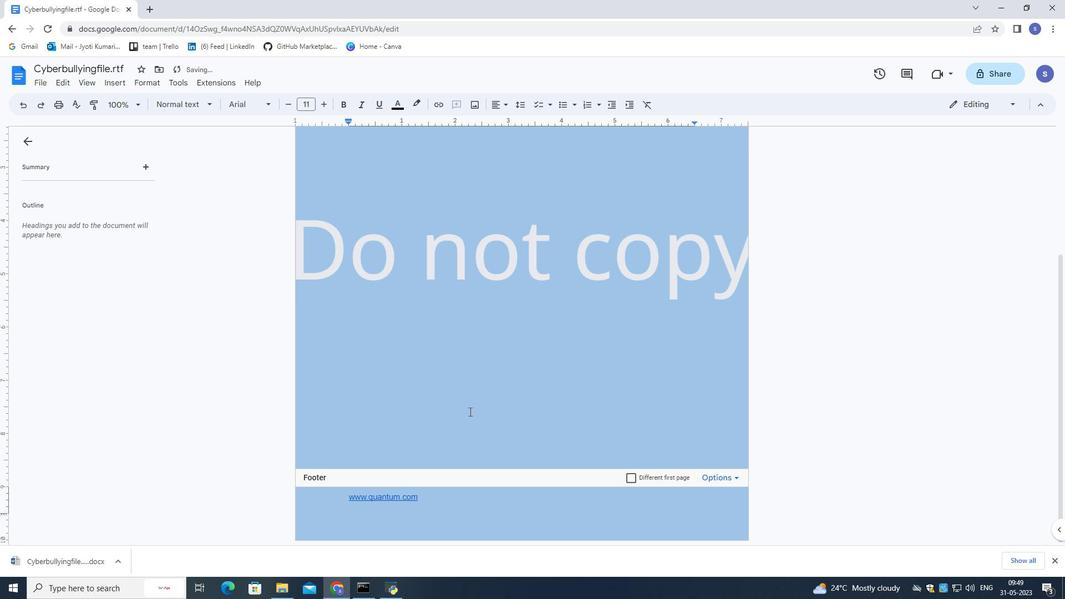 
Action: Mouse moved to (469, 408)
Screenshot: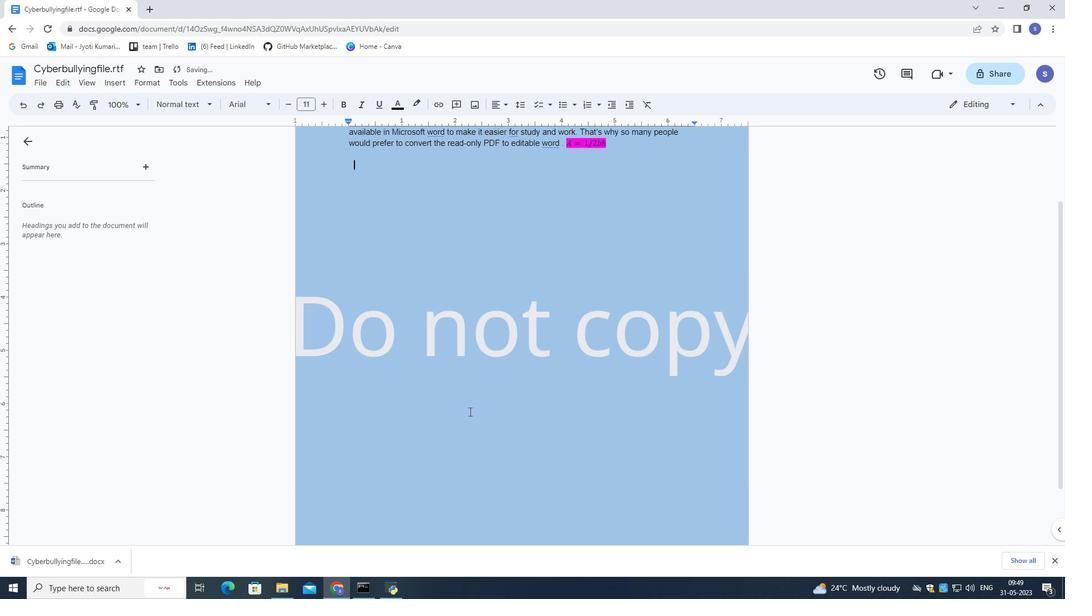
Action: Mouse scrolled (469, 407) with delta (0, 0)
Screenshot: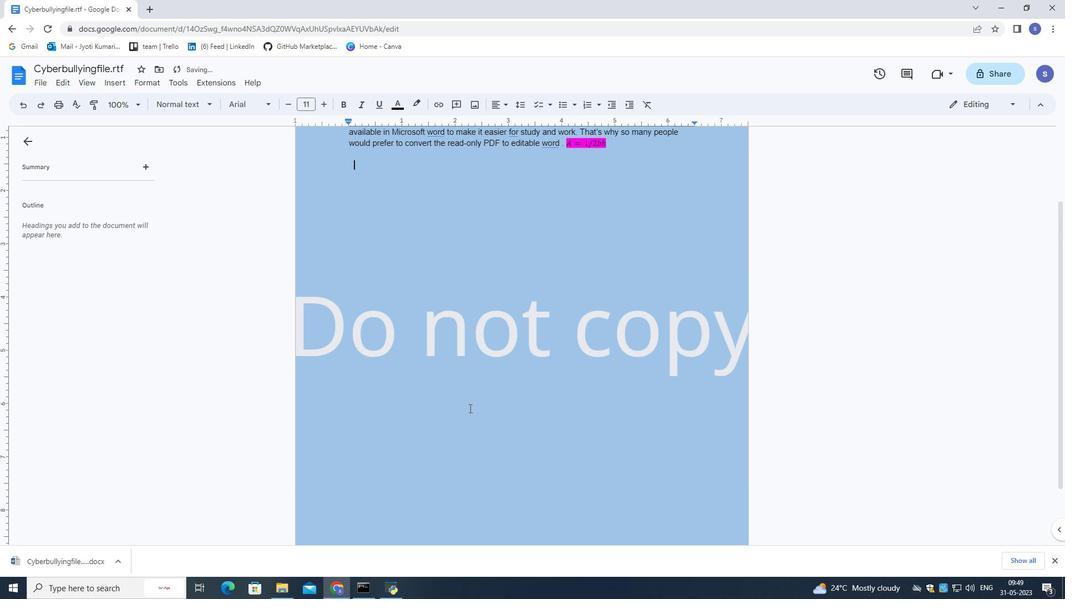 
Action: Mouse scrolled (469, 407) with delta (0, 0)
Screenshot: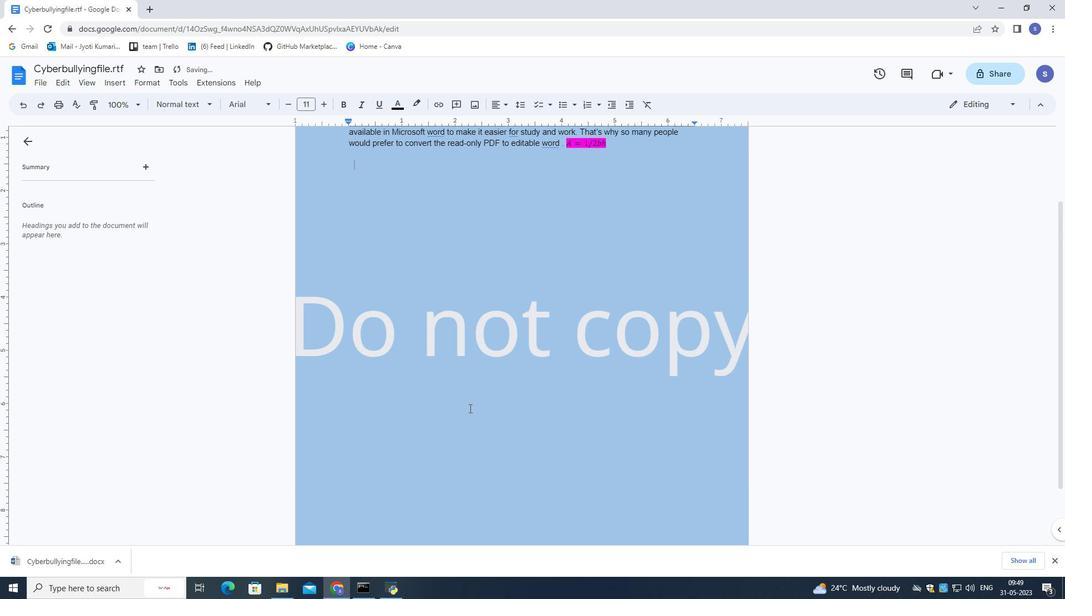 
Action: Mouse scrolled (469, 407) with delta (0, 0)
Screenshot: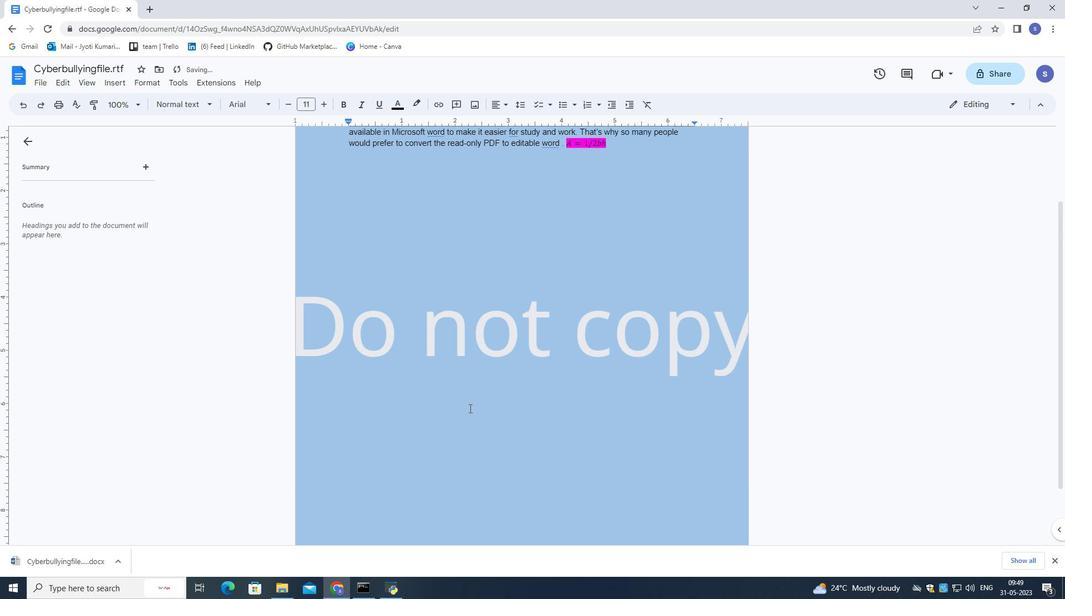 
Action: Mouse scrolled (469, 407) with delta (0, 0)
Screenshot: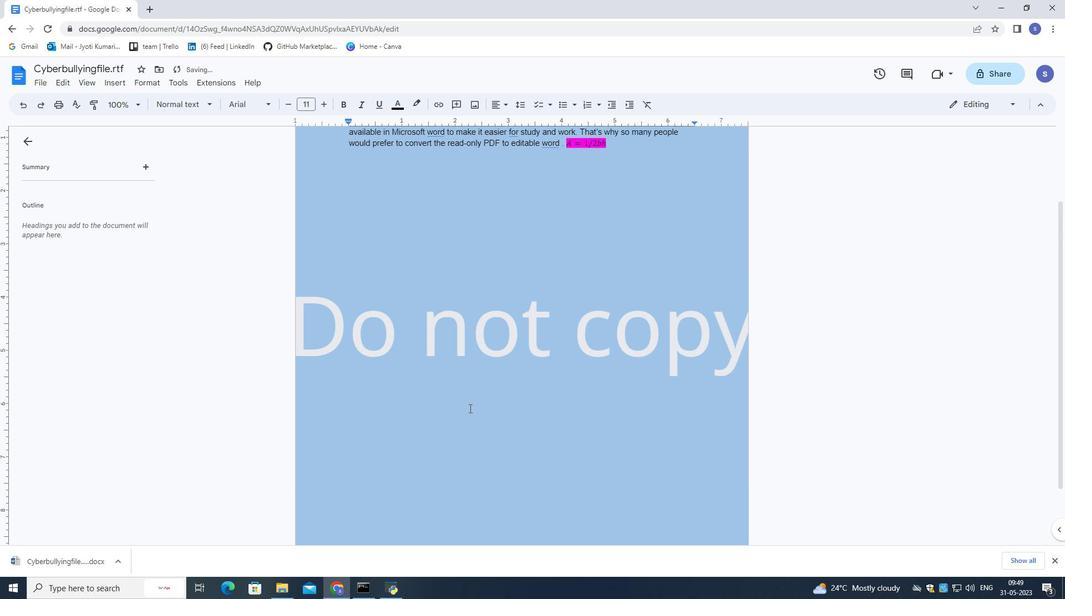 
Action: Mouse moved to (469, 405)
Screenshot: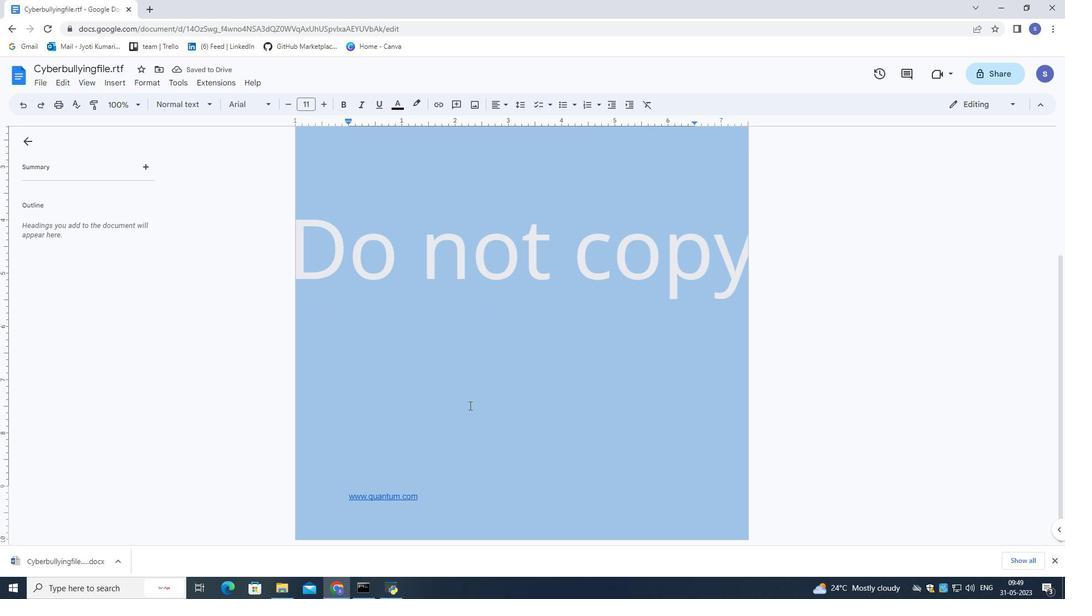 
Action: Mouse scrolled (469, 404) with delta (0, 0)
Screenshot: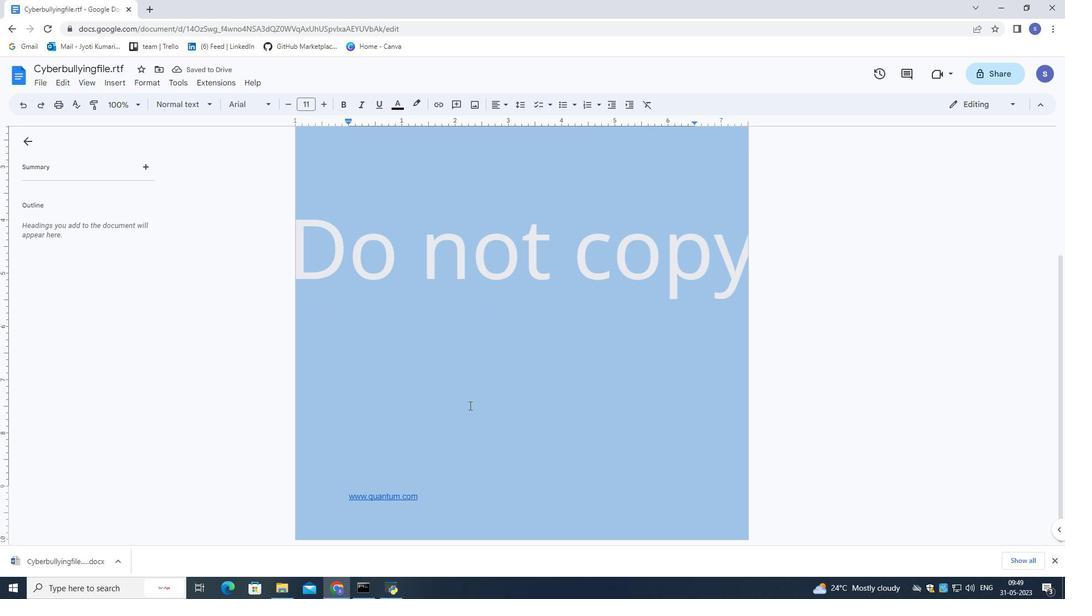 
Action: Mouse scrolled (469, 404) with delta (0, 0)
Screenshot: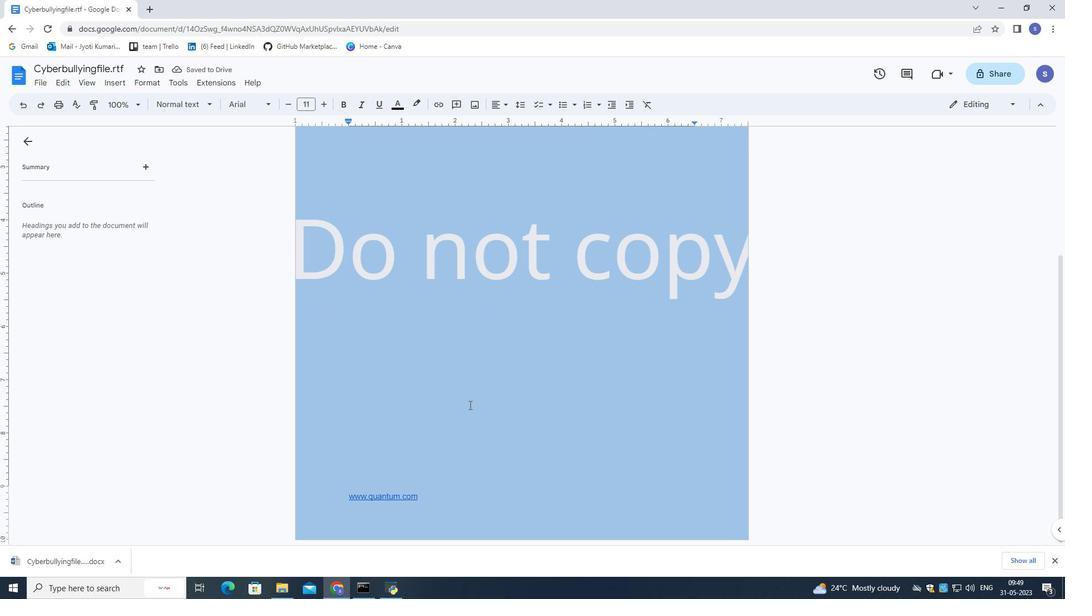 
Action: Mouse scrolled (469, 404) with delta (0, 0)
Screenshot: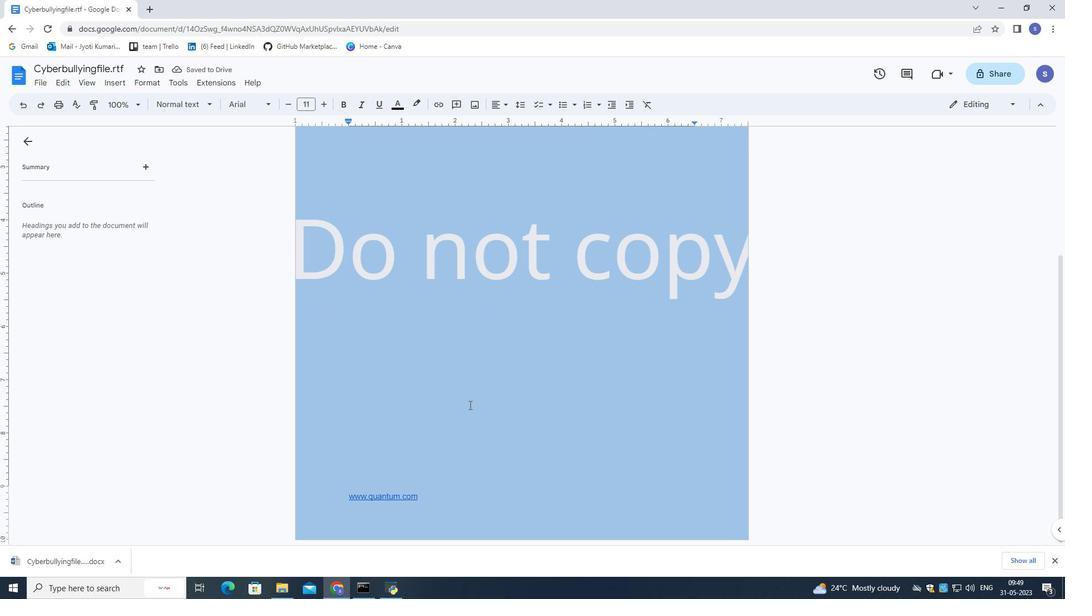
Action: Mouse scrolled (469, 405) with delta (0, 0)
Screenshot: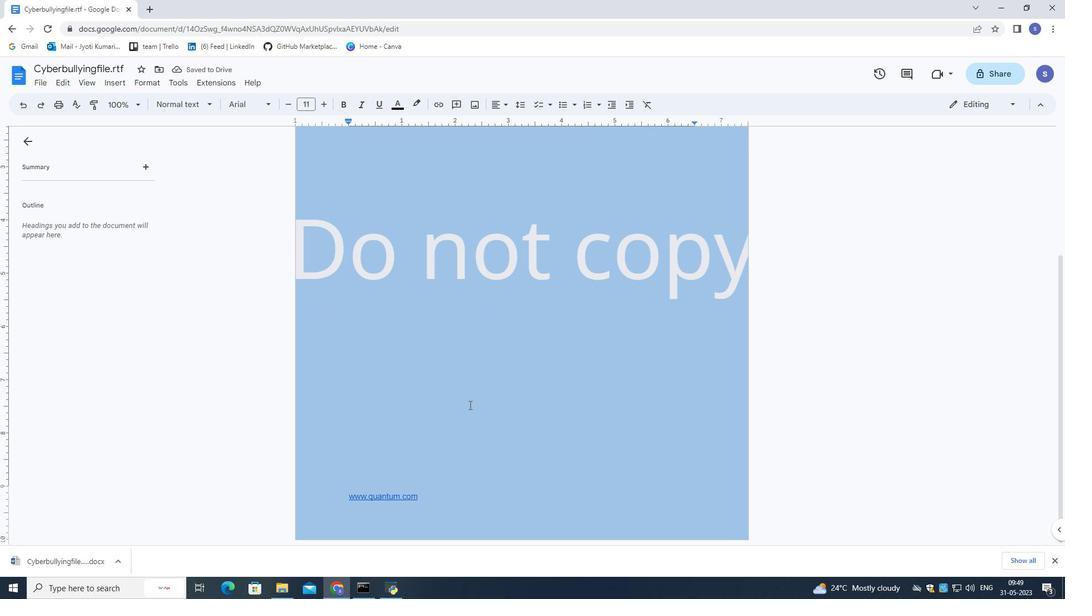 
Action: Mouse scrolled (469, 405) with delta (0, 0)
Screenshot: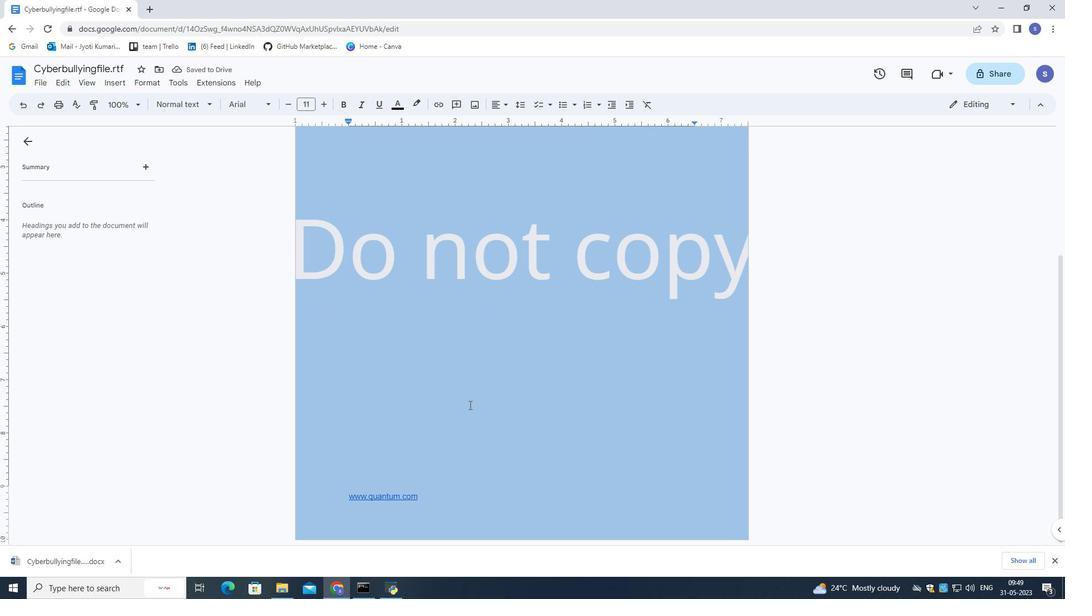 
Action: Mouse scrolled (469, 405) with delta (0, 0)
Screenshot: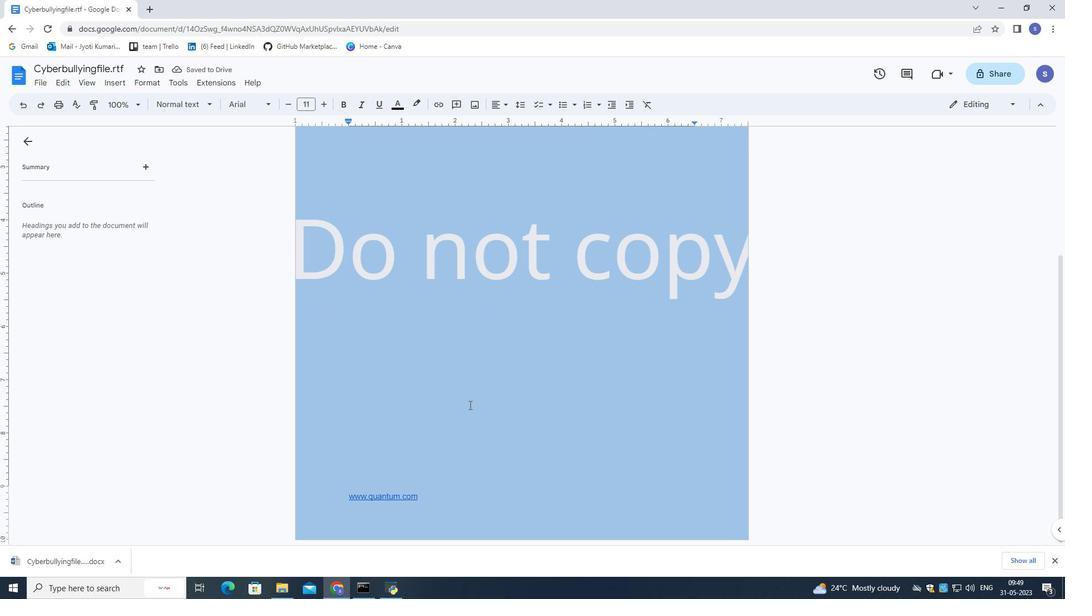 
Action: Mouse moved to (469, 404)
Screenshot: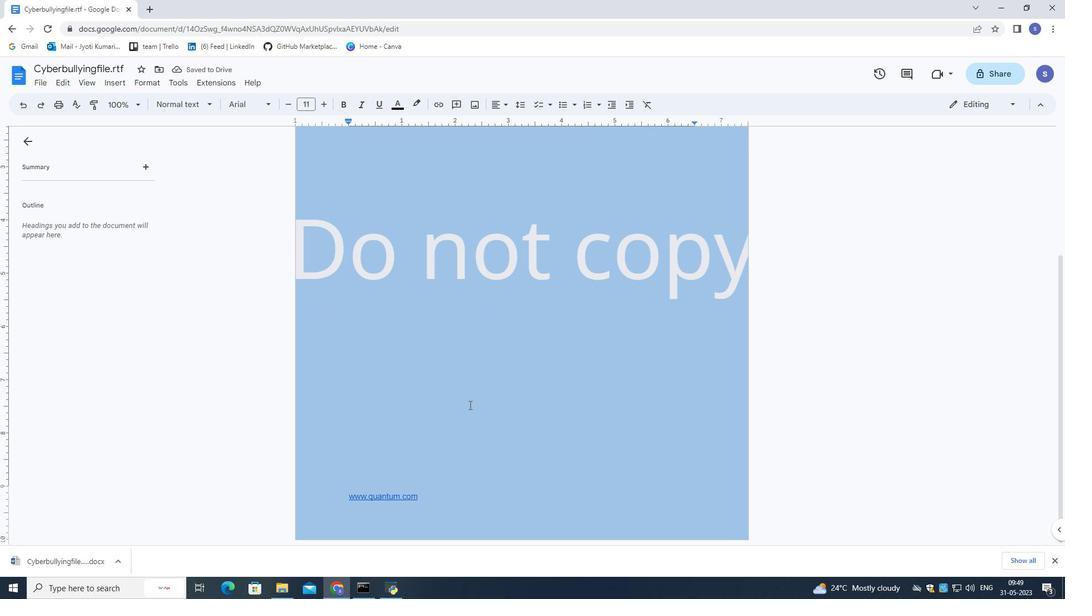 
Action: Mouse scrolled (469, 404) with delta (0, 0)
Screenshot: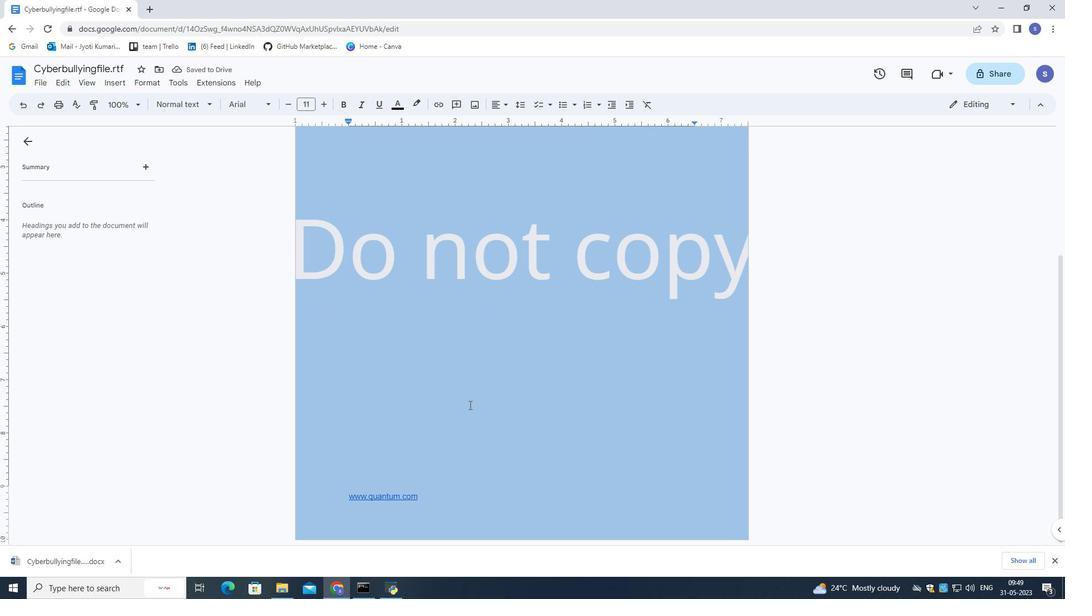 
Action: Mouse scrolled (469, 404) with delta (0, 0)
Screenshot: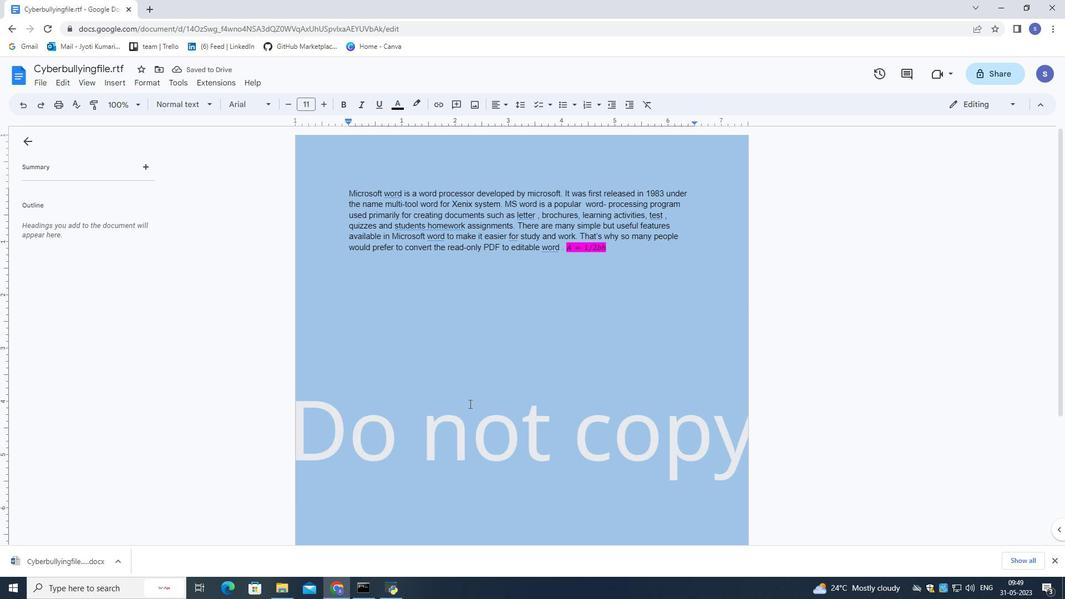 
Action: Mouse moved to (469, 403)
Screenshot: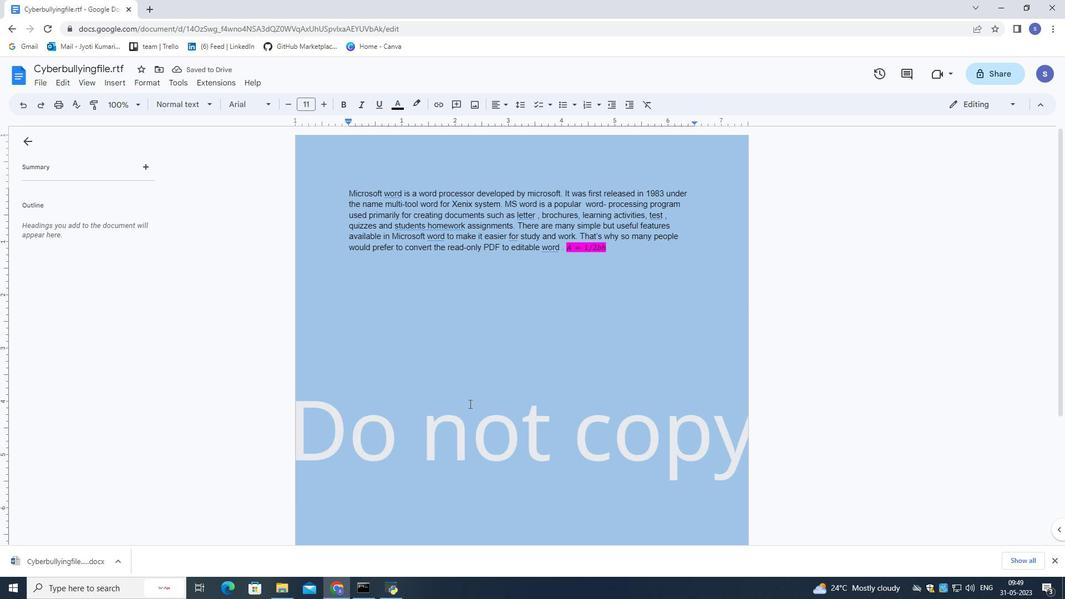 
Action: Mouse scrolled (469, 404) with delta (0, 0)
Screenshot: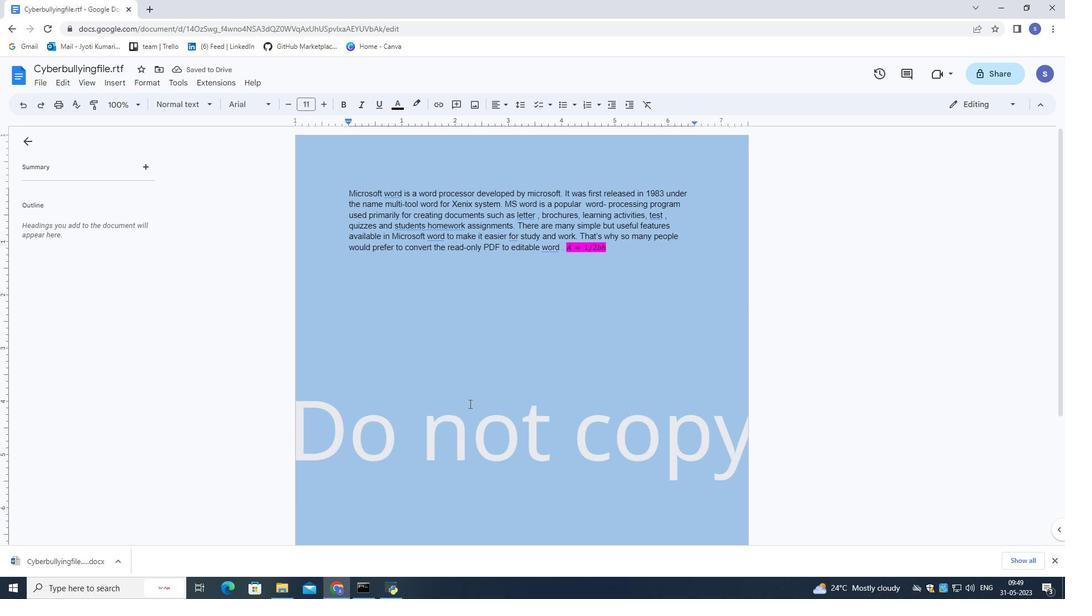 
Action: Mouse scrolled (469, 404) with delta (0, 0)
Screenshot: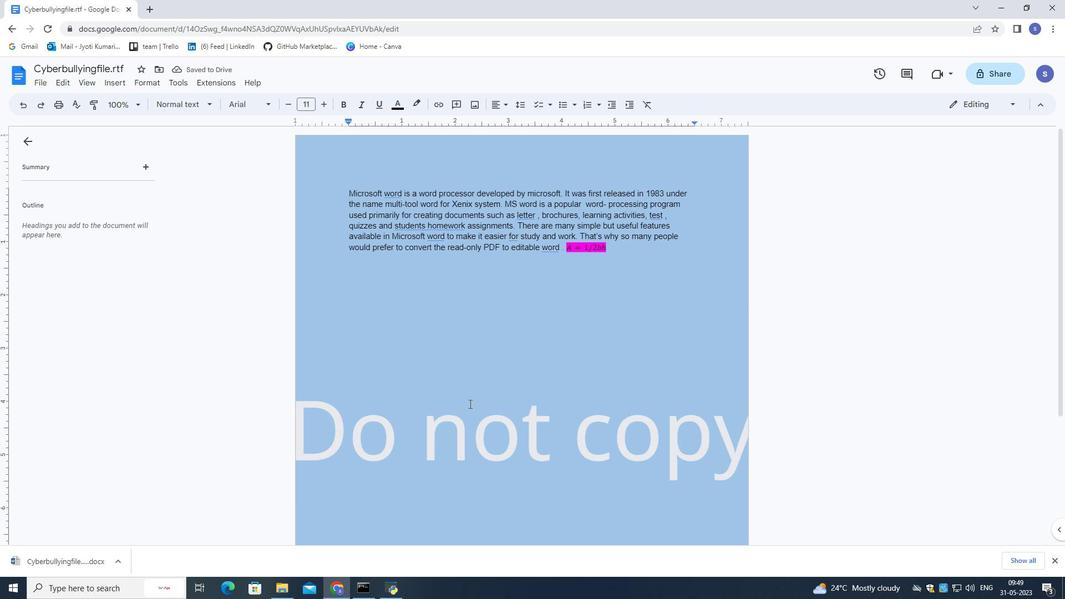 
Action: Mouse moved to (468, 403)
Screenshot: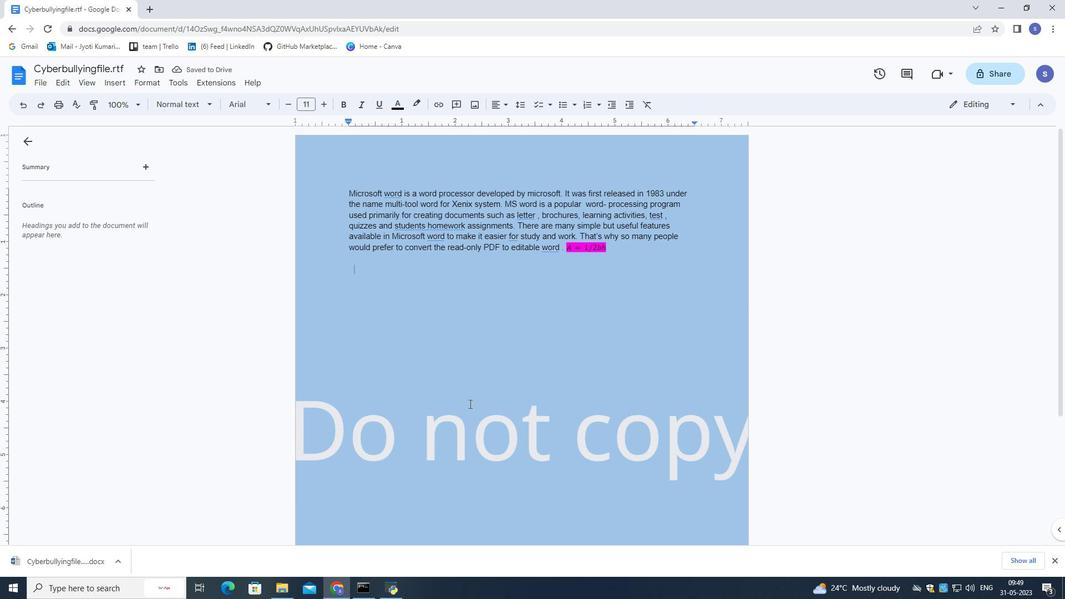 
Action: Mouse scrolled (468, 404) with delta (0, 0)
Screenshot: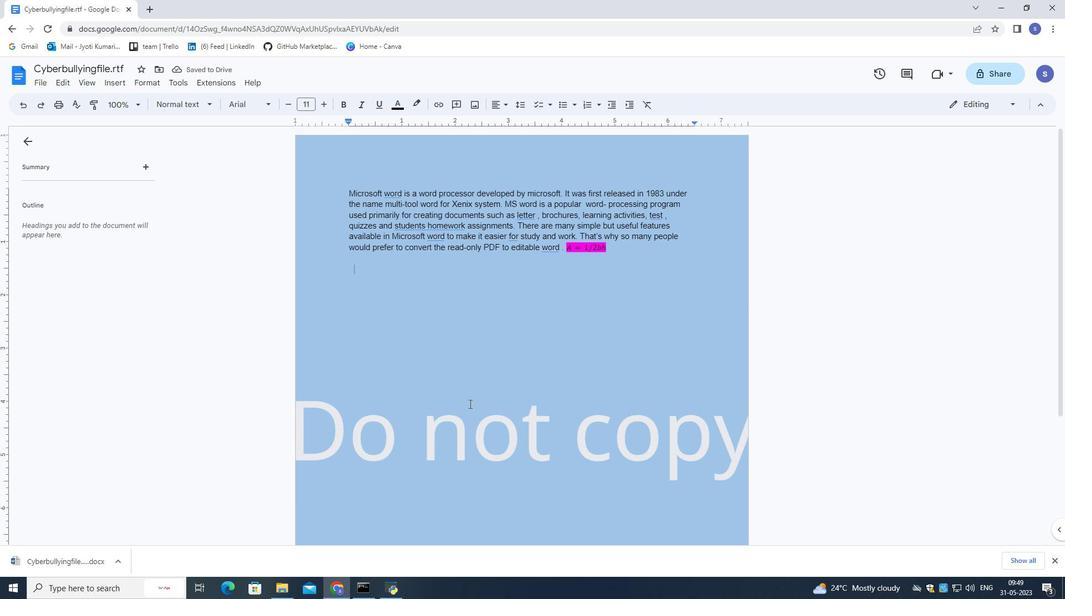 
Action: Mouse scrolled (468, 402) with delta (0, 0)
Screenshot: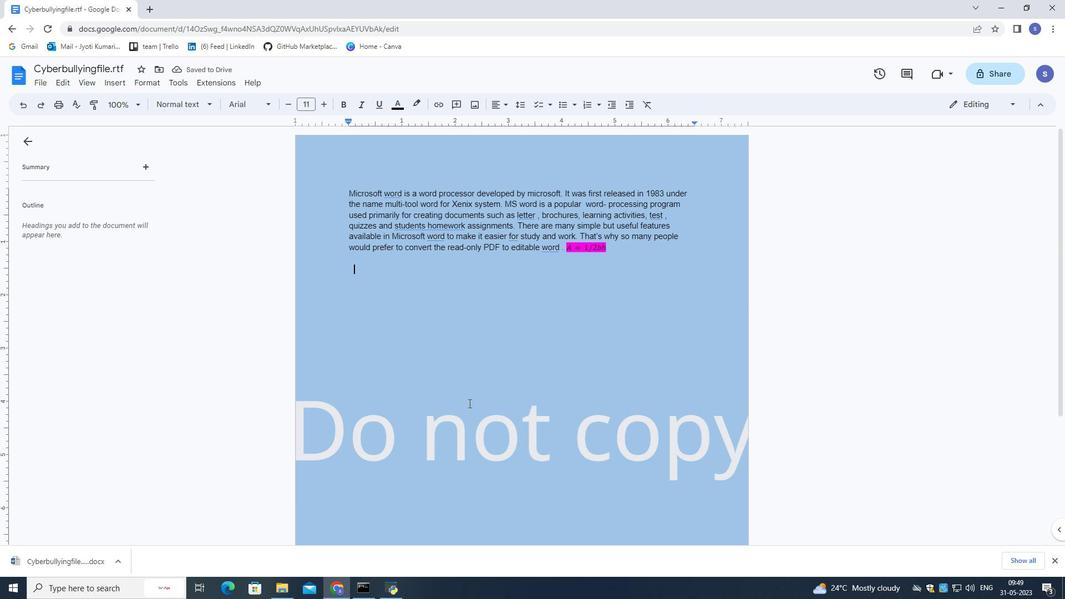 
Action: Mouse scrolled (468, 402) with delta (0, 0)
Screenshot: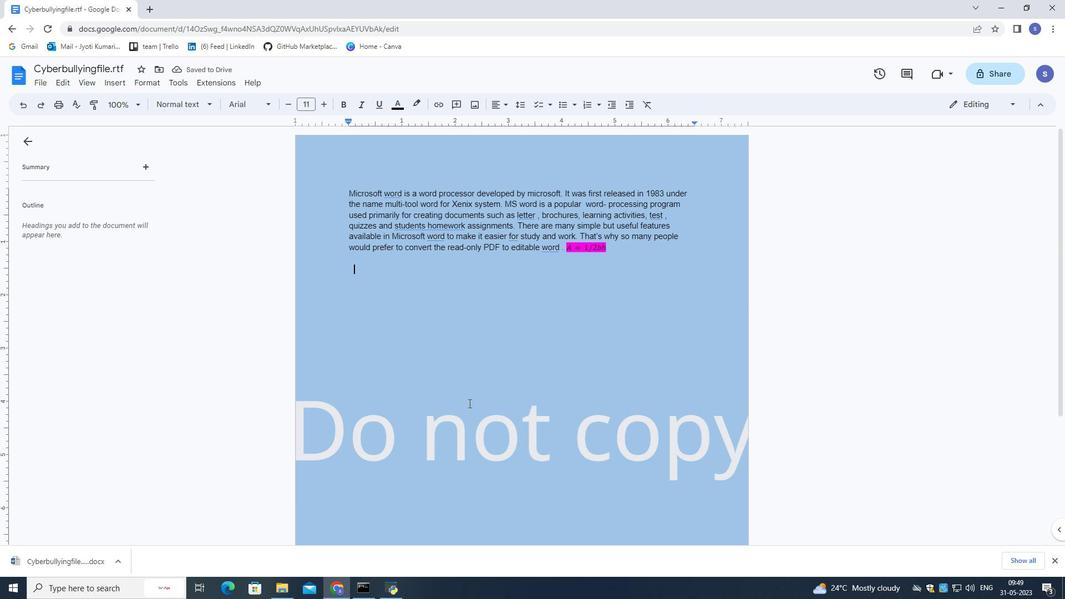 
Action: Mouse scrolled (468, 402) with delta (0, 0)
Screenshot: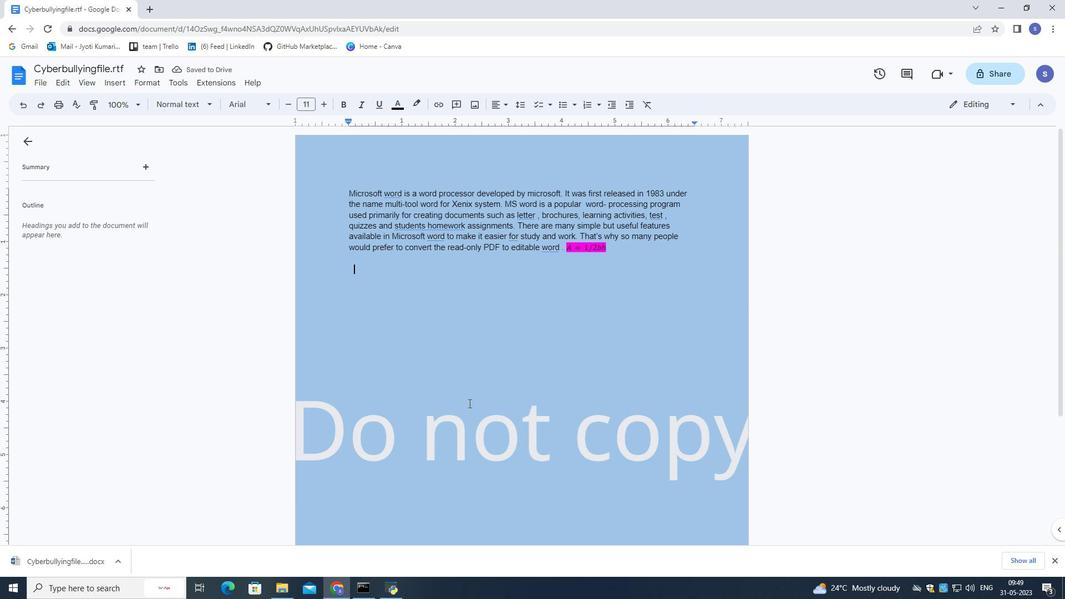 
Action: Mouse scrolled (468, 402) with delta (0, 0)
Screenshot: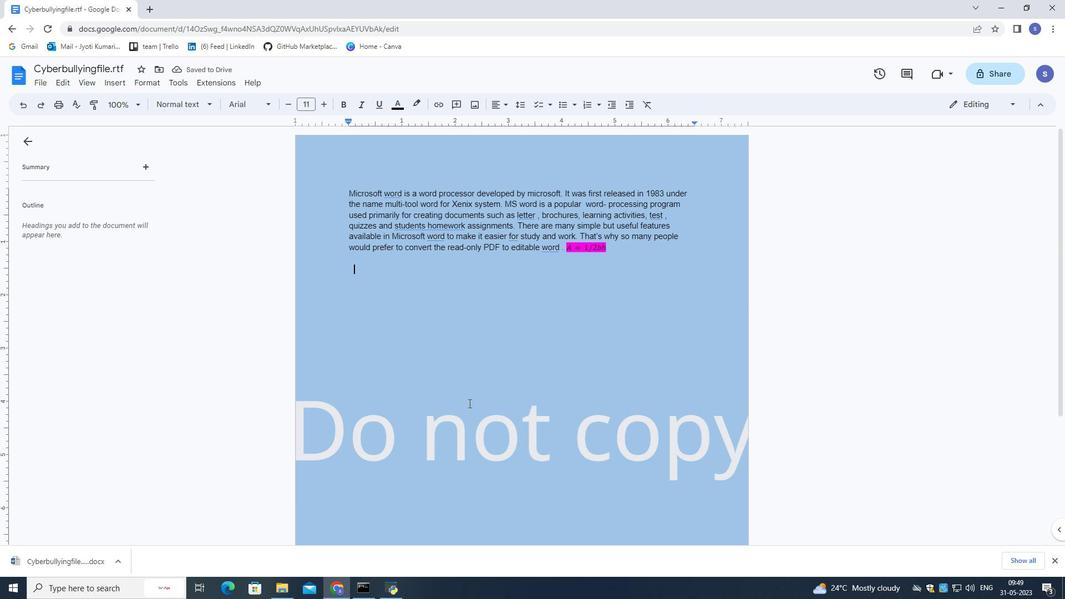 
Action: Mouse scrolled (468, 402) with delta (0, 0)
Screenshot: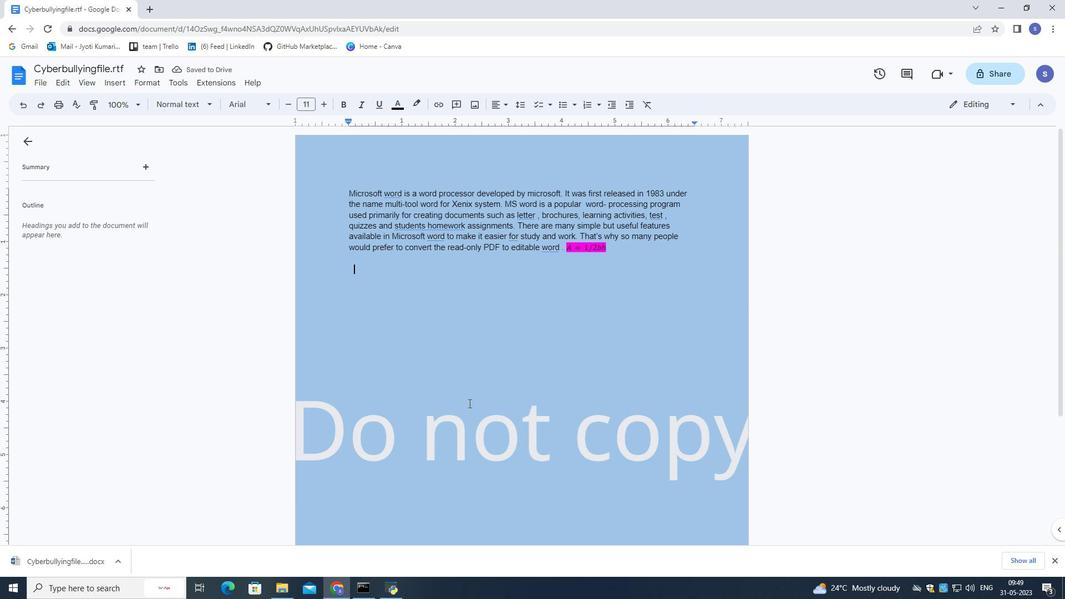 
Action: Mouse scrolled (468, 402) with delta (0, 0)
Screenshot: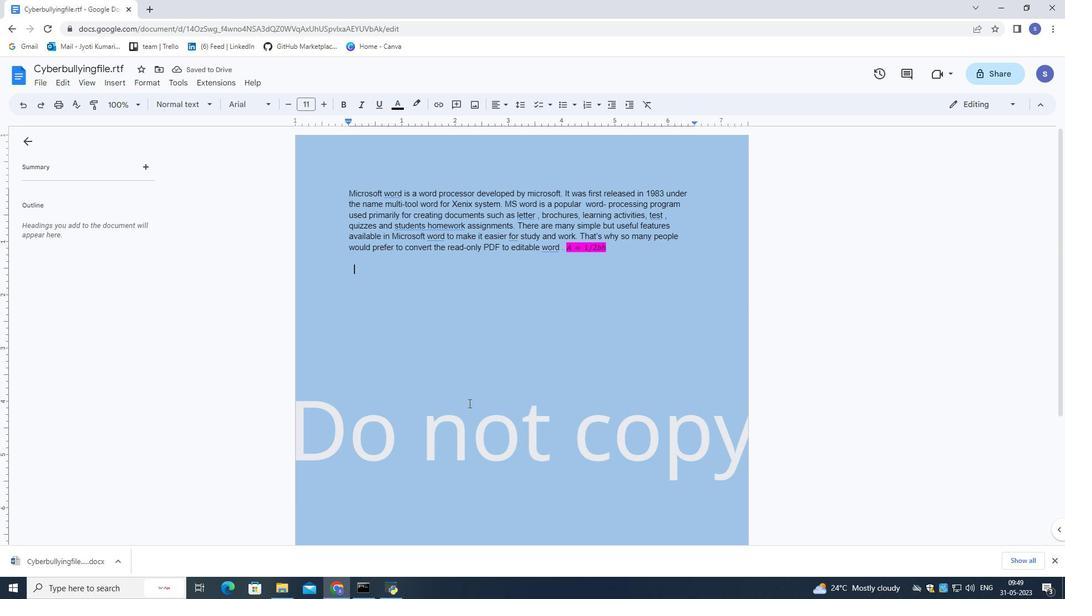 
Action: Mouse moved to (468, 404)
Screenshot: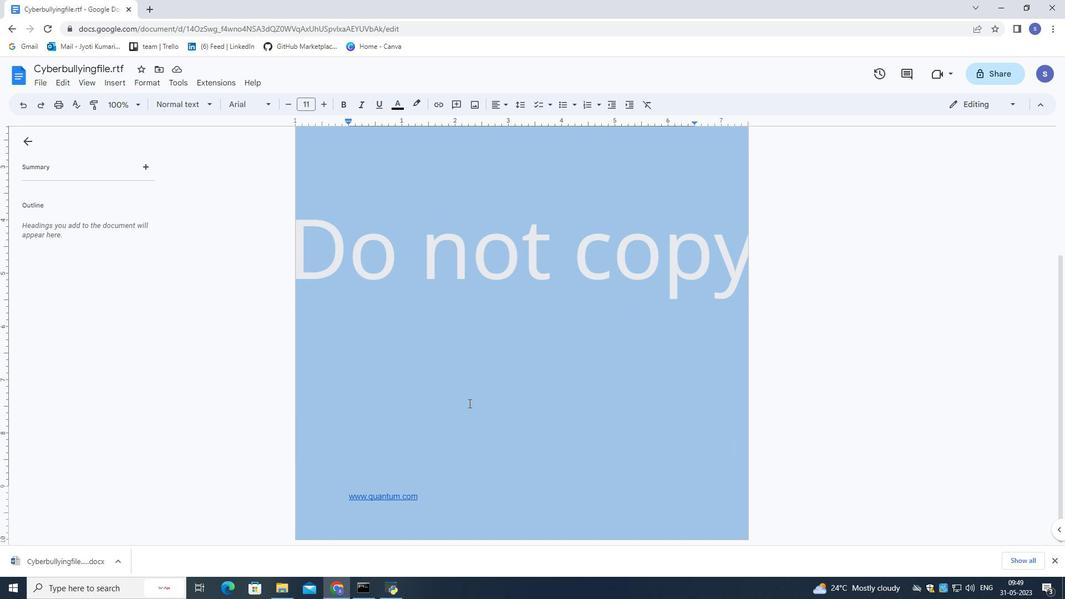 
